 Task: Add an event with the title Monthly Team Review, date '2023/12/22', time 7:00 AM to 9:00 AMand add a description: During the meeting, you will have the chance to present an overview of your business, highlighting key aspects such as your product or service, target market, competitive advantage, and growth potential. This presentation should provide a clear understanding of your business model and value proposition, captivating the interest of the potential investor.Select event color  Graphite . Add location for the event as: 456 Dubai Opera, Dubai, UAE, logged in from the account softage.2@softage.netand send the event invitation to softage.1@softage.net and softage.3@softage.net. Set a reminder for the event Doesn't repeat
Action: Mouse moved to (335, 183)
Screenshot: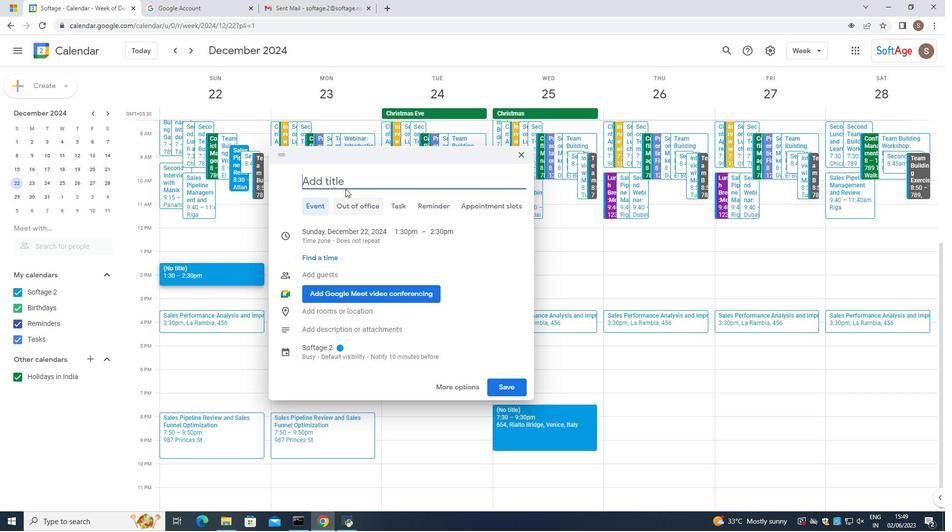 
Action: Mouse pressed left at (335, 183)
Screenshot: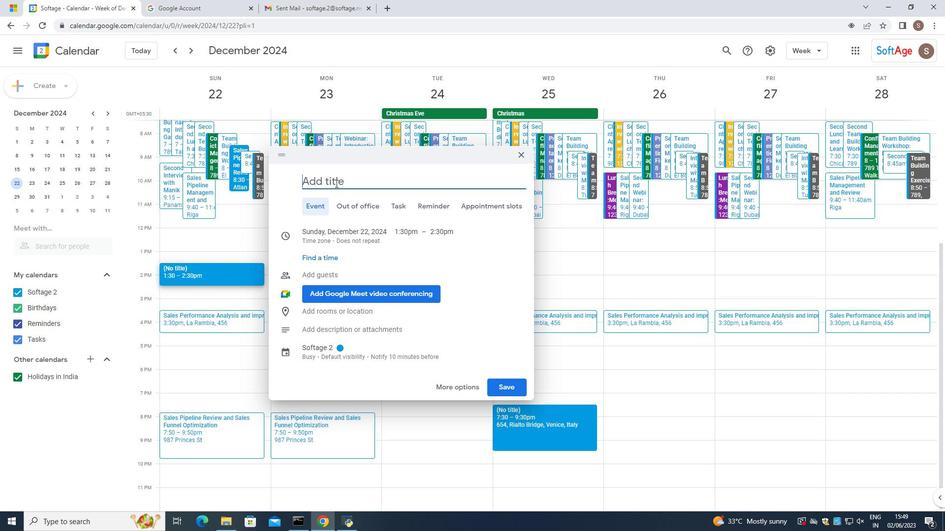 
Action: Mouse moved to (324, 188)
Screenshot: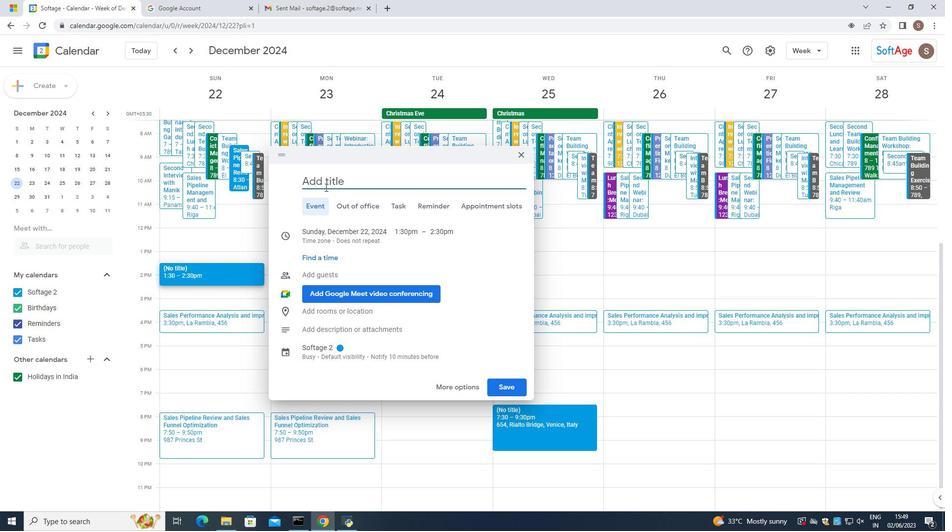 
Action: Key pressed <Key.caps_lock>M<Key.caps_lock>onthly<Key.space><Key.caps_lock>T<Key.caps_lock>eam<Key.space><Key.caps_lock>R<Key.caps_lock>eview
Screenshot: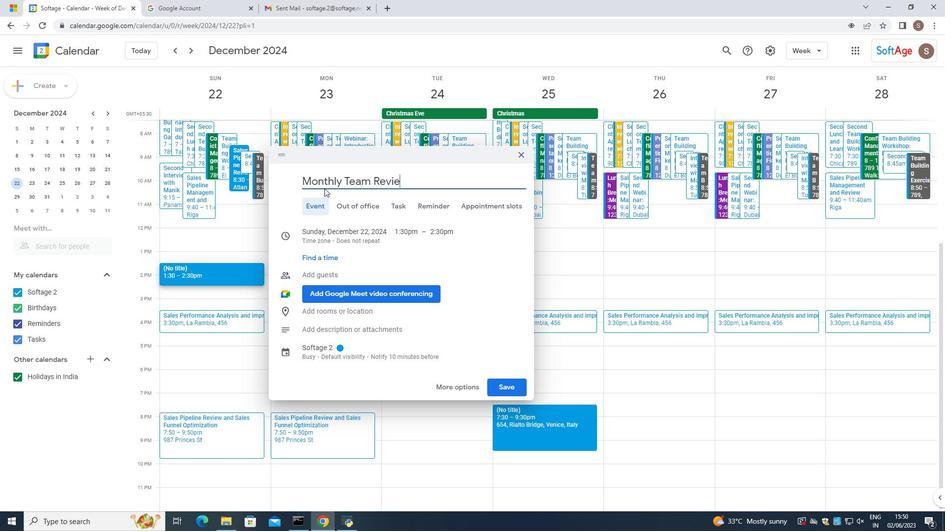 
Action: Mouse moved to (412, 232)
Screenshot: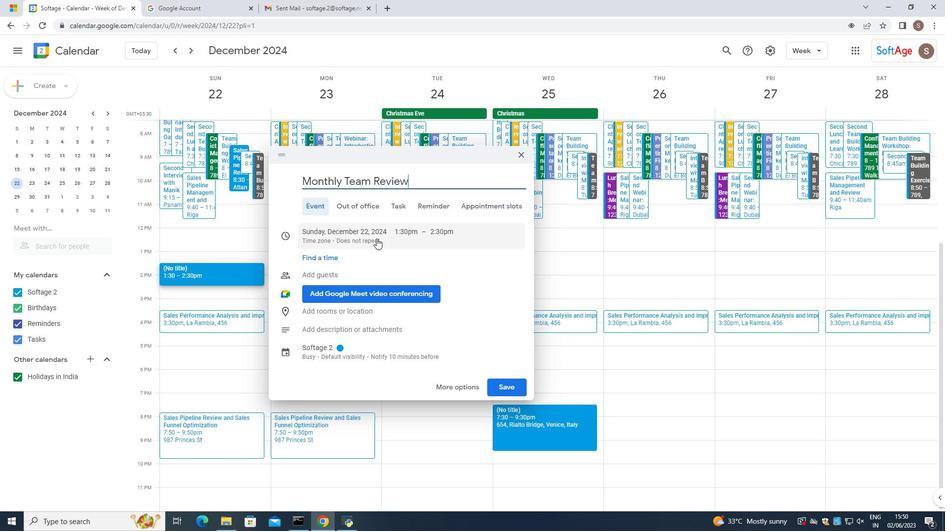 
Action: Mouse pressed left at (412, 232)
Screenshot: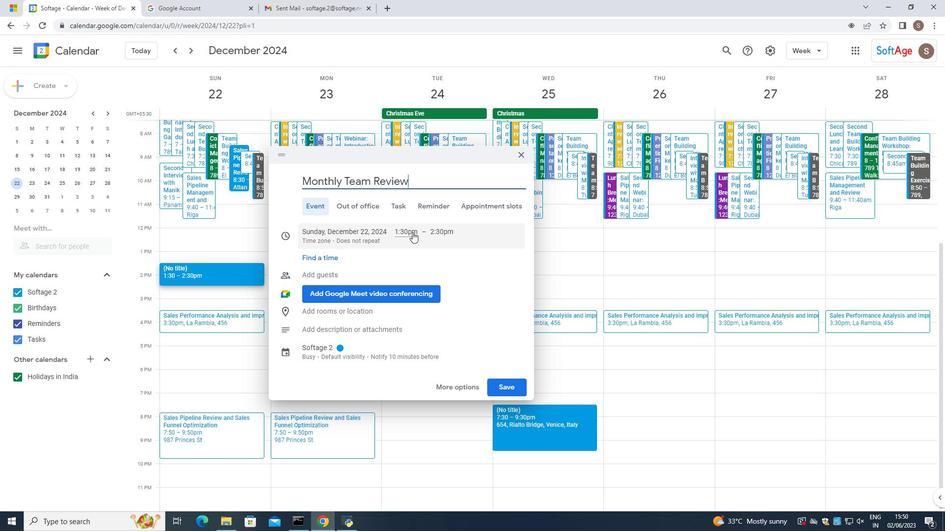 
Action: Mouse moved to (389, 272)
Screenshot: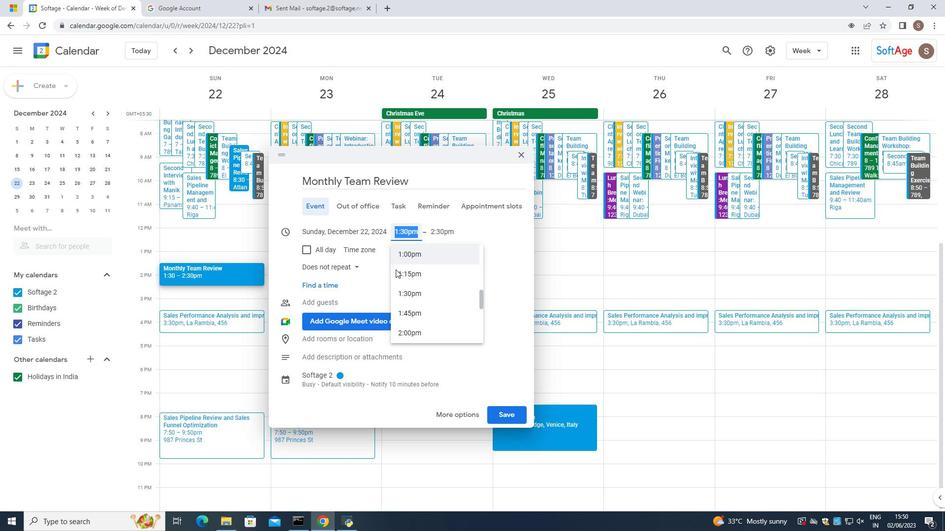
Action: Mouse scrolled (389, 272) with delta (0, 0)
Screenshot: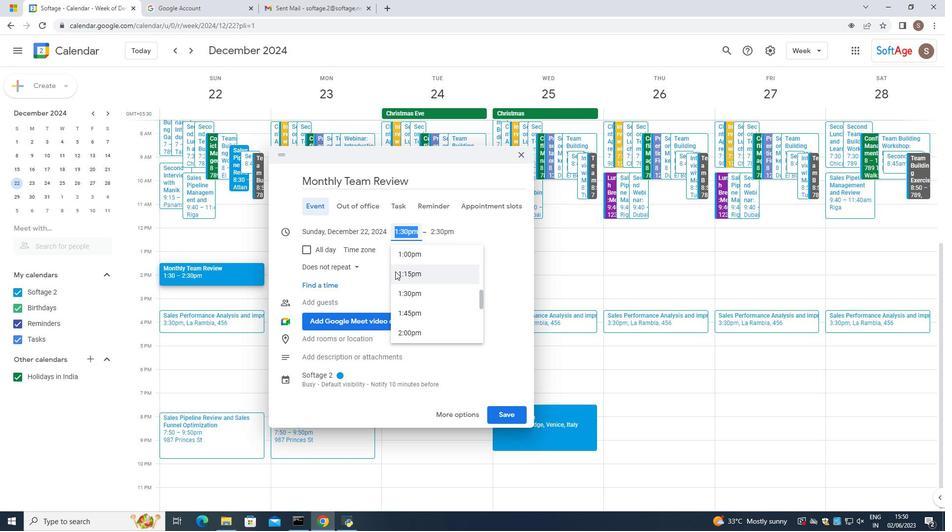 
Action: Mouse scrolled (389, 272) with delta (0, 0)
Screenshot: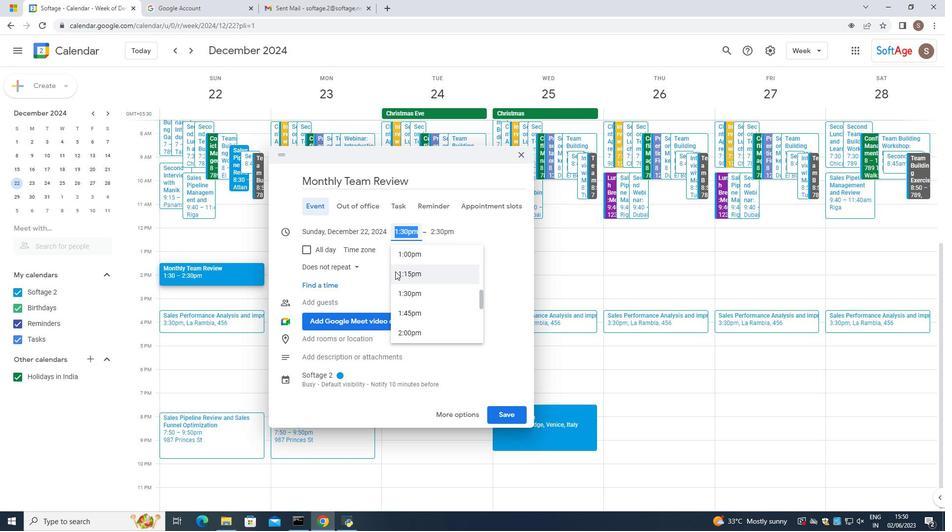 
Action: Mouse scrolled (389, 272) with delta (0, 0)
Screenshot: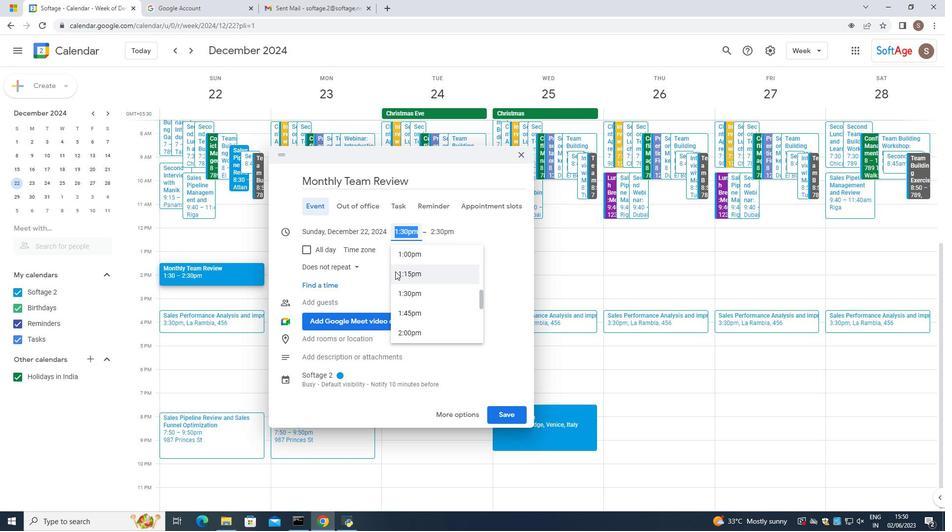 
Action: Mouse scrolled (389, 272) with delta (0, 0)
Screenshot: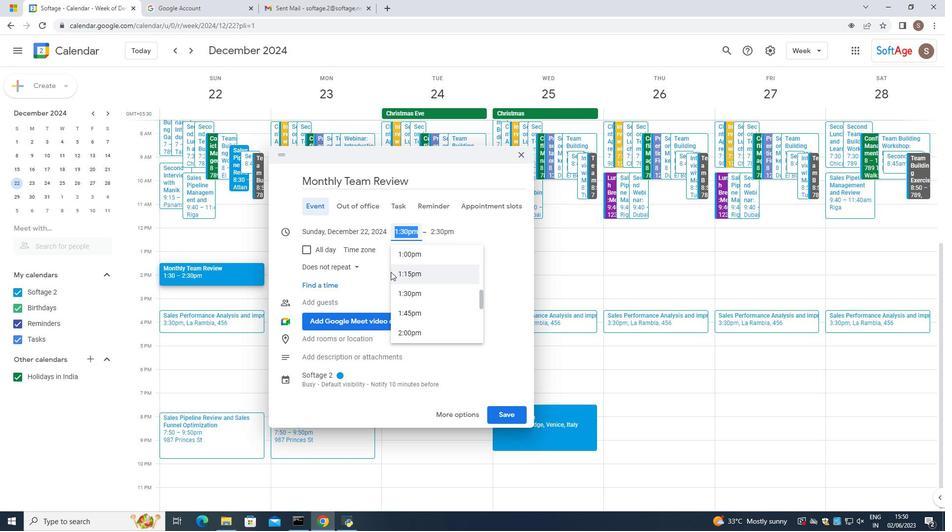 
Action: Mouse scrolled (389, 272) with delta (0, 0)
Screenshot: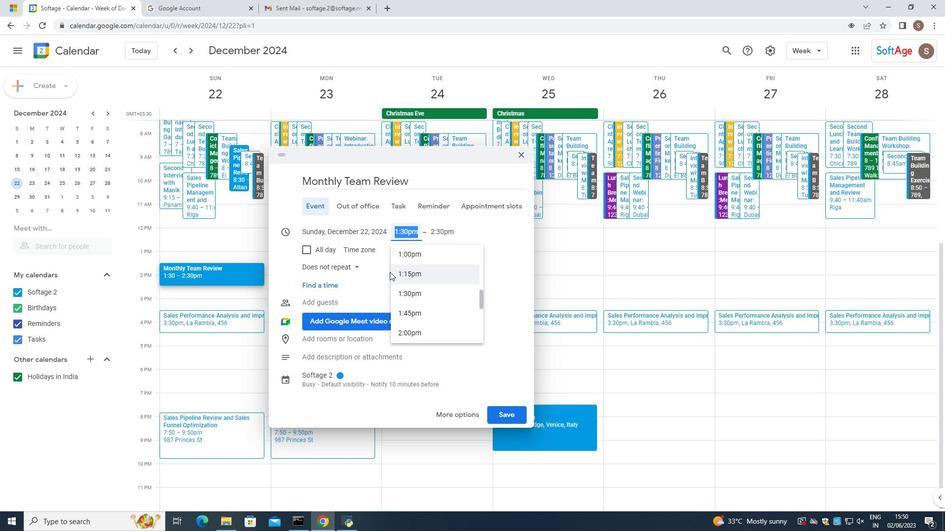 
Action: Mouse scrolled (389, 272) with delta (0, 0)
Screenshot: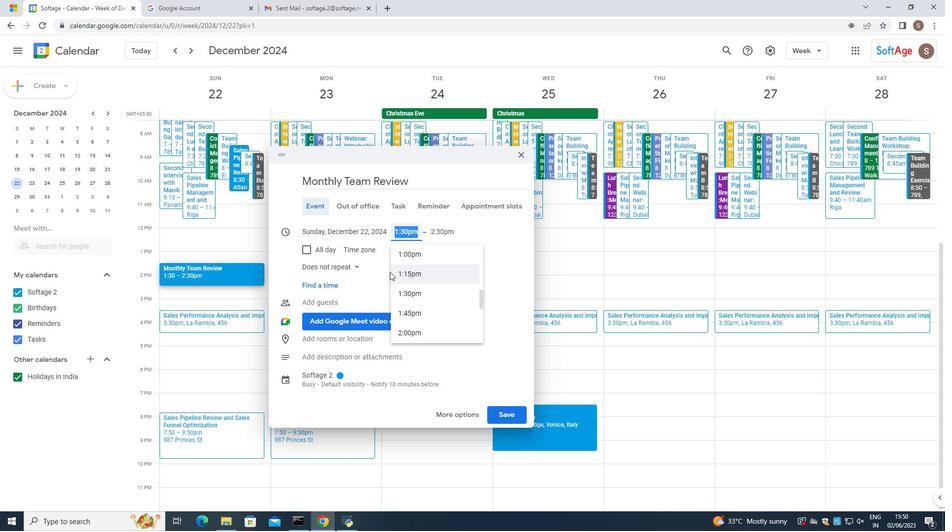 
Action: Mouse moved to (397, 265)
Screenshot: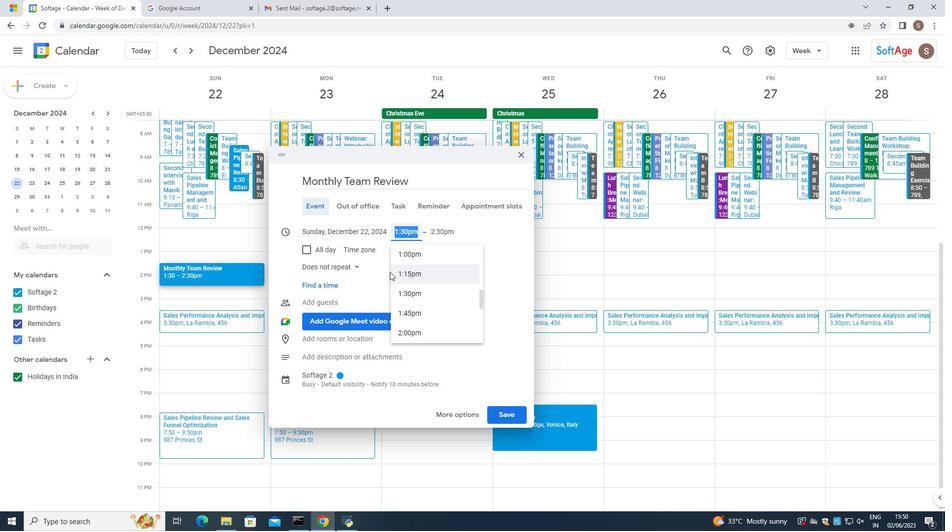 
Action: Mouse scrolled (397, 265) with delta (0, 0)
Screenshot: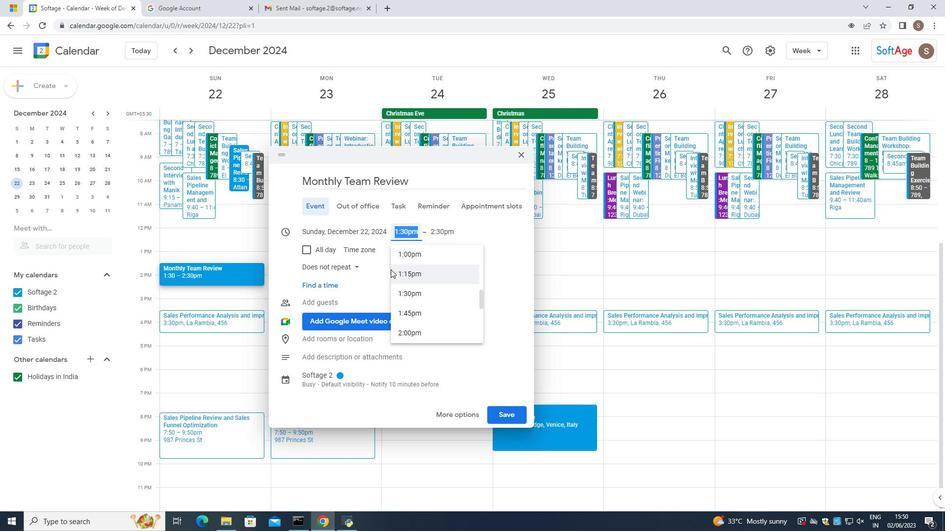 
Action: Mouse scrolled (397, 265) with delta (0, 0)
Screenshot: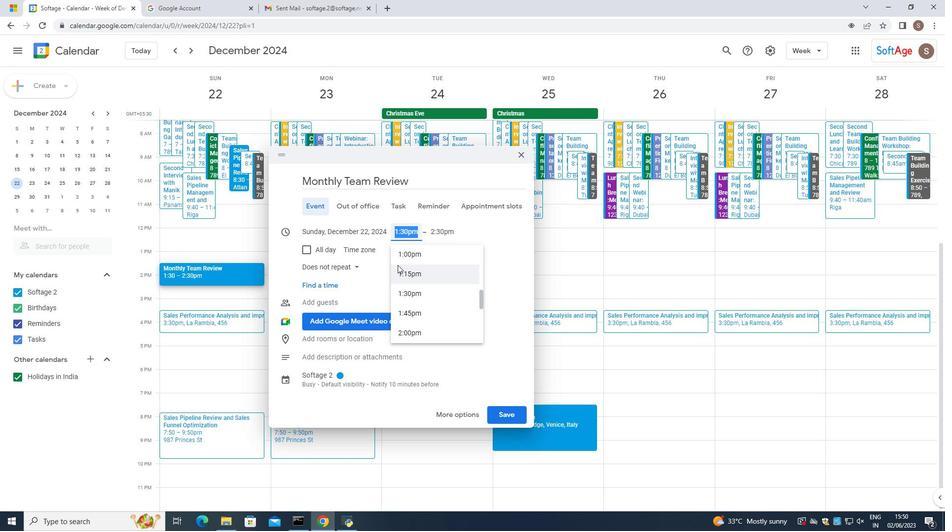
Action: Mouse scrolled (397, 265) with delta (0, 0)
Screenshot: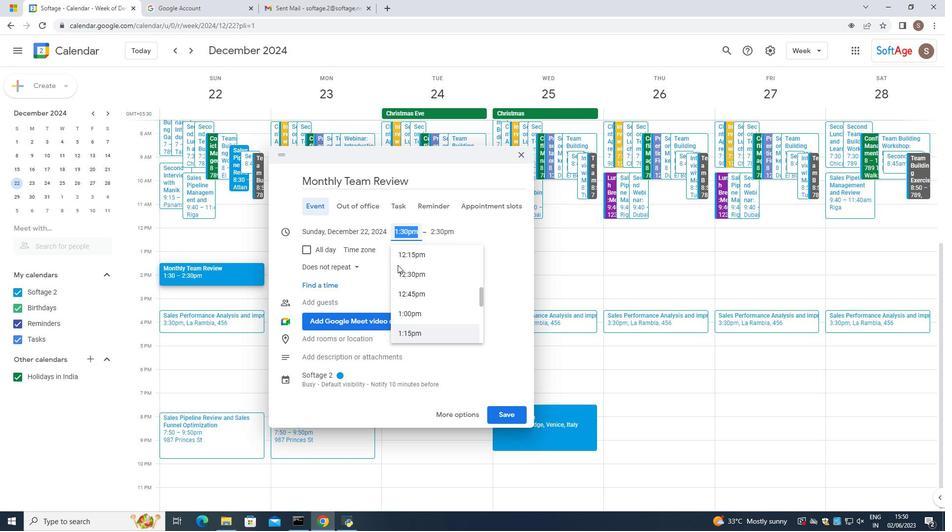 
Action: Mouse scrolled (397, 265) with delta (0, 0)
Screenshot: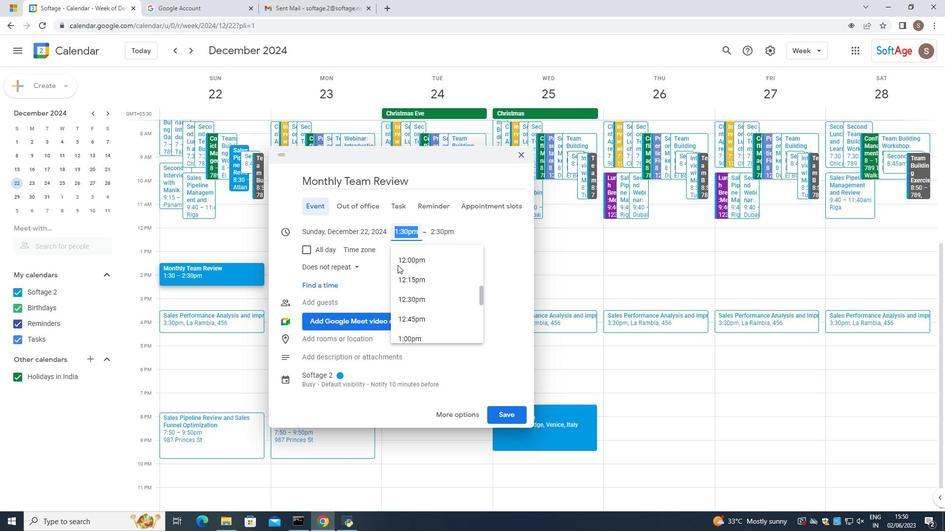 
Action: Mouse scrolled (397, 265) with delta (0, 0)
Screenshot: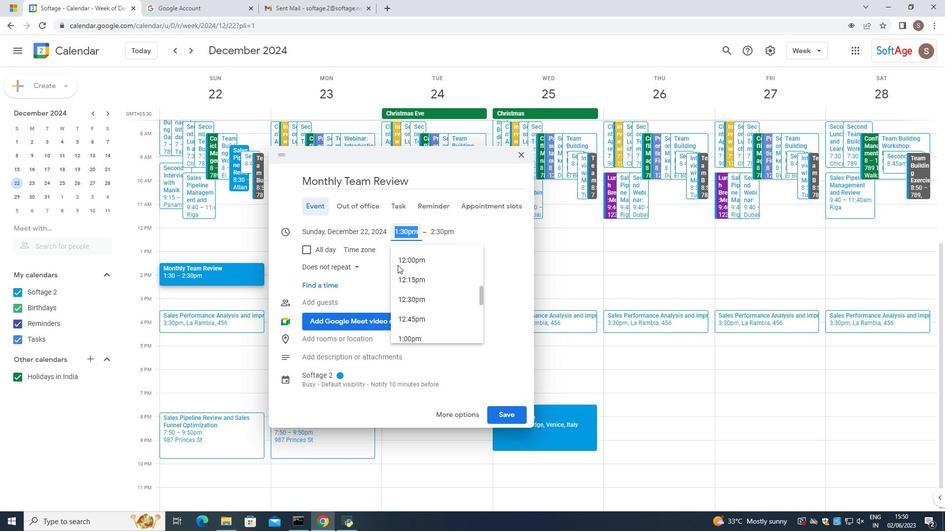 
Action: Mouse scrolled (397, 265) with delta (0, 0)
Screenshot: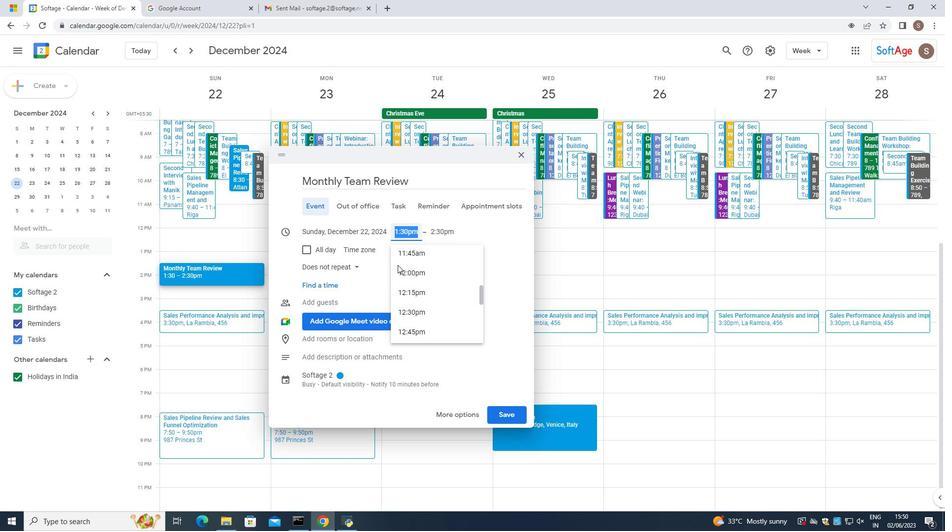 
Action: Mouse scrolled (397, 265) with delta (0, 0)
Screenshot: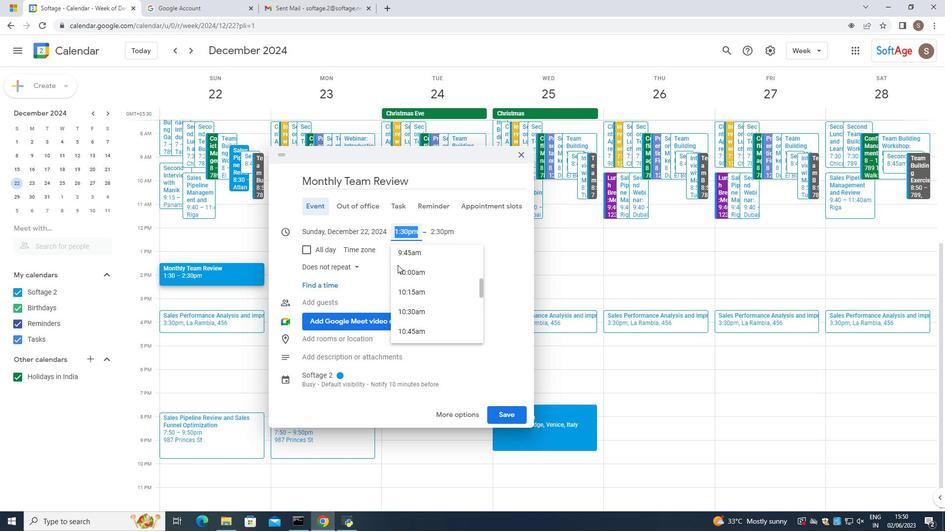 
Action: Mouse scrolled (397, 265) with delta (0, 0)
Screenshot: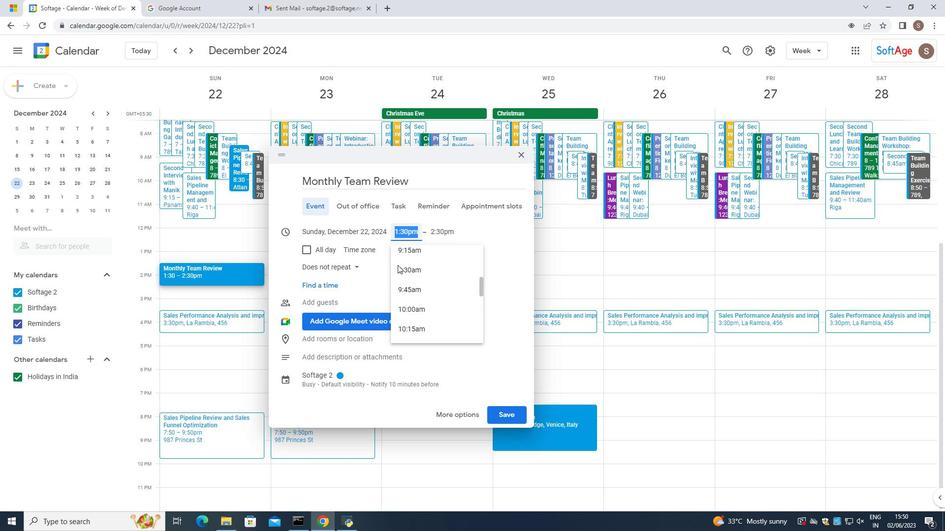 
Action: Mouse scrolled (397, 265) with delta (0, 0)
Screenshot: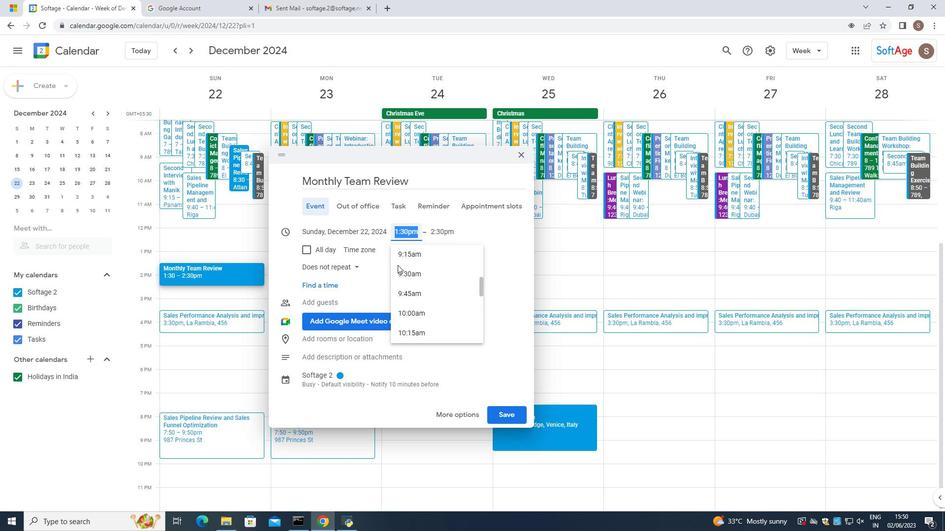 
Action: Mouse scrolled (397, 265) with delta (0, 0)
Screenshot: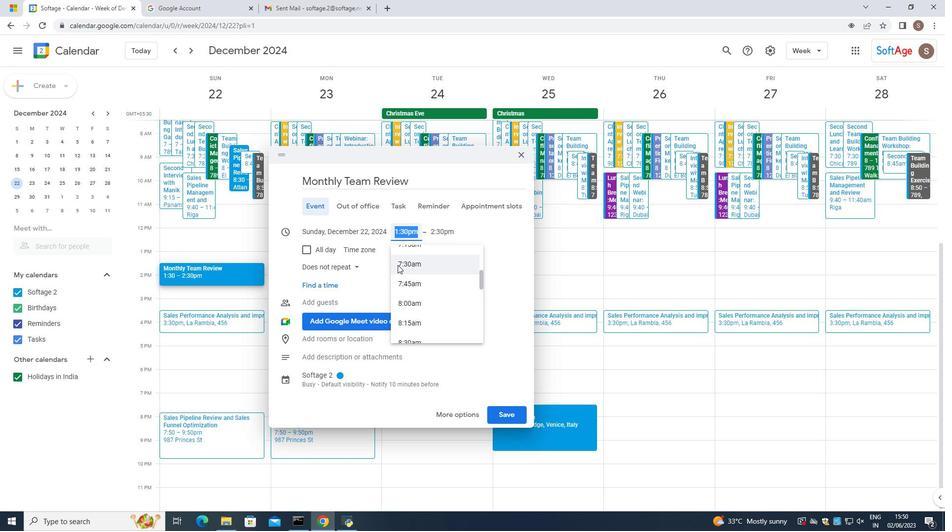 
Action: Mouse moved to (398, 276)
Screenshot: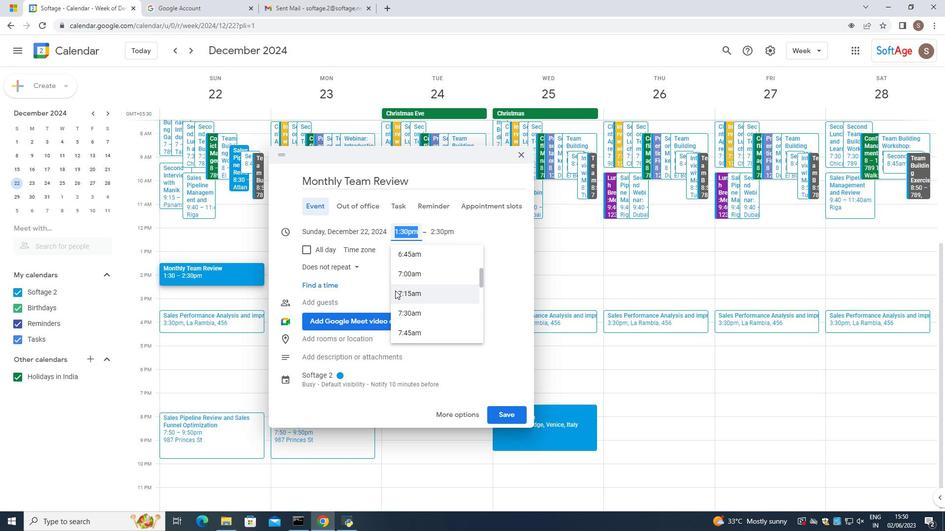 
Action: Mouse pressed left at (398, 276)
Screenshot: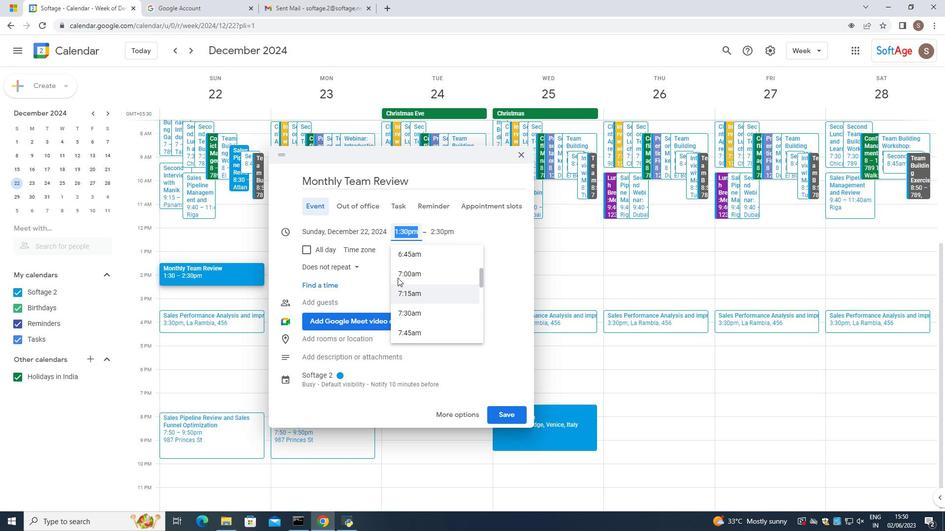 
Action: Mouse moved to (432, 230)
Screenshot: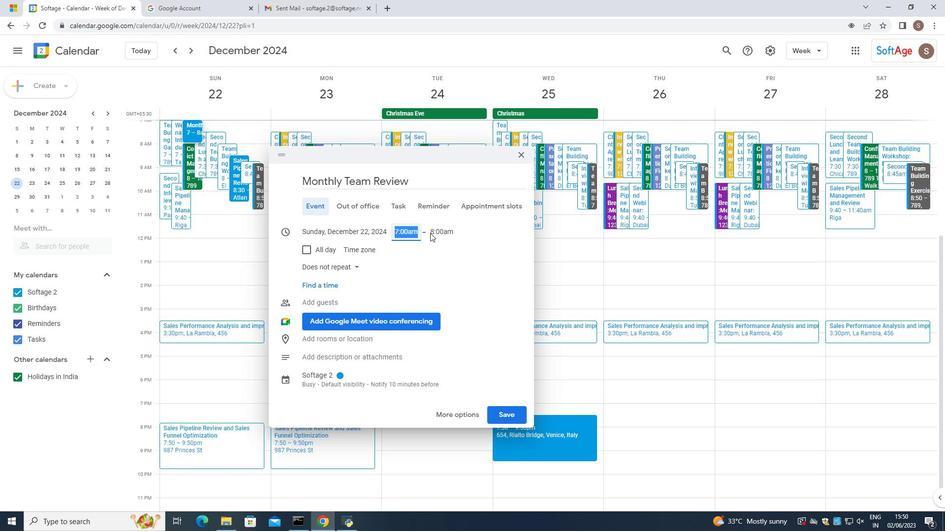 
Action: Mouse pressed left at (432, 230)
Screenshot: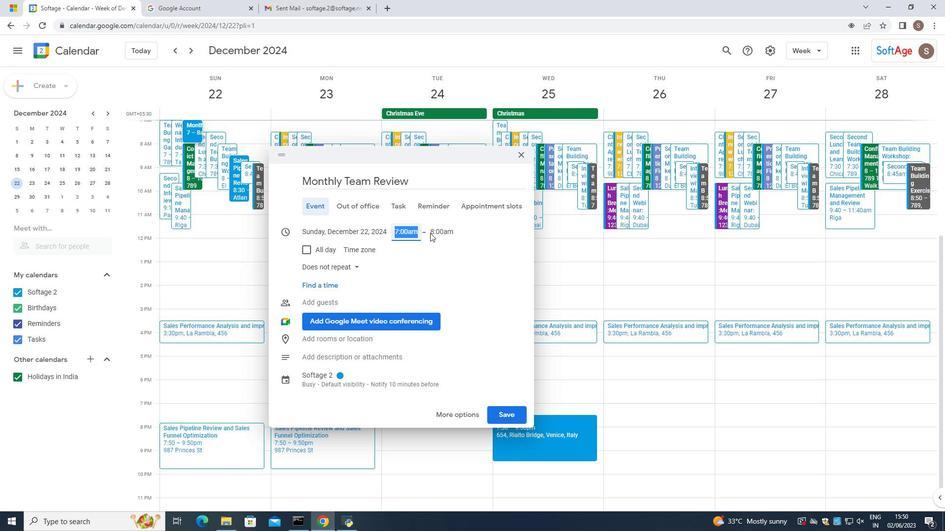 
Action: Mouse moved to (451, 196)
Screenshot: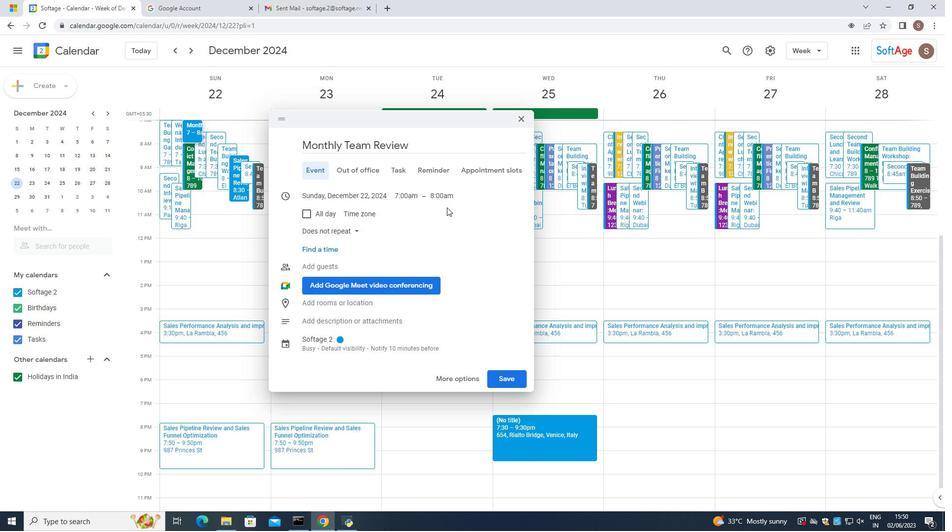 
Action: Mouse pressed left at (451, 196)
Screenshot: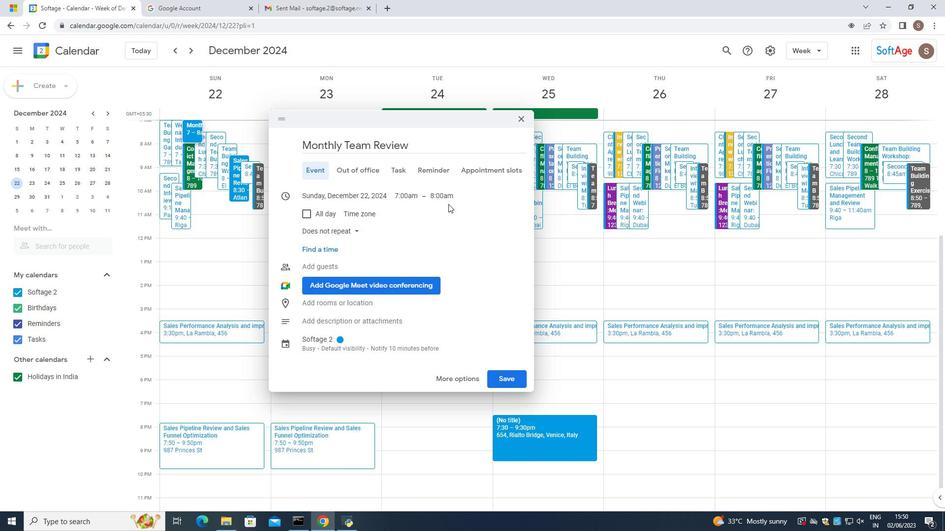 
Action: Mouse moved to (442, 248)
Screenshot: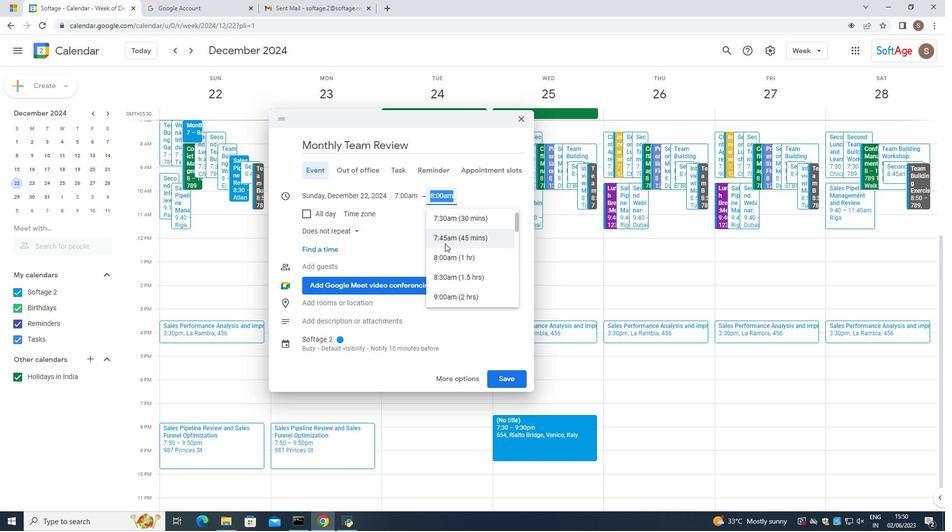 
Action: Mouse scrolled (442, 247) with delta (0, 0)
Screenshot: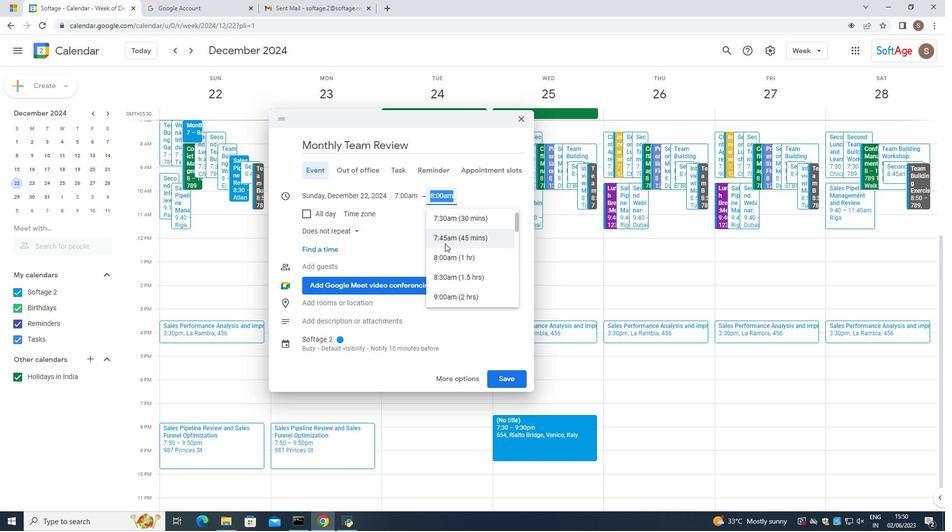 
Action: Mouse moved to (442, 248)
Screenshot: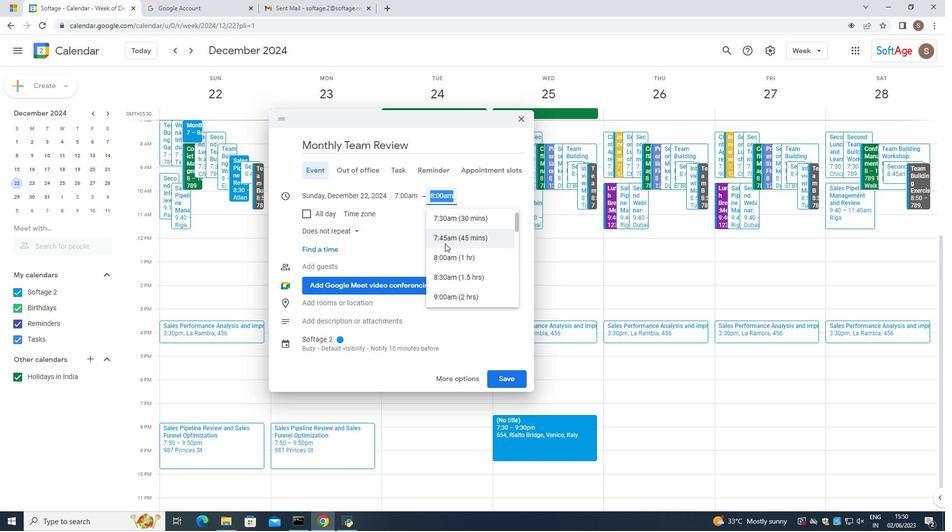 
Action: Mouse scrolled (442, 247) with delta (0, 0)
Screenshot: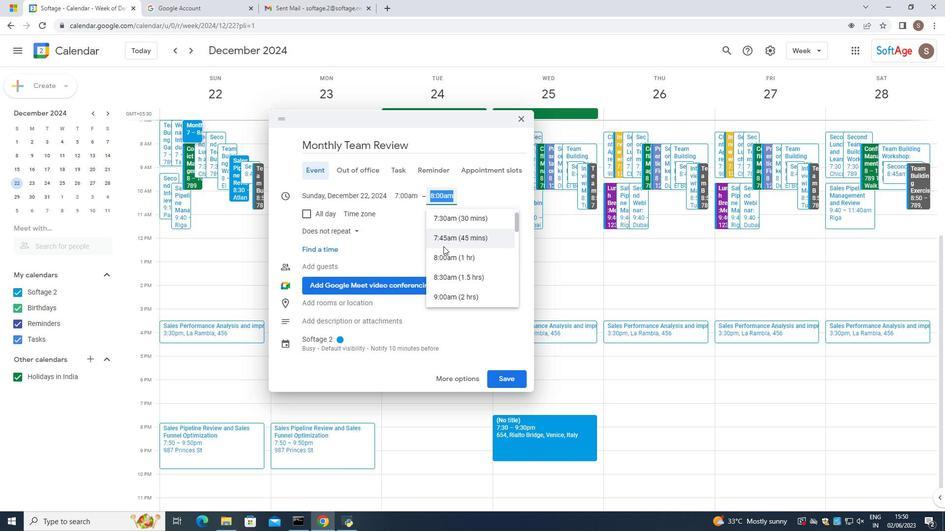 
Action: Mouse moved to (441, 248)
Screenshot: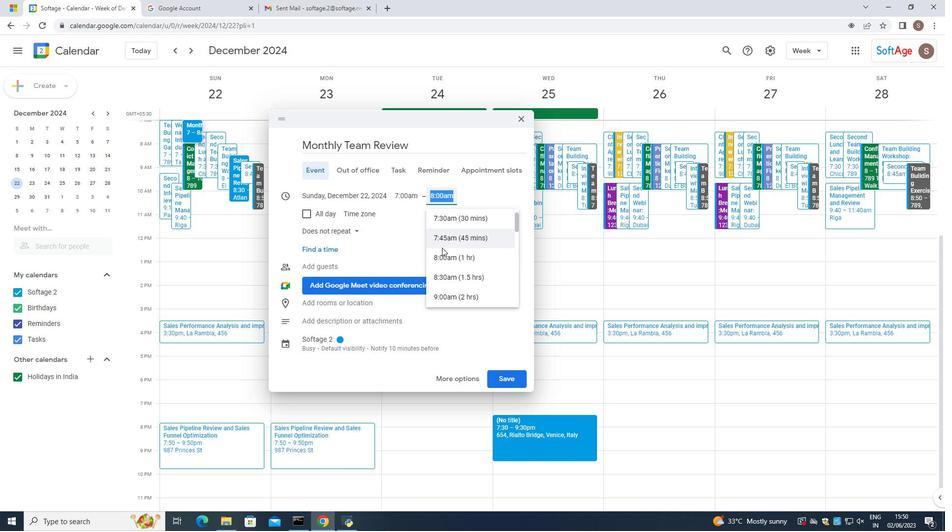 
Action: Mouse scrolled (441, 249) with delta (0, 0)
Screenshot: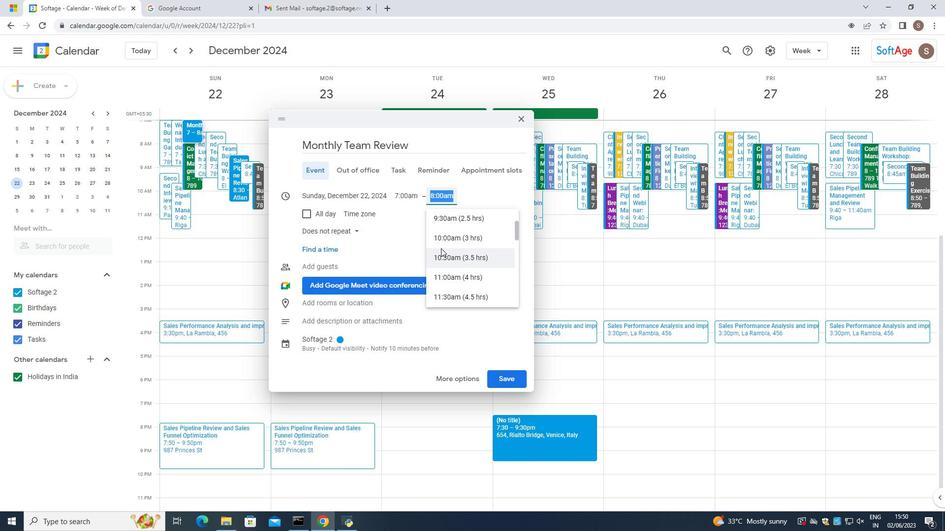 
Action: Mouse pressed left at (441, 248)
Screenshot: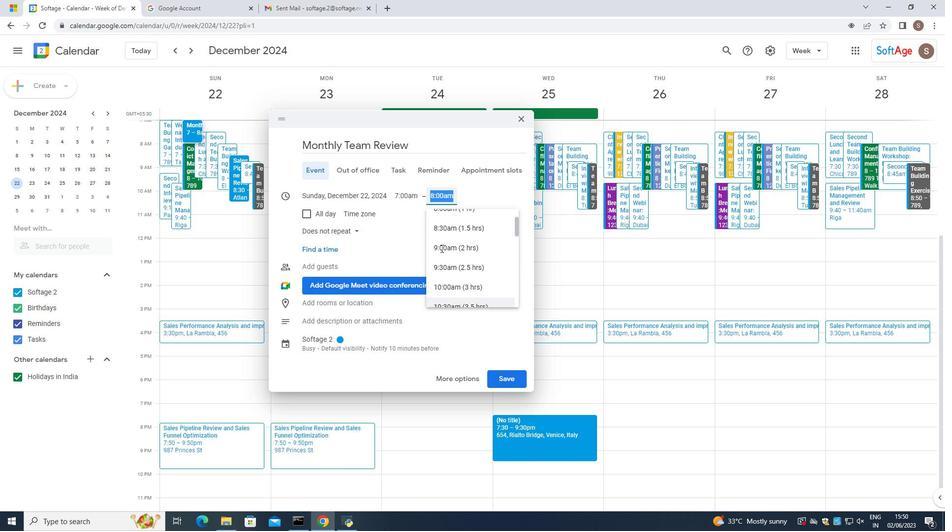 
Action: Mouse moved to (343, 242)
Screenshot: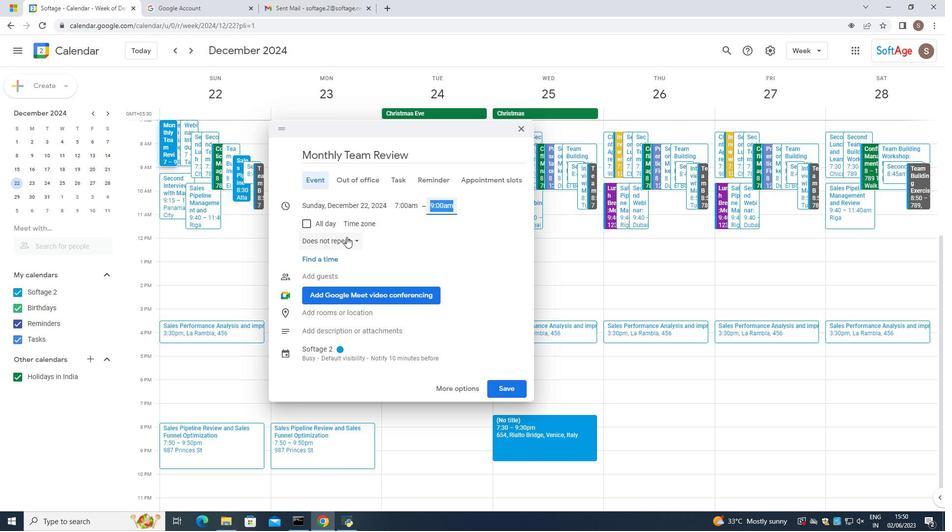 
Action: Mouse pressed left at (343, 242)
Screenshot: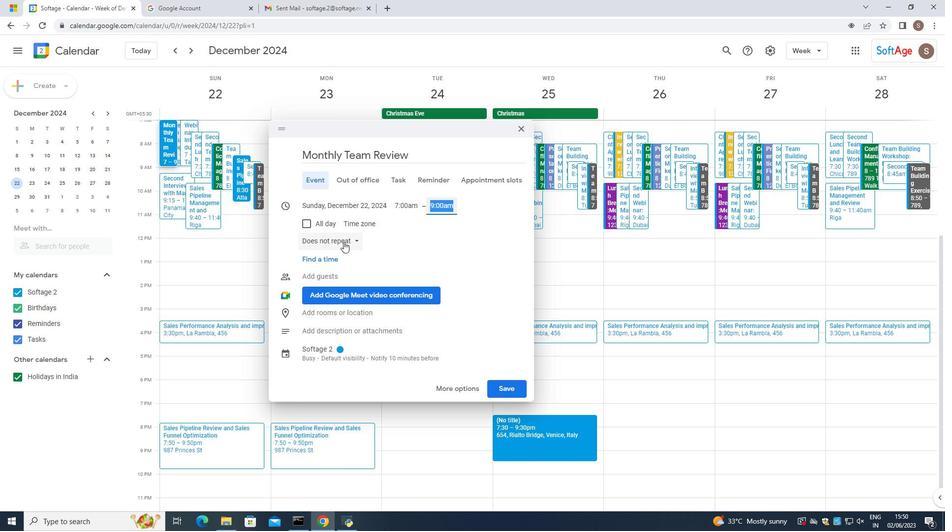 
Action: Mouse moved to (347, 235)
Screenshot: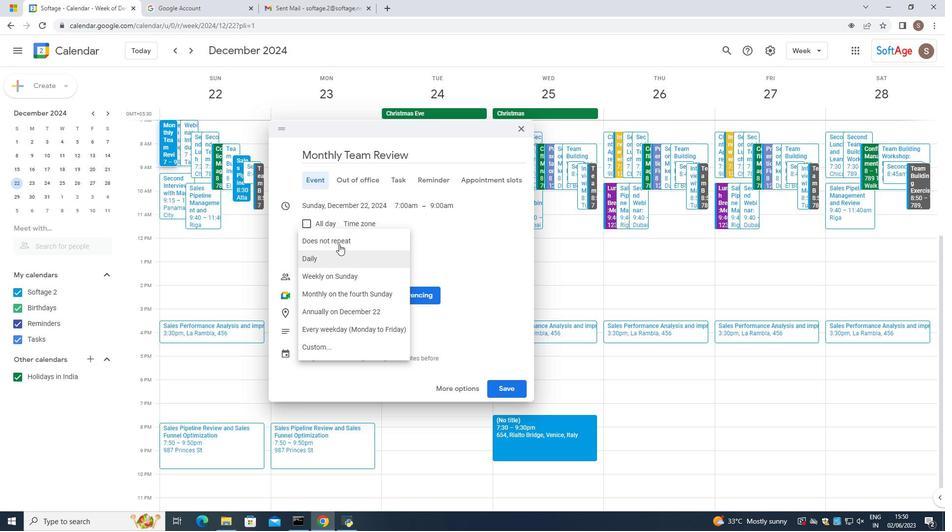 
Action: Mouse pressed left at (347, 235)
Screenshot: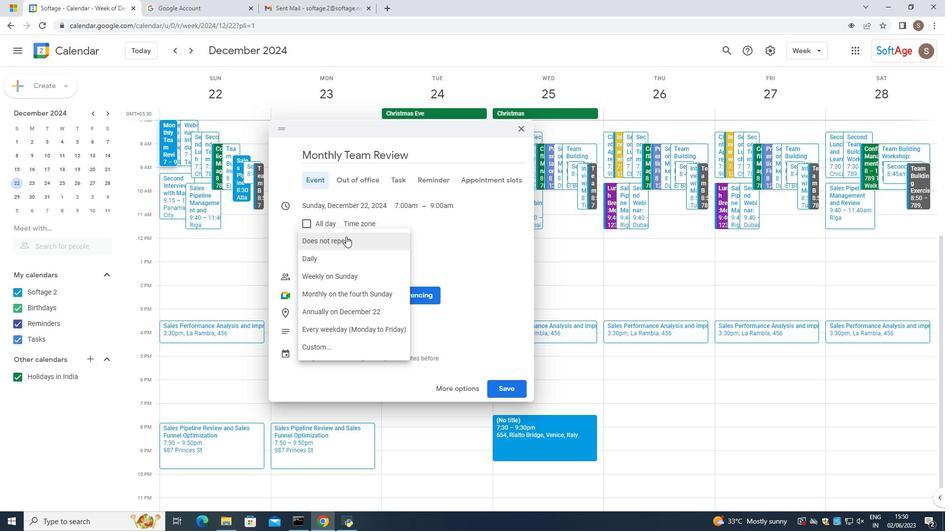 
Action: Mouse moved to (345, 278)
Screenshot: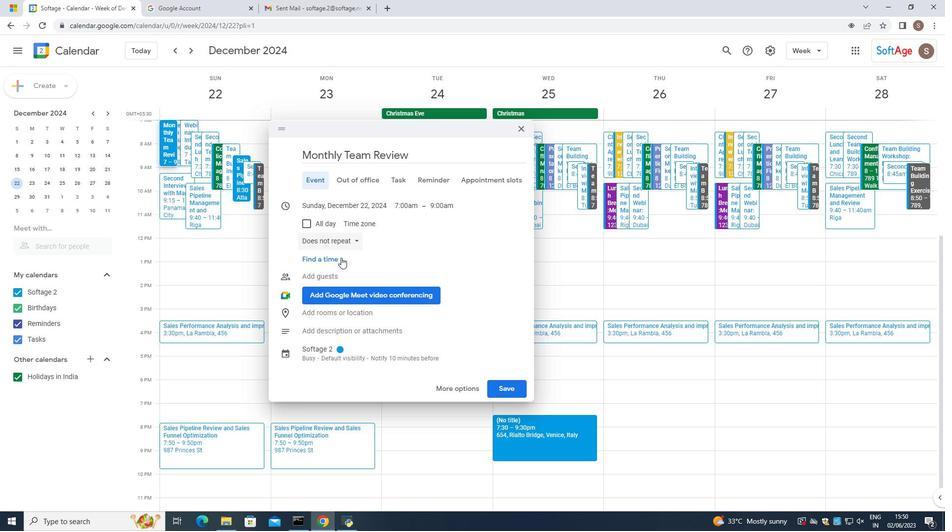 
Action: Mouse scrolled (345, 278) with delta (0, 0)
Screenshot: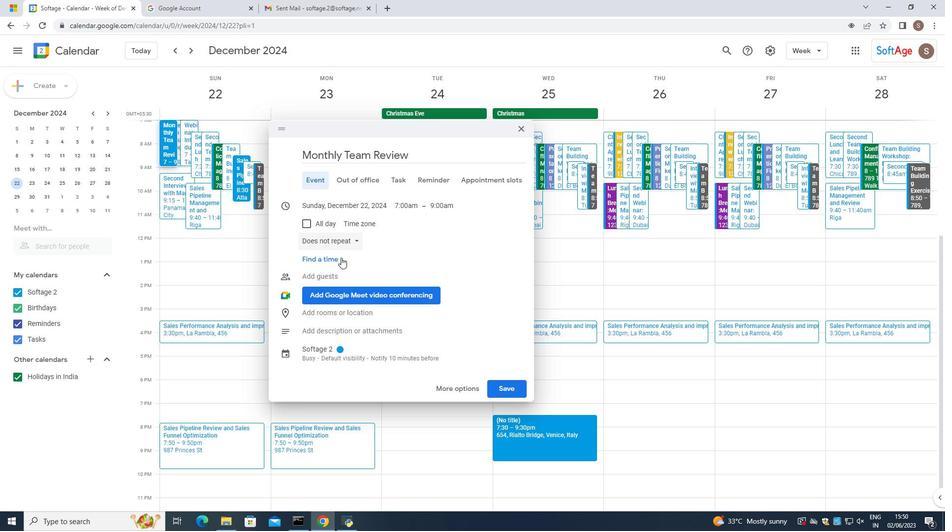 
Action: Mouse moved to (331, 333)
Screenshot: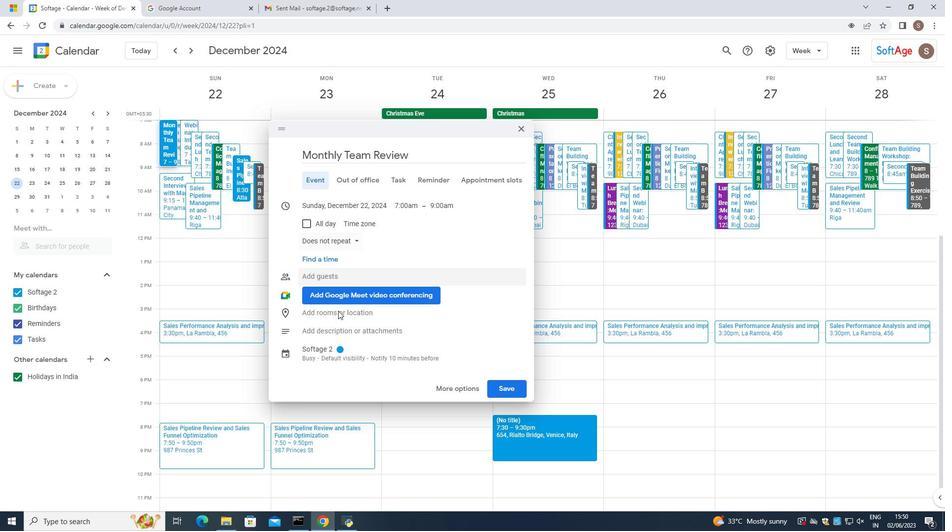 
Action: Mouse scrolled (331, 332) with delta (0, 0)
Screenshot: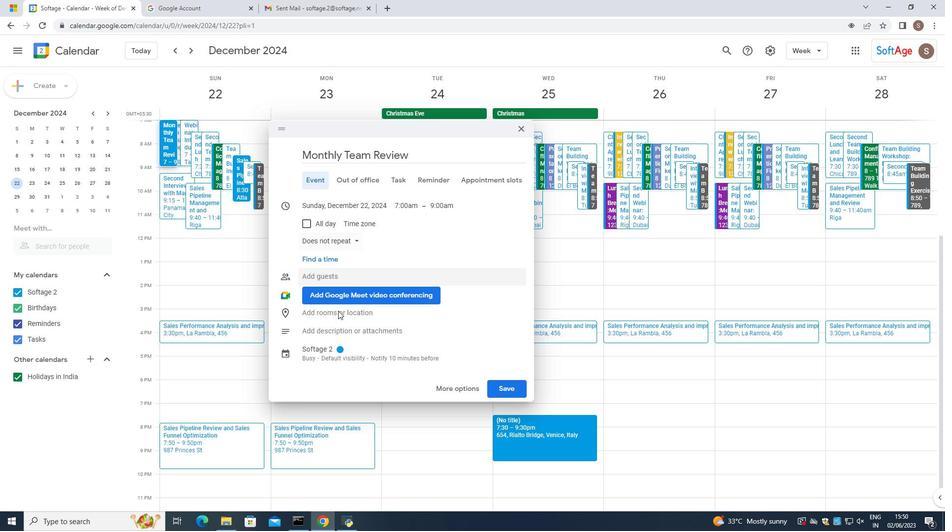 
Action: Mouse scrolled (331, 332) with delta (0, 0)
Screenshot: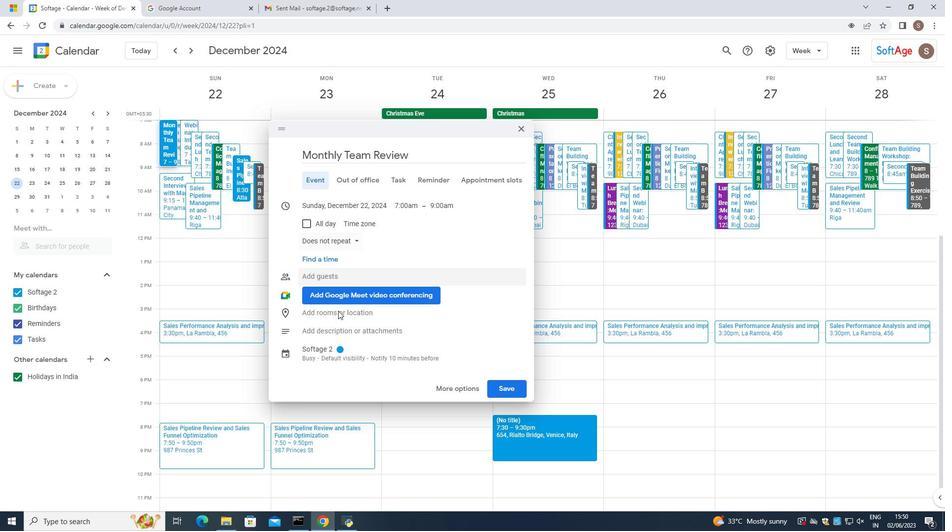 
Action: Mouse moved to (323, 324)
Screenshot: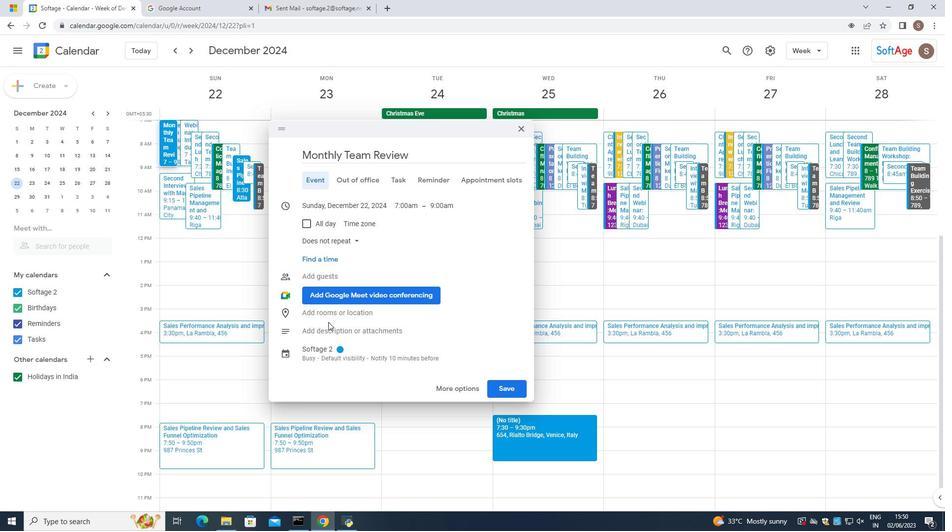 
Action: Mouse pressed left at (323, 324)
Screenshot: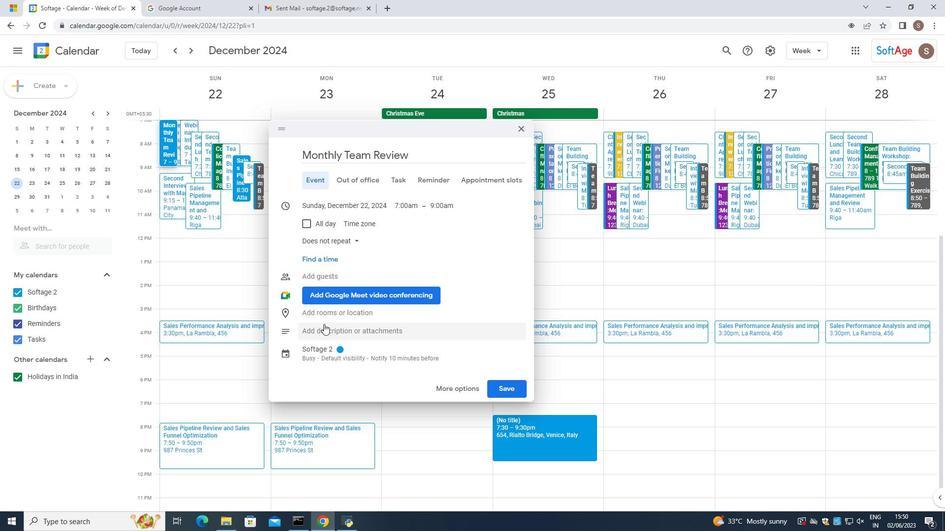 
Action: Mouse moved to (334, 339)
Screenshot: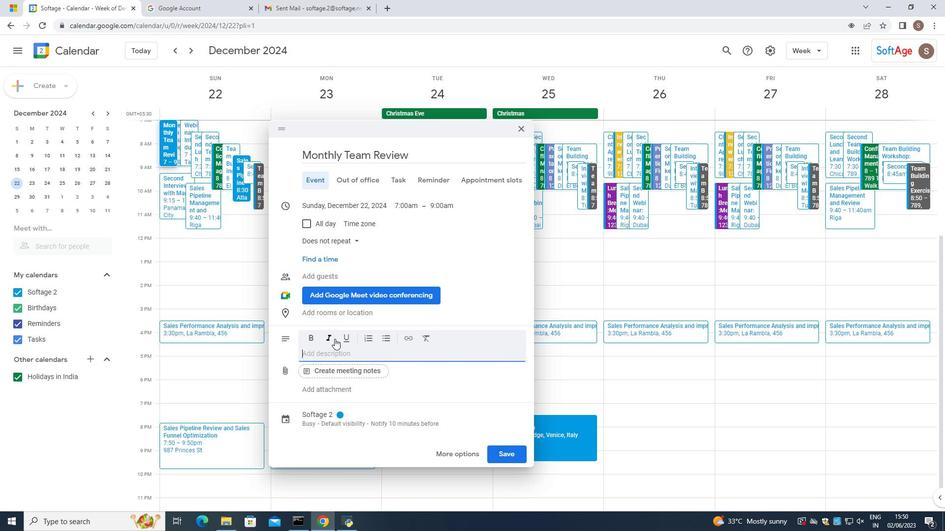 
Action: Mouse pressed left at (334, 339)
Screenshot: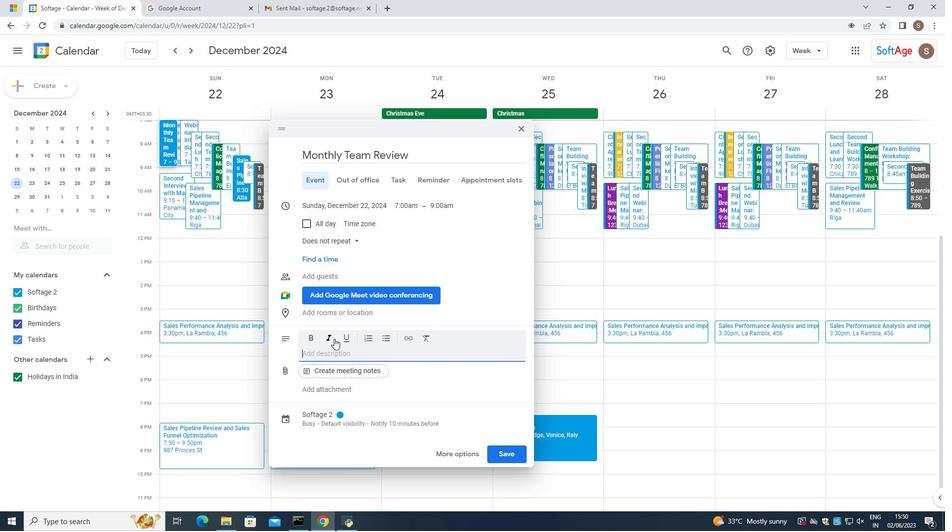 
Action: Mouse moved to (325, 355)
Screenshot: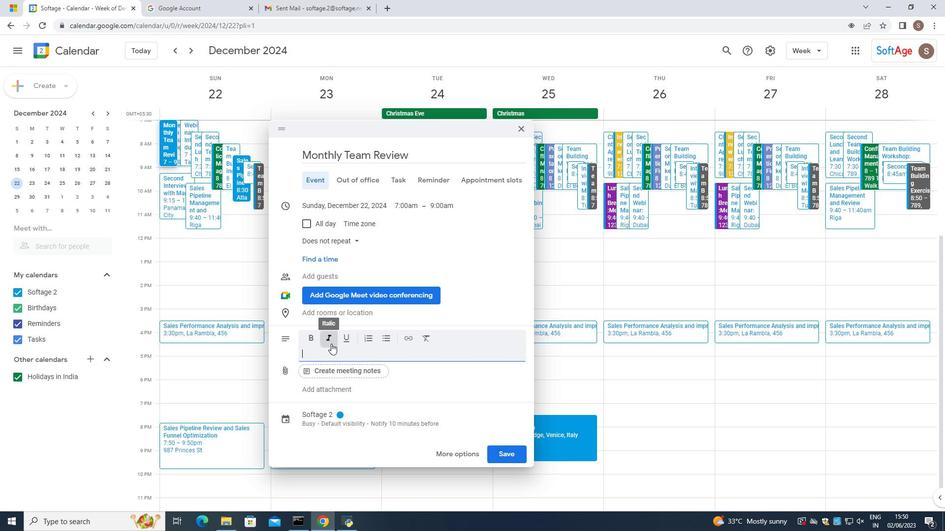 
Action: Mouse pressed left at (325, 355)
Screenshot: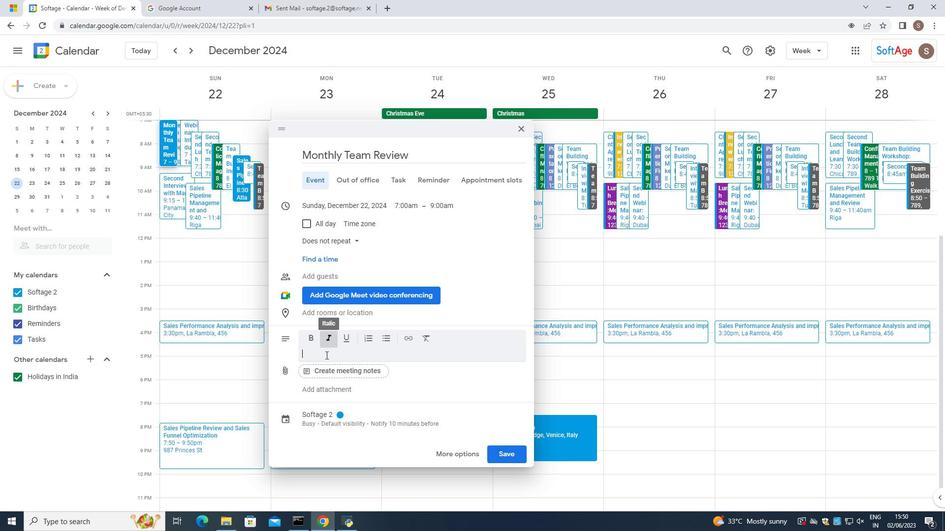 
Action: Mouse moved to (354, 324)
Screenshot: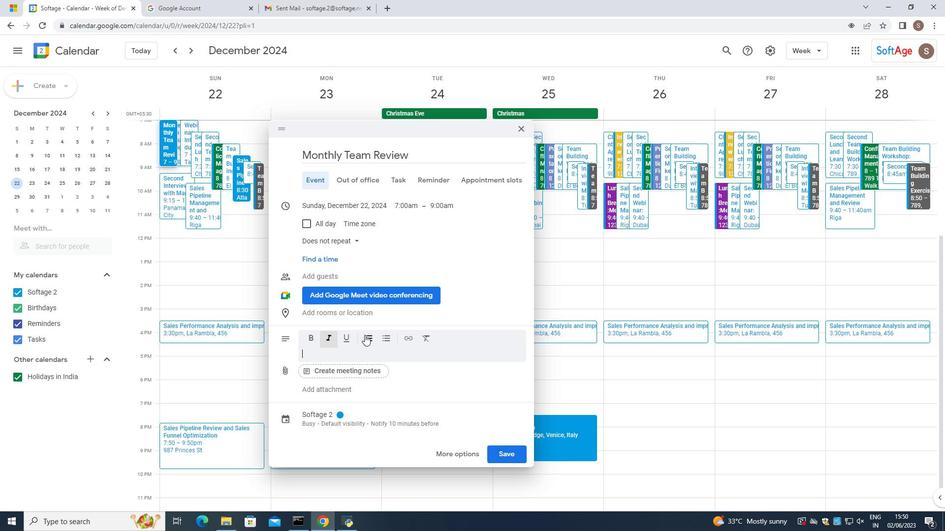 
Action: Key pressed <Key.caps_lock>D<Key.caps_lock>uring<Key.space>the<Key.space>mm<Key.backspace><Key.backspace><Key.space>meeting<Key.space>you<Key.space>have<Key.space>t<Key.backspace><Key.space>the<Key.space>chn<Key.backspace>abn<Key.backspace><Key.backspace>nce<Key.space>to<Key.space>present<Key.space>an<Key.space>overvior<Key.backspace>ew<Key.space><Key.backspace><Key.backspace><Key.backspace><Key.backspace>ew<Key.space>of<Key.space>your<Key.space>business.<Key.backspace>,<Key.space>hiogjhk<Key.backspace><Key.backspace><Key.backspace><Key.backspace><Key.backspace>ghlighting<Key.space>key<Key.space>aspo<Key.backspace><Key.backspace>pects<Key.space>such<Key.space>as<Key.space>u<Key.backspace>yourporoduct<Key.space><Key.backspace><Key.backspace><Key.backspace><Key.backspace><Key.backspace><Key.backspace><Key.backspace><Key.backspace><Key.backspace><Key.space>product<Key.space>or<Key.space>service<Key.space>,<Key.space>target<Key.space>marklet<Key.space><Key.backspace><Key.backspace><Key.backspace><Key.backspace><Key.backspace>ket,<Key.space>competit<Key.backspace><Key.backspace>etive<Key.space>adcv=<Key.backspace><Key.backspace><Key.backspace>vantage<Key.space>
Screenshot: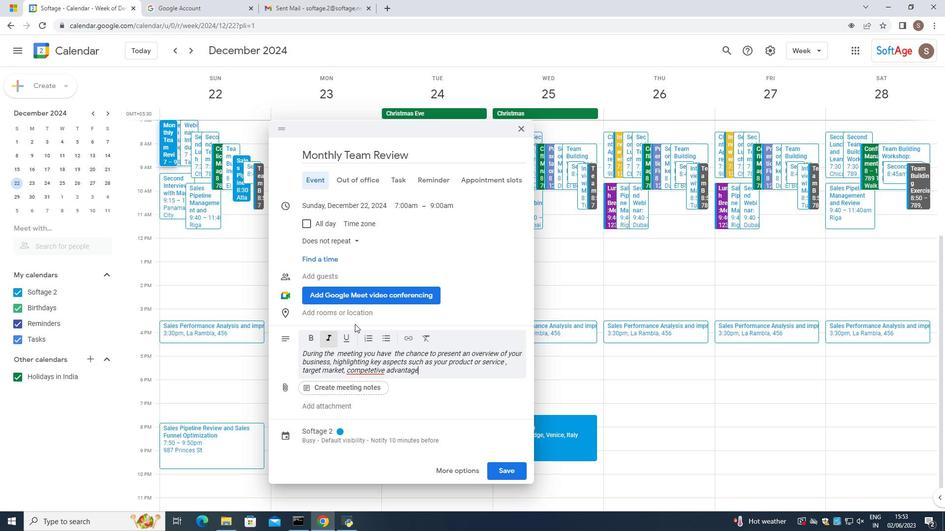 
Action: Mouse moved to (362, 371)
Screenshot: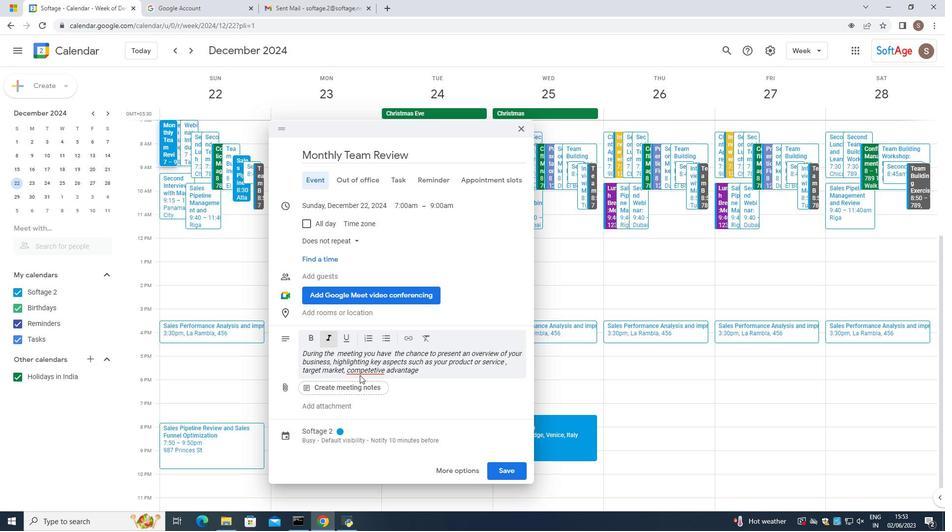 
Action: Mouse pressed left at (362, 371)
Screenshot: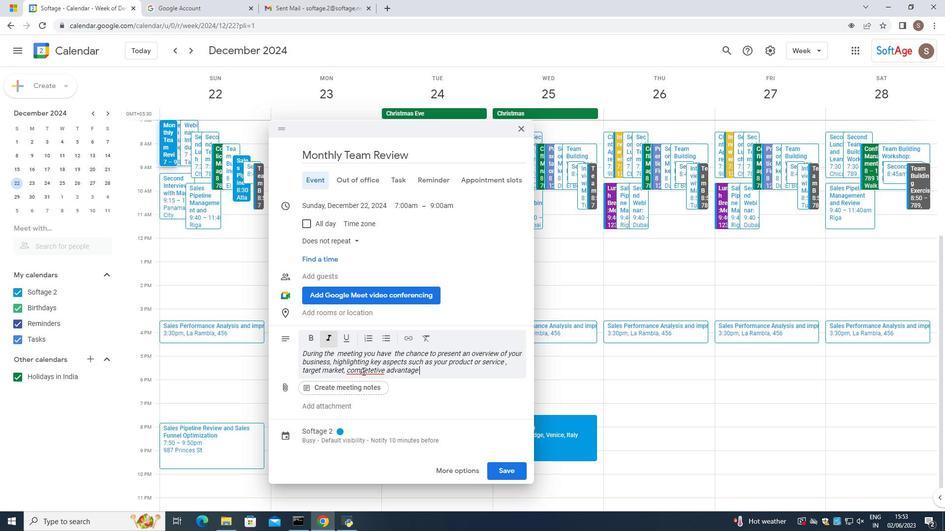 
Action: Mouse pressed left at (362, 371)
Screenshot: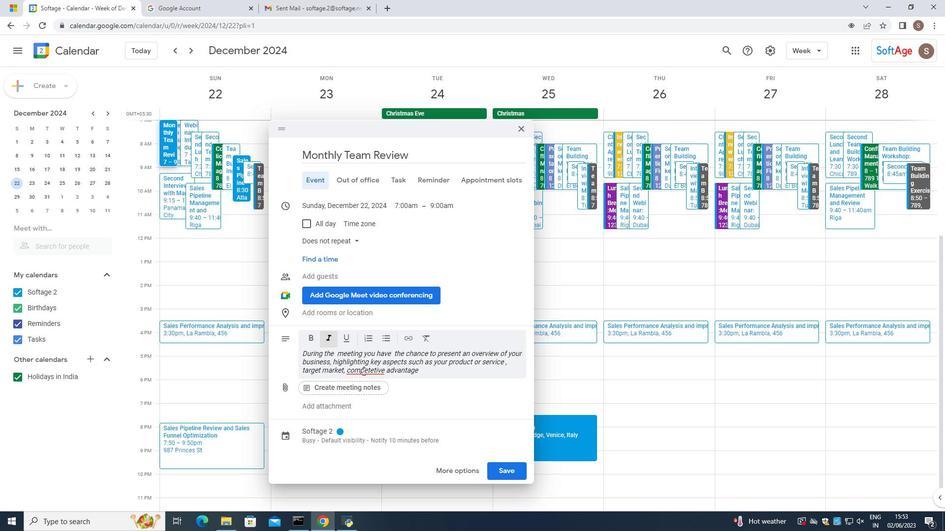 
Action: Mouse moved to (359, 369)
Screenshot: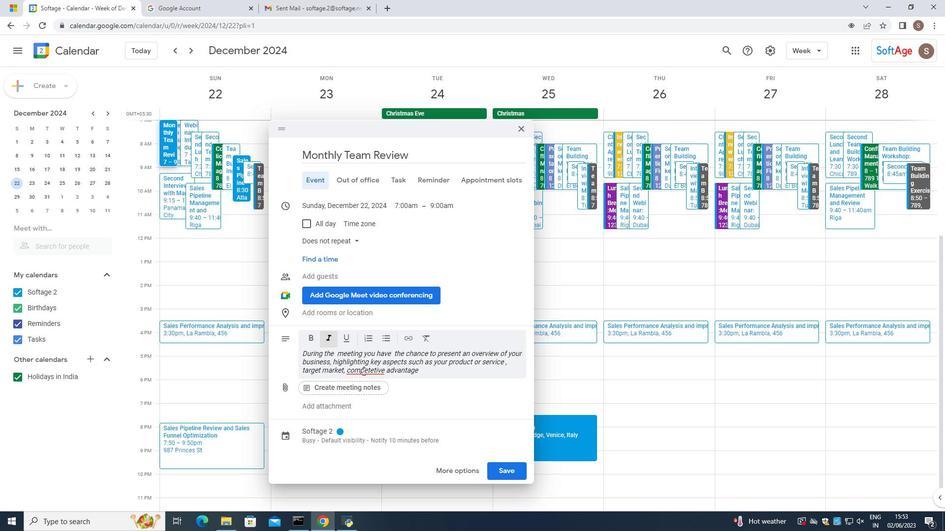 
Action: Mouse pressed right at (359, 369)
Screenshot: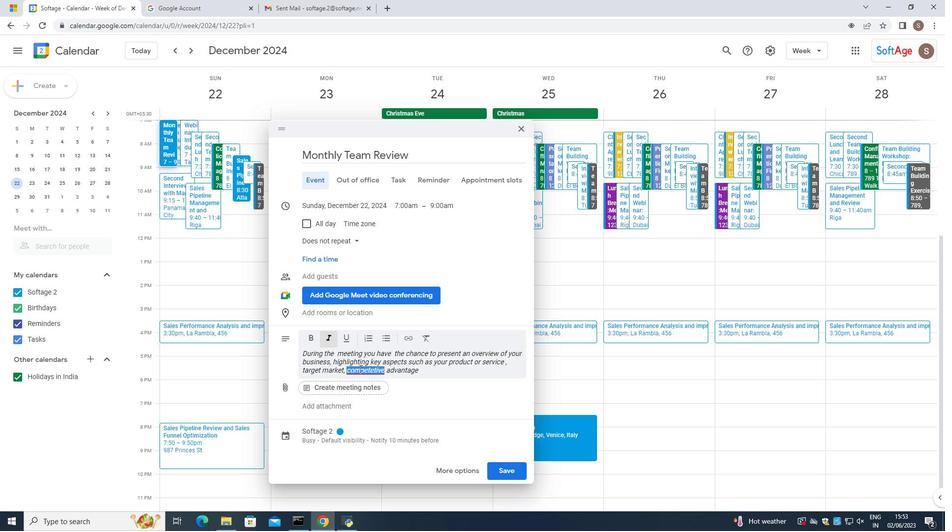 
Action: Mouse moved to (414, 217)
Screenshot: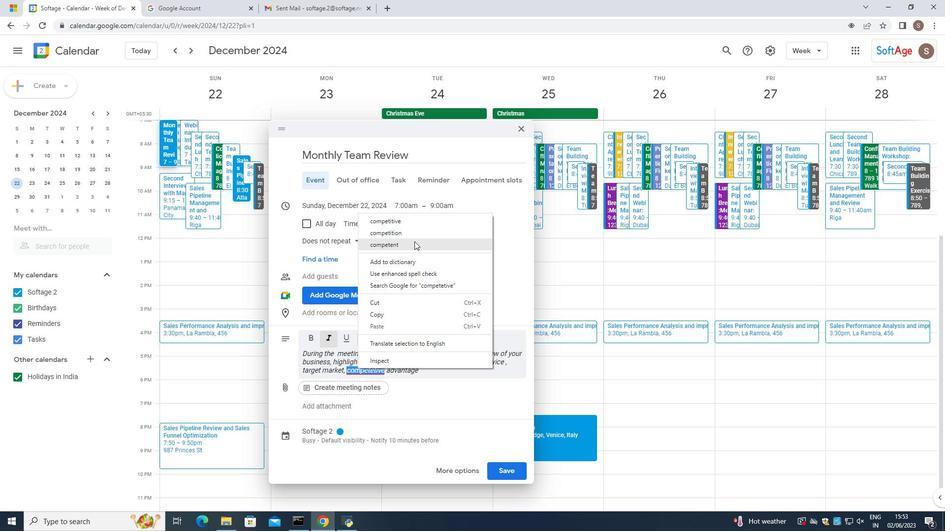 
Action: Mouse pressed left at (414, 217)
Screenshot: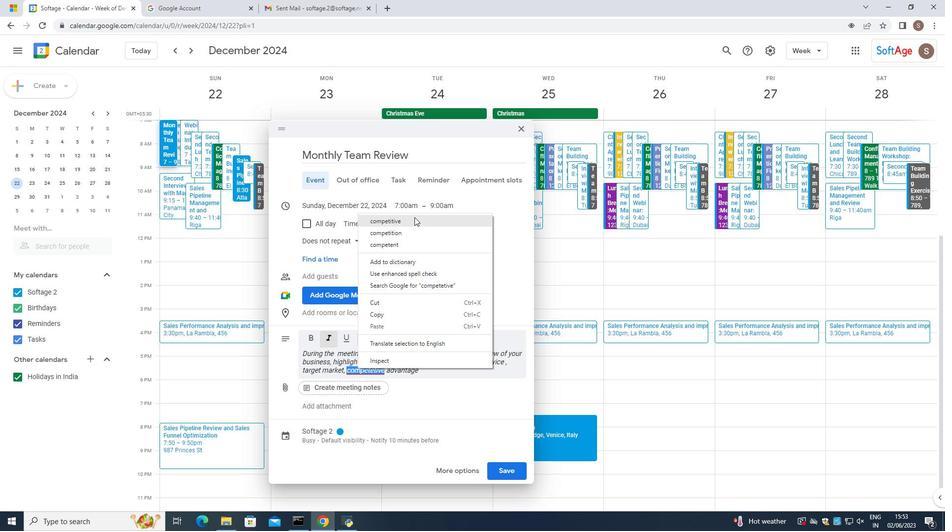 
Action: Mouse moved to (420, 374)
Screenshot: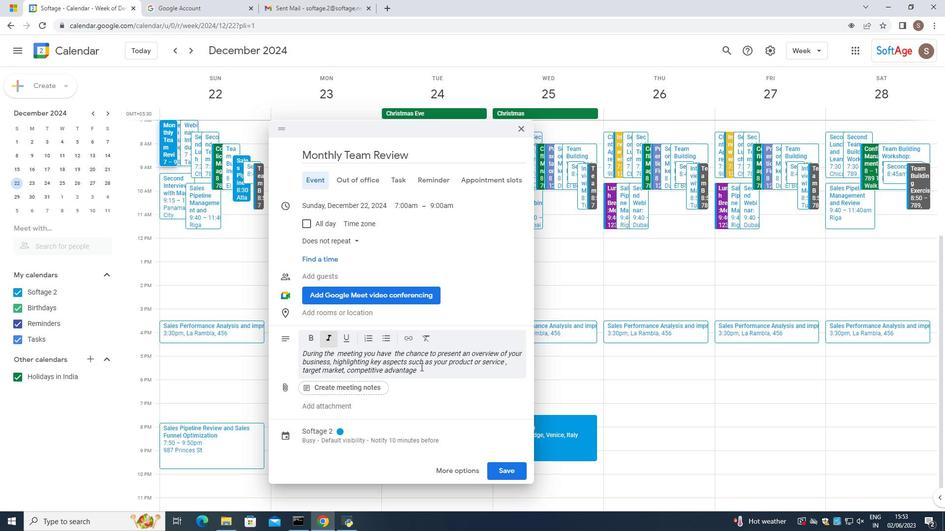 
Action: Mouse pressed left at (420, 374)
Screenshot: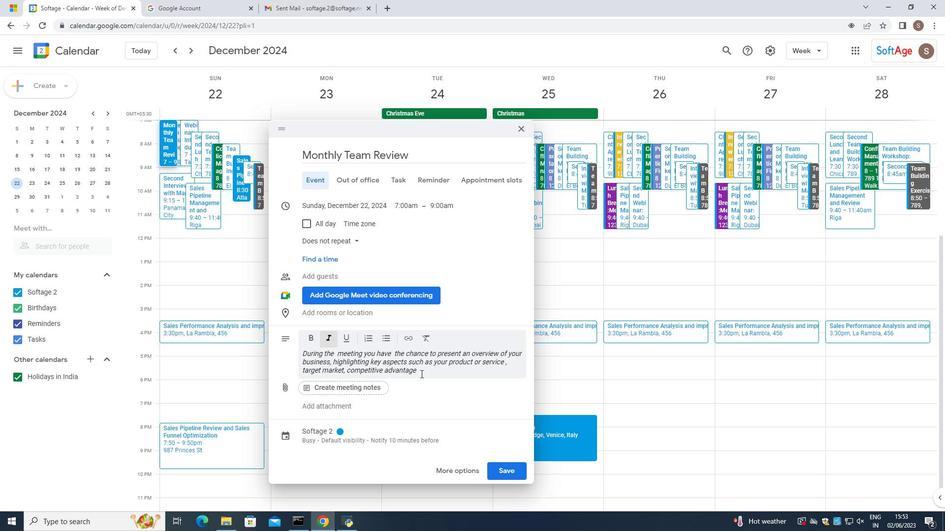 
Action: Mouse moved to (393, 373)
Screenshot: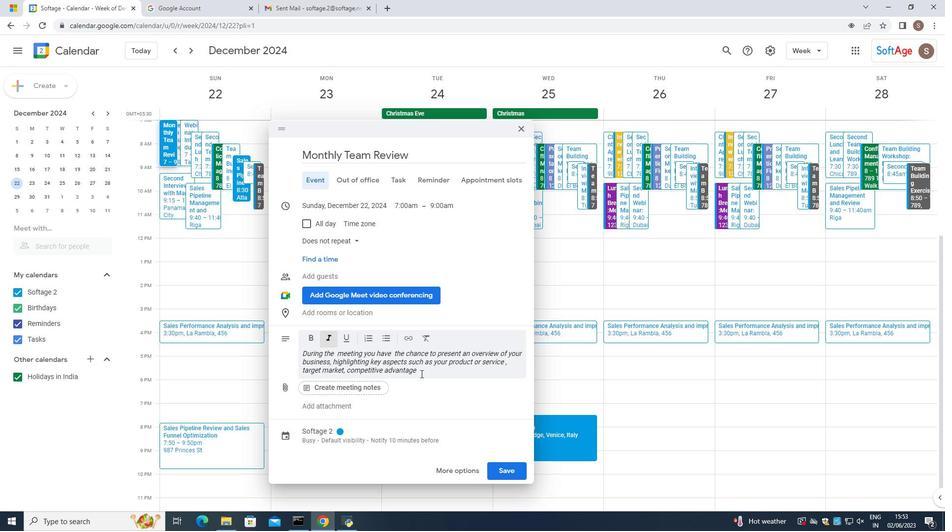 
Action: Key pressed <Key.space>and<Key.space>growthnb<Key.space><Key.backspace><Key.backspace><Key.backspace><Key.backspace>h<Key.space>potential
Screenshot: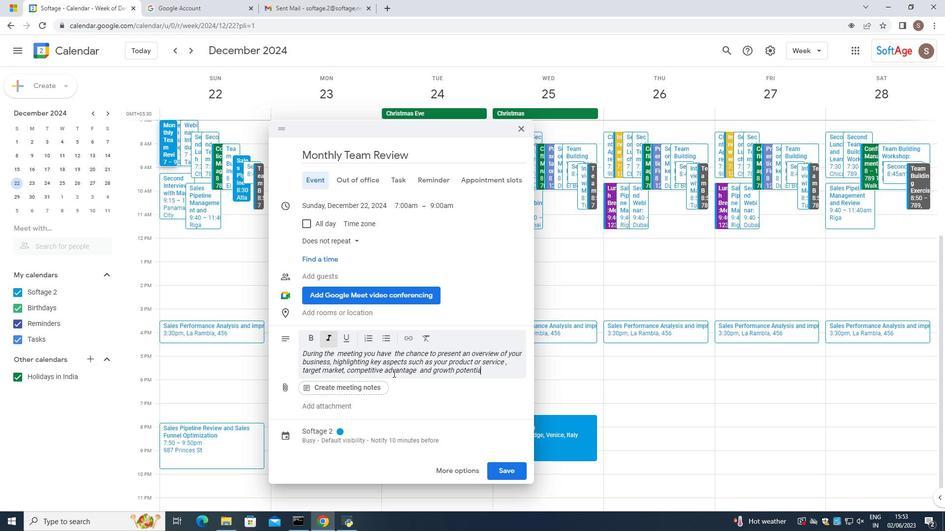 
Action: Mouse moved to (321, 359)
Screenshot: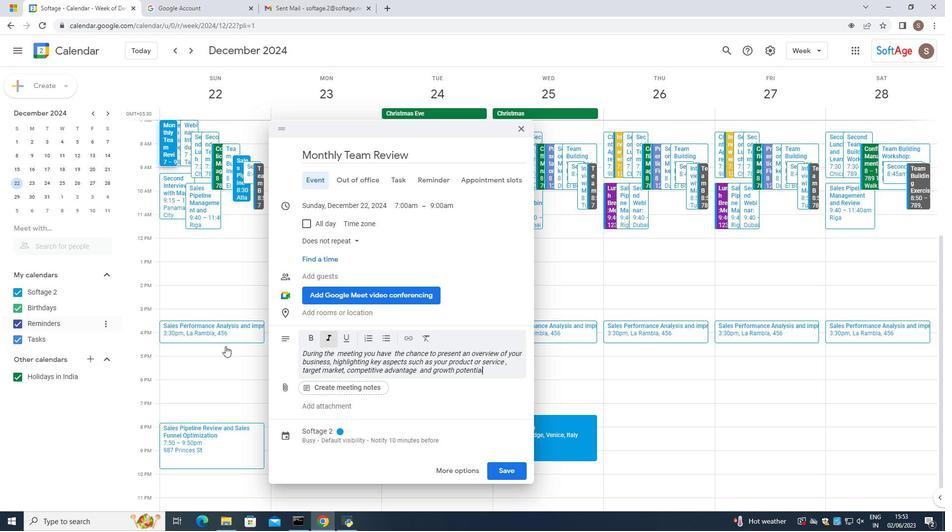 
Action: Key pressed .<Key.caps_lock><Key.shift>T<Key.caps_lock>hwe<Key.space>presentation<Key.space>should<Key.space>provide<Key.space>a<Key.space>clear<Key.space>undre<Key.backspace><Key.backspace><Key.backspace>derstanding<Key.space>of<Key.space>your<Key.space>busibness
Screenshot: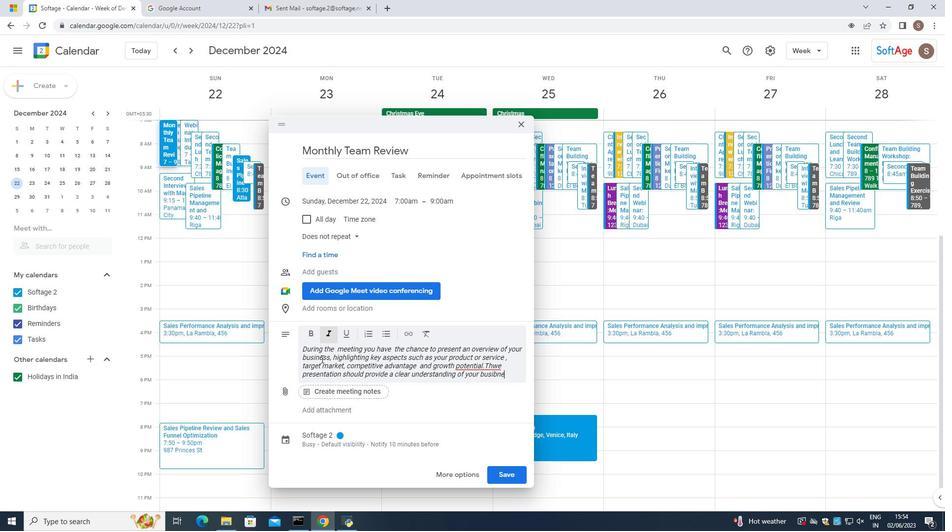 
Action: Mouse moved to (493, 368)
Screenshot: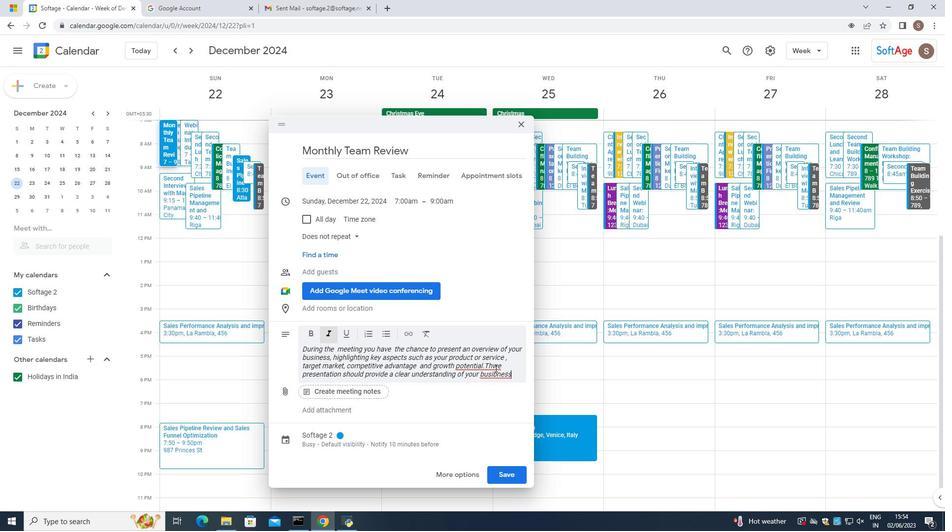 
Action: Mouse pressed left at (493, 368)
Screenshot: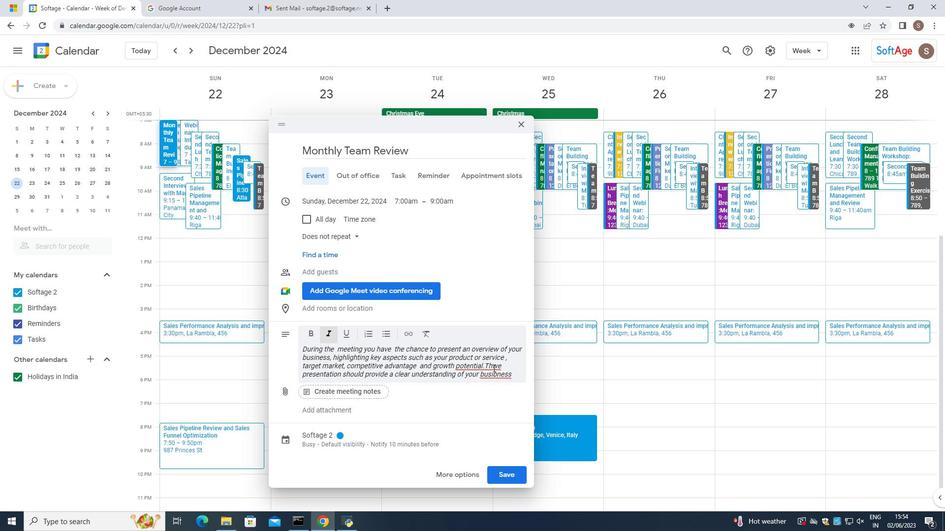 
Action: Mouse pressed right at (493, 368)
Screenshot: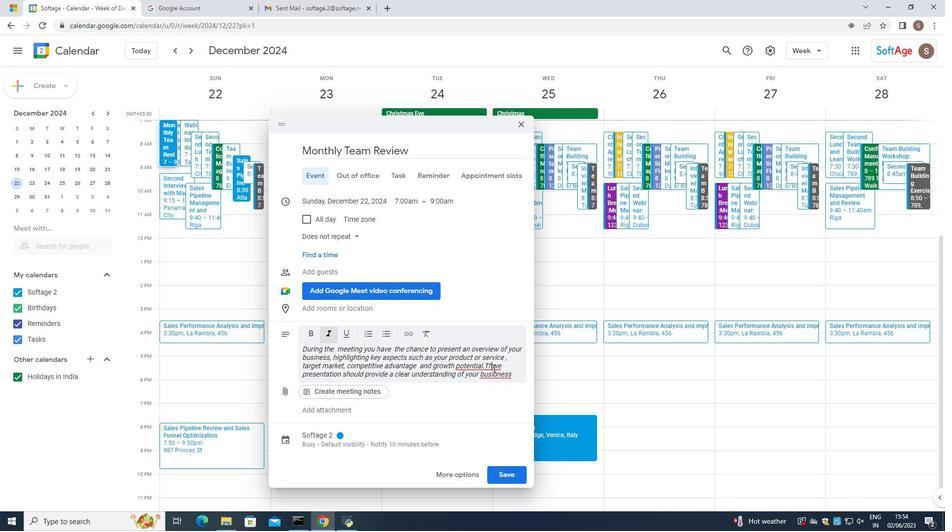 
Action: Mouse moved to (533, 237)
Screenshot: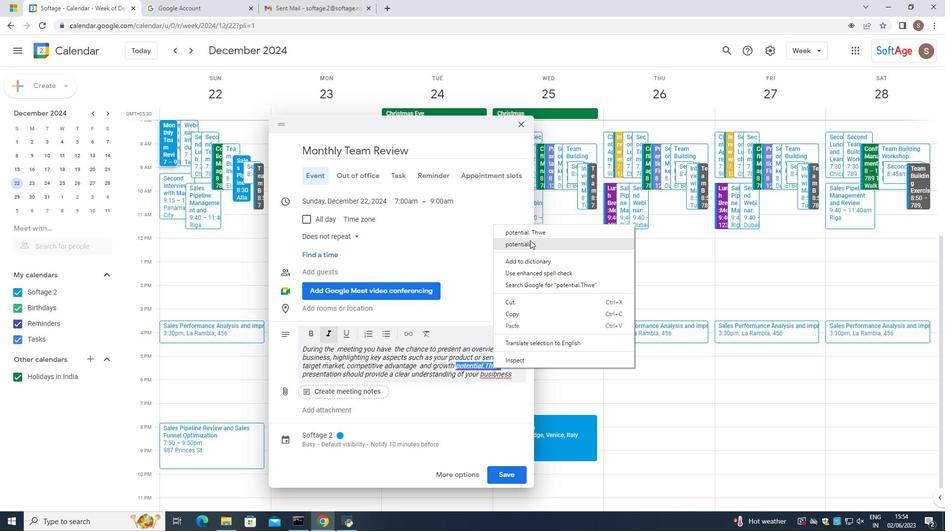 
Action: Mouse pressed left at (533, 237)
Screenshot: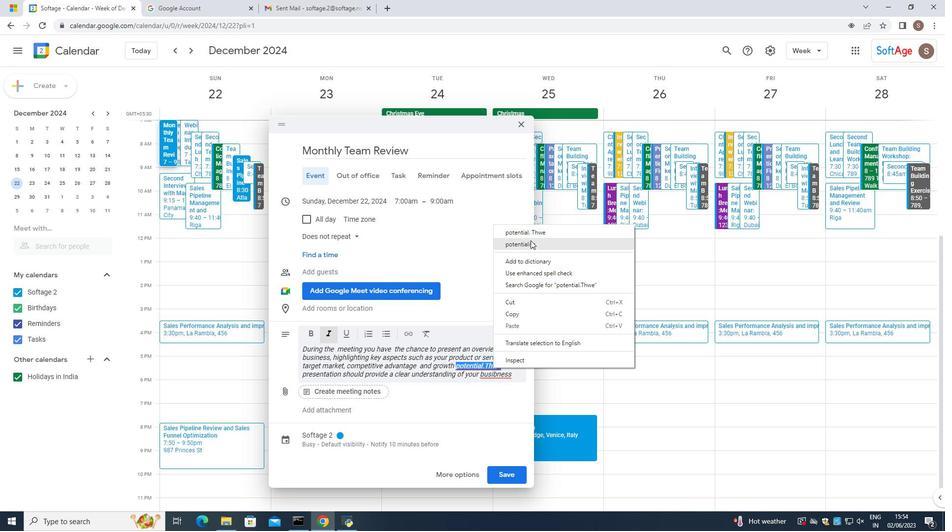 
Action: Mouse moved to (492, 367)
Screenshot: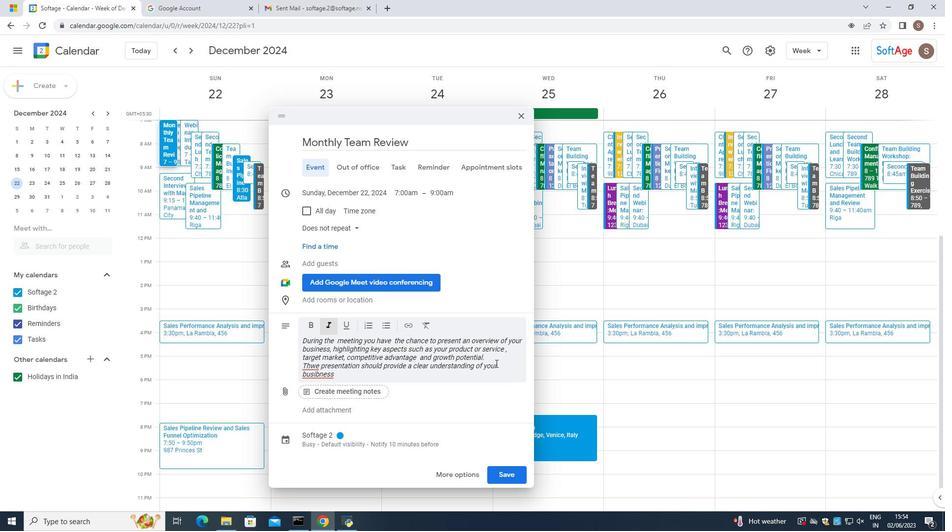 
Action: Mouse pressed left at (492, 367)
Screenshot: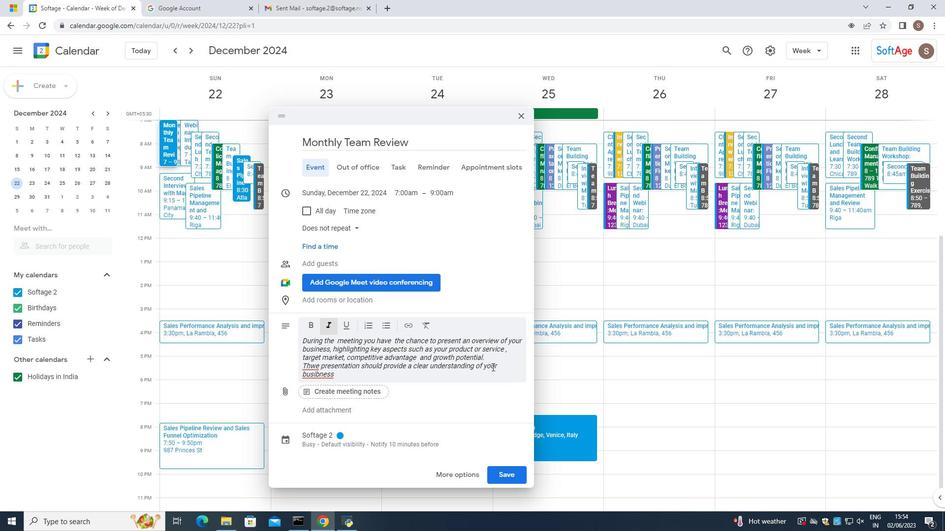 
Action: Mouse moved to (308, 375)
Screenshot: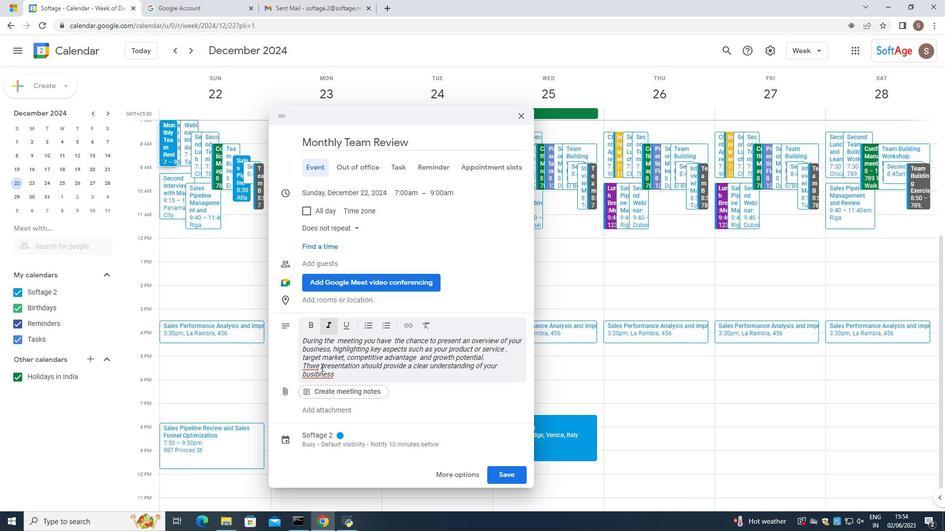 
Action: Mouse pressed left at (308, 375)
Screenshot: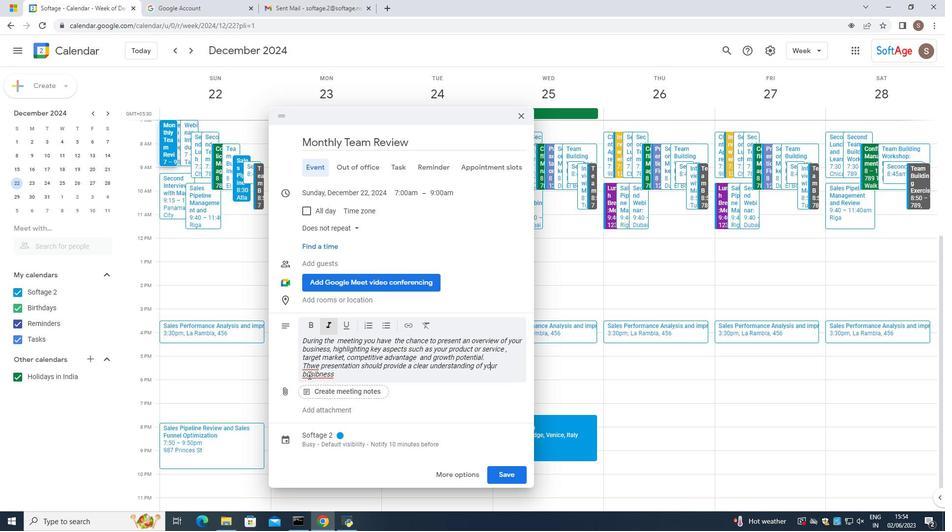 
Action: Mouse pressed right at (308, 375)
Screenshot: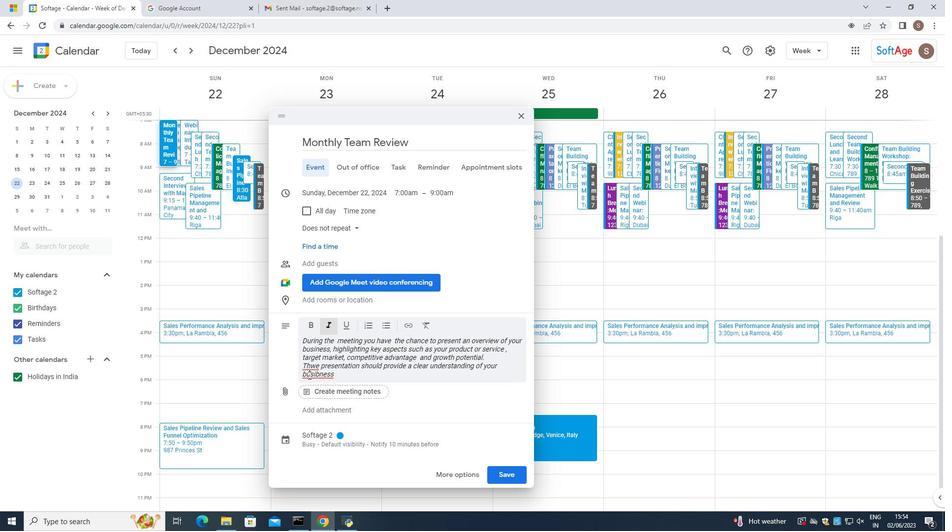 
Action: Mouse moved to (370, 228)
Screenshot: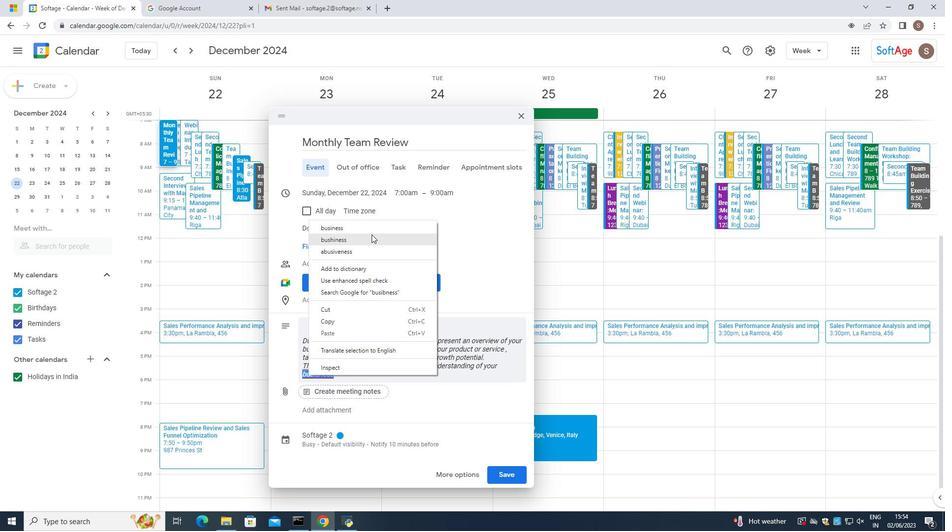 
Action: Mouse pressed left at (370, 228)
Screenshot: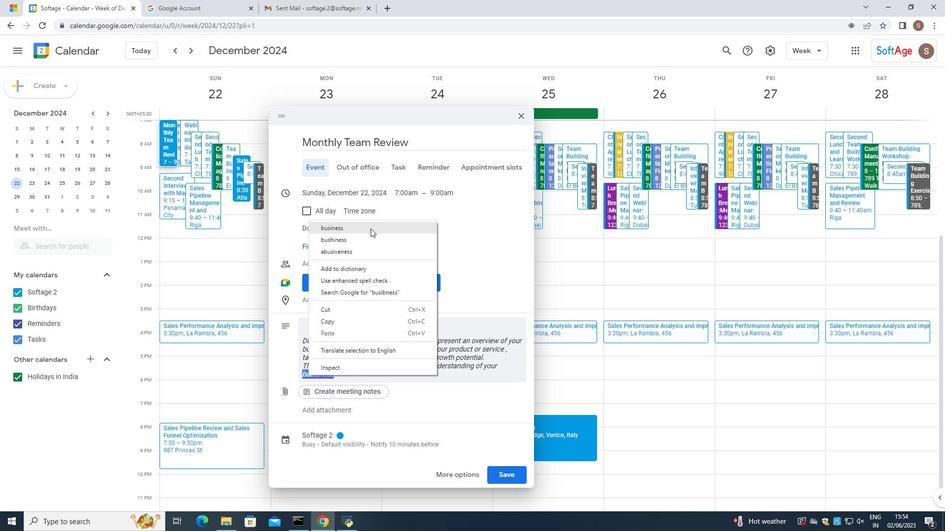 
Action: Mouse moved to (309, 372)
Screenshot: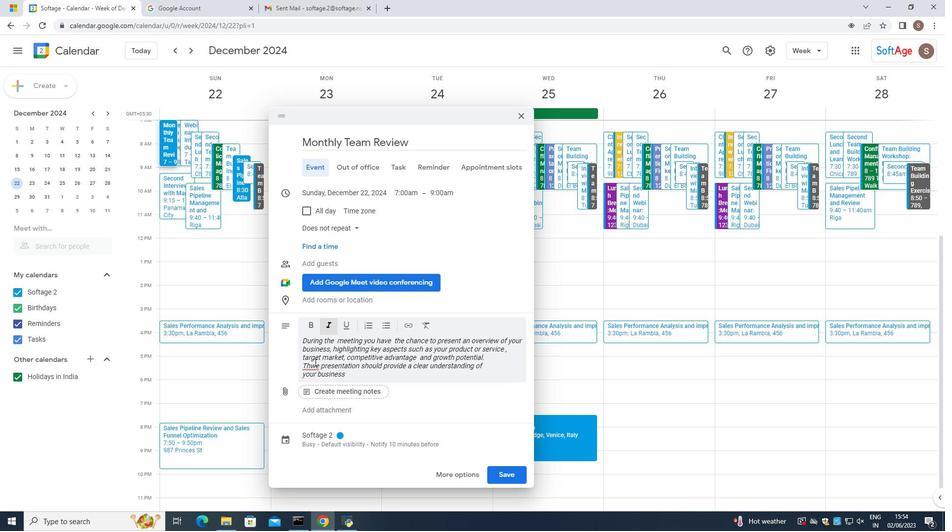 
Action: Mouse pressed left at (309, 372)
Screenshot: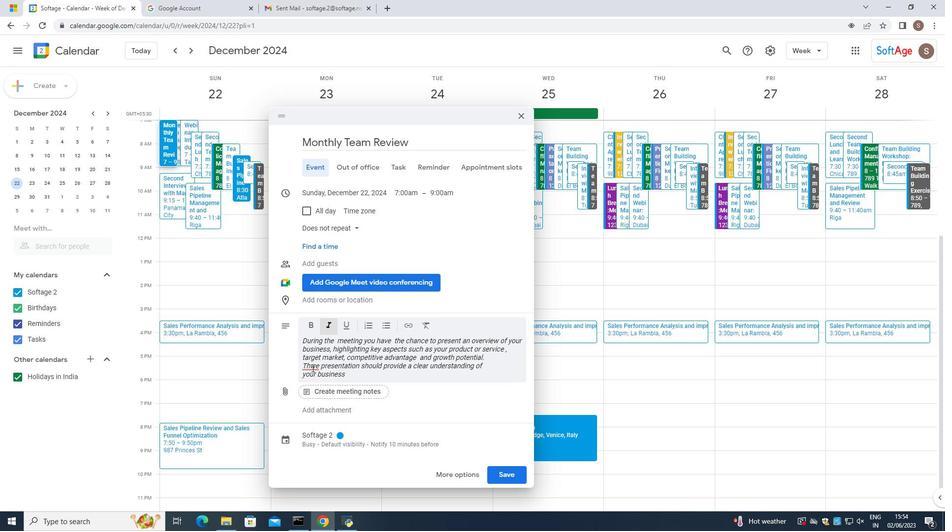 
Action: Mouse moved to (309, 369)
Screenshot: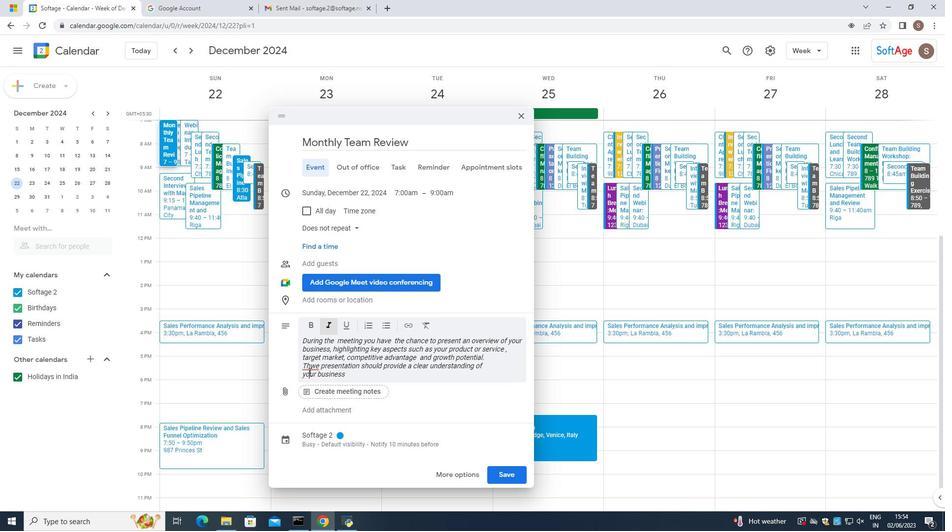 
Action: Mouse pressed left at (309, 369)
Screenshot: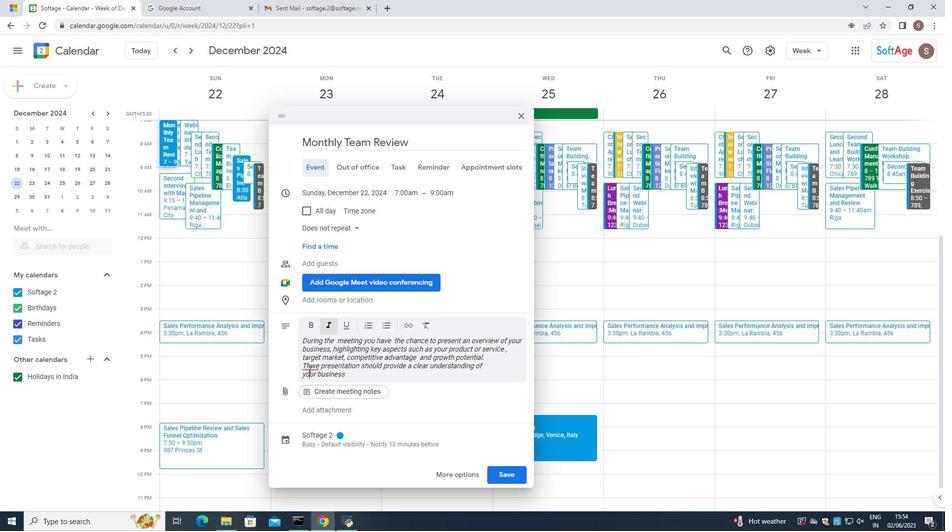 
Action: Mouse pressed left at (309, 369)
Screenshot: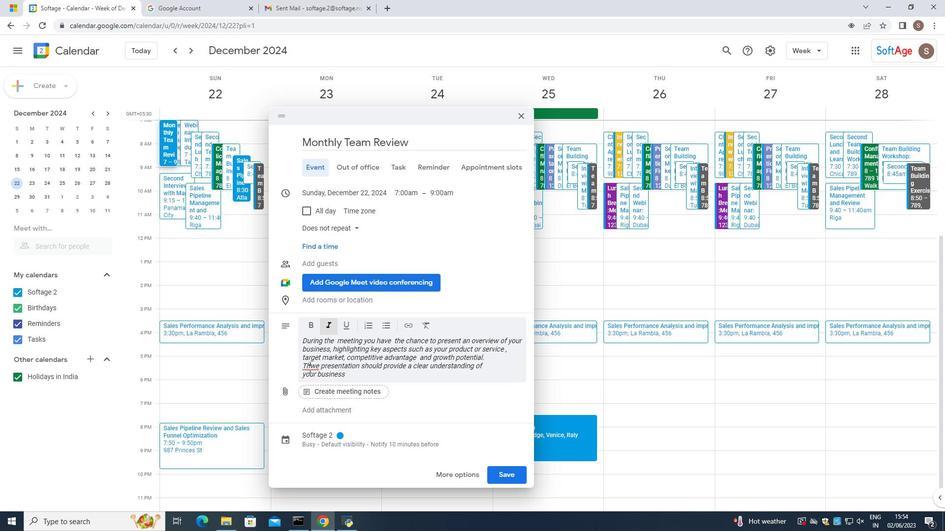 
Action: Mouse pressed right at (309, 369)
Screenshot: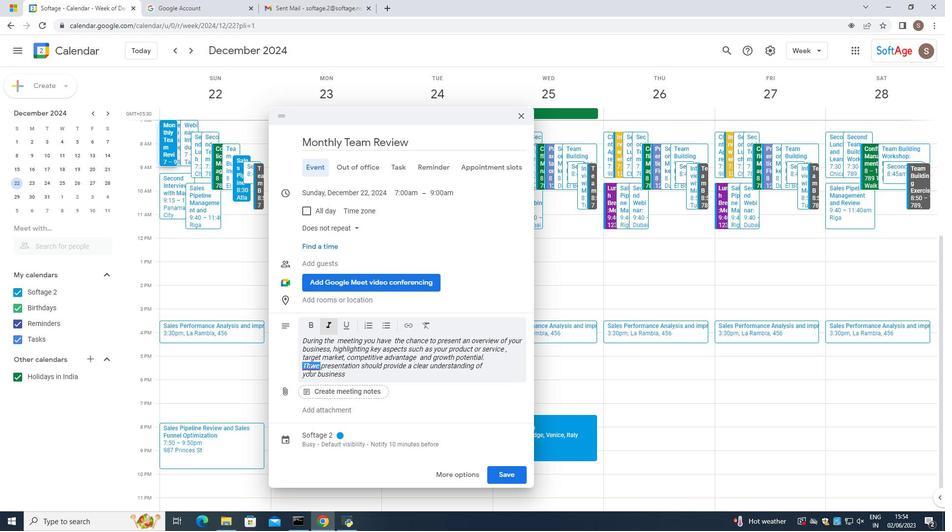 
Action: Mouse moved to (311, 382)
Screenshot: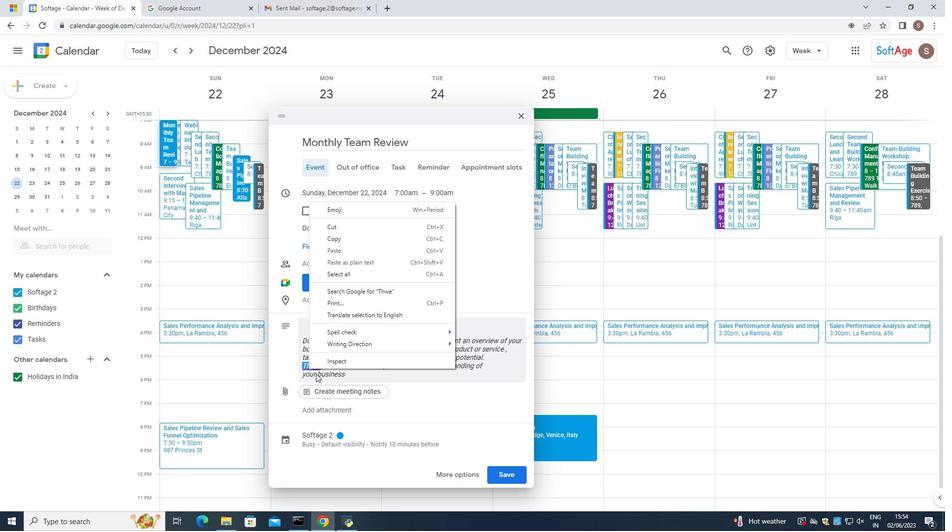 
Action: Mouse pressed left at (311, 382)
Screenshot: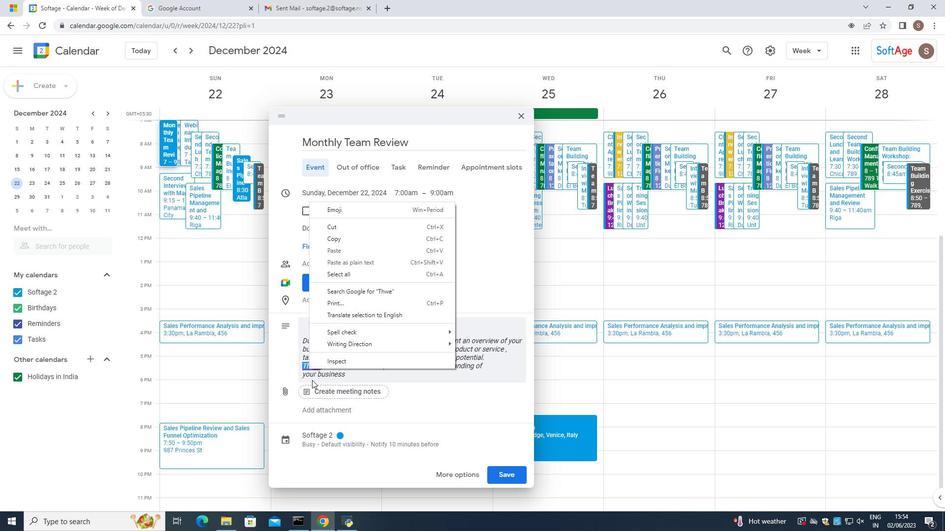 
Action: Mouse moved to (310, 368)
Screenshot: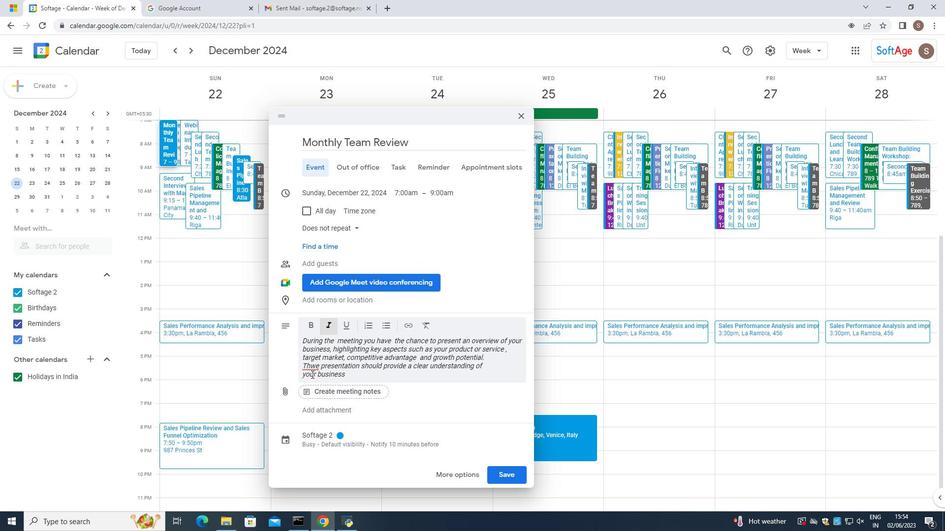 
Action: Mouse pressed left at (310, 368)
Screenshot: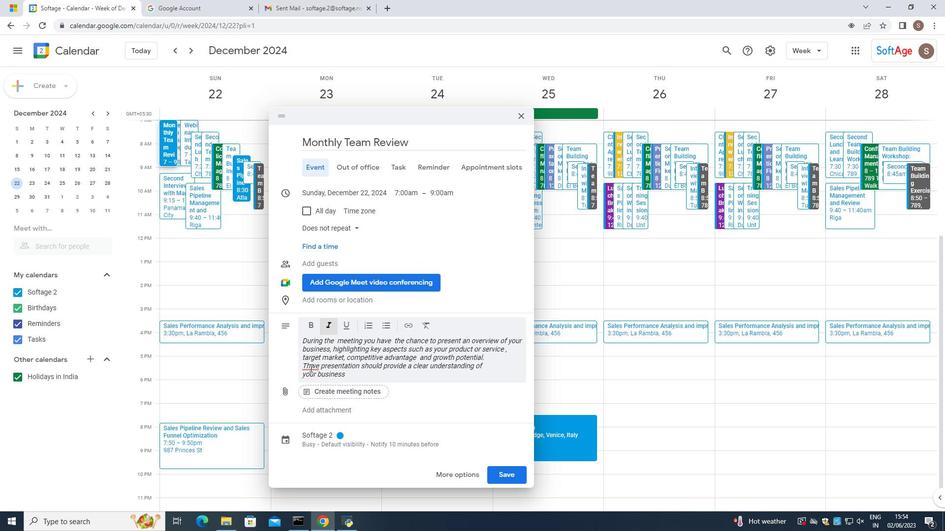 
Action: Mouse pressed left at (310, 368)
Screenshot: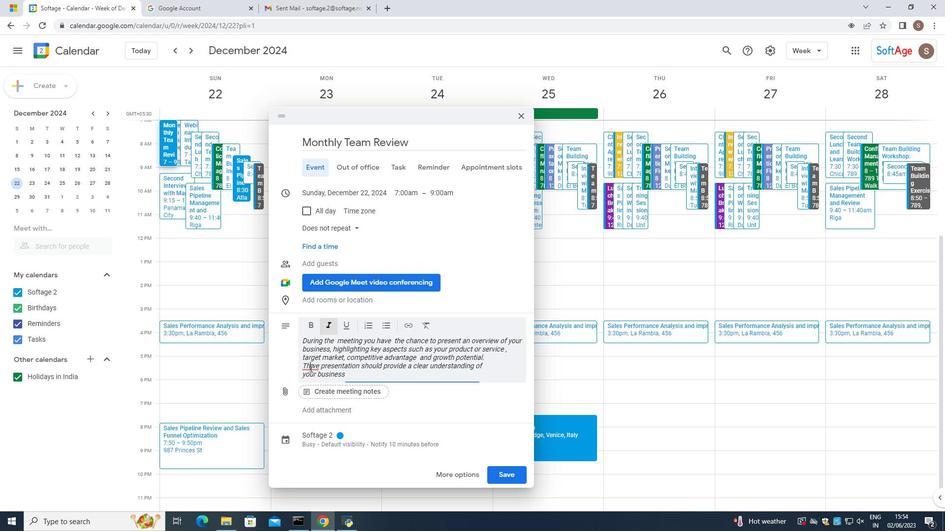 
Action: Mouse pressed right at (310, 368)
Screenshot: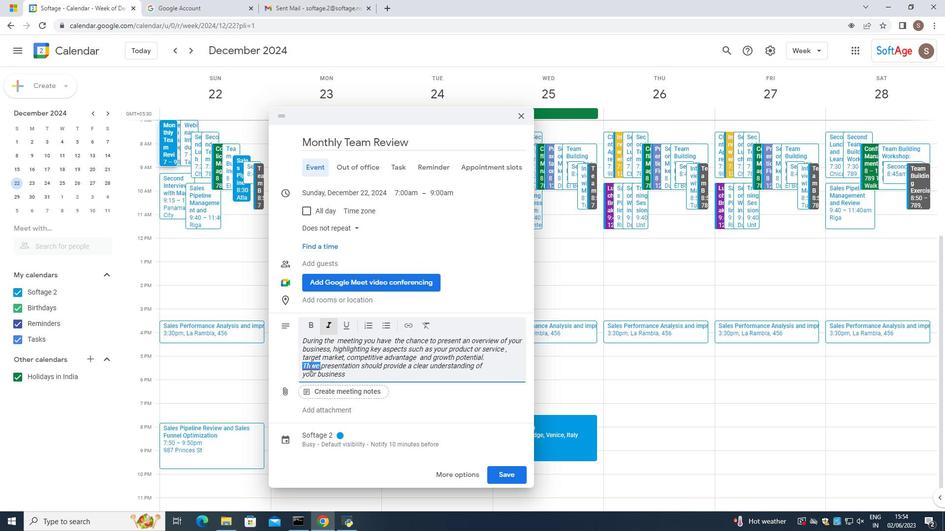 
Action: Mouse moved to (327, 387)
Screenshot: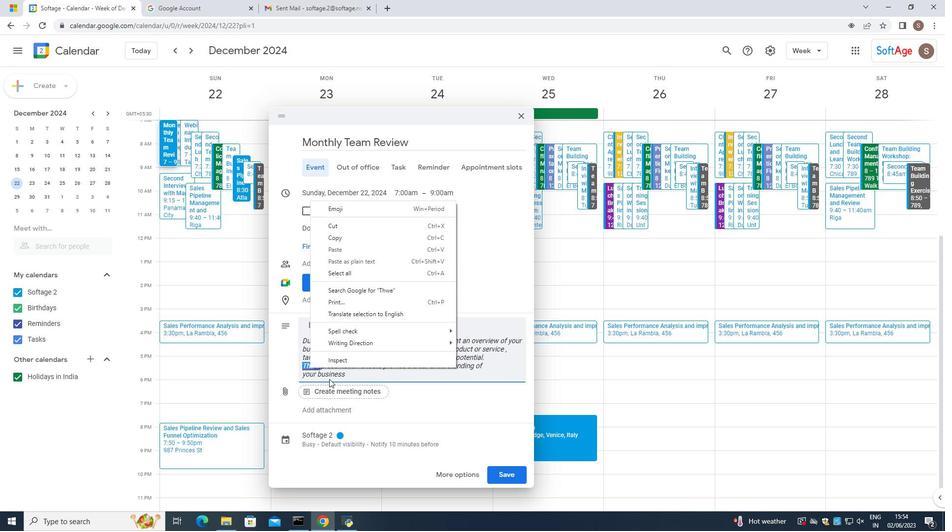 
Action: Mouse pressed left at (327, 387)
Screenshot: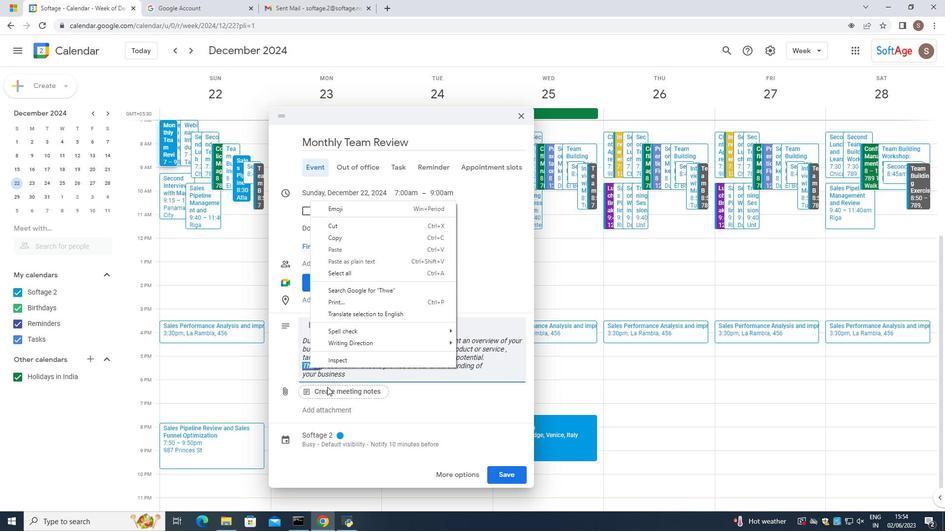 
Action: Mouse moved to (322, 355)
Screenshot: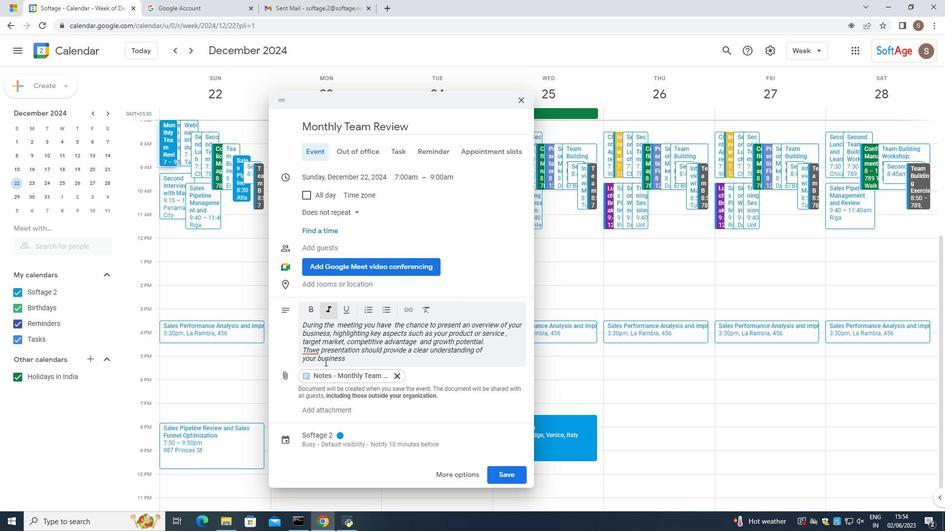
Action: Mouse pressed left at (322, 355)
Screenshot: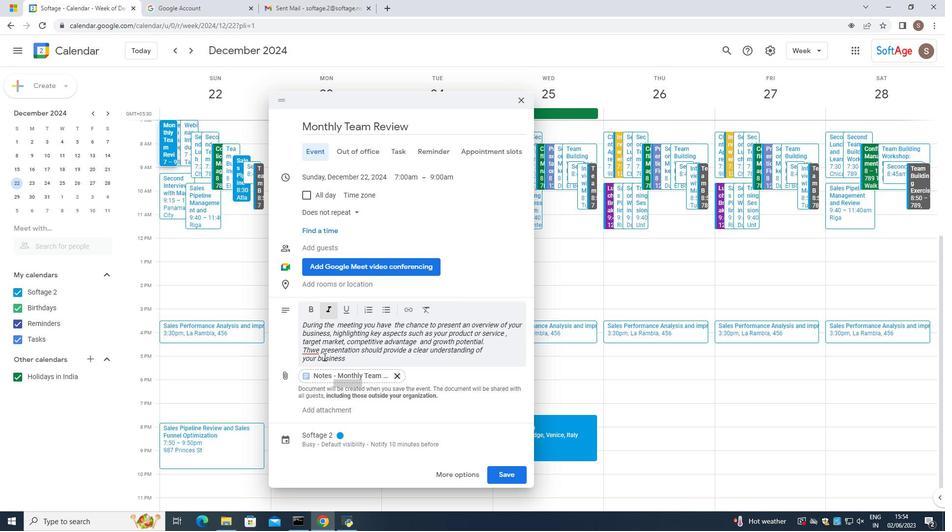 
Action: Mouse moved to (320, 350)
Screenshot: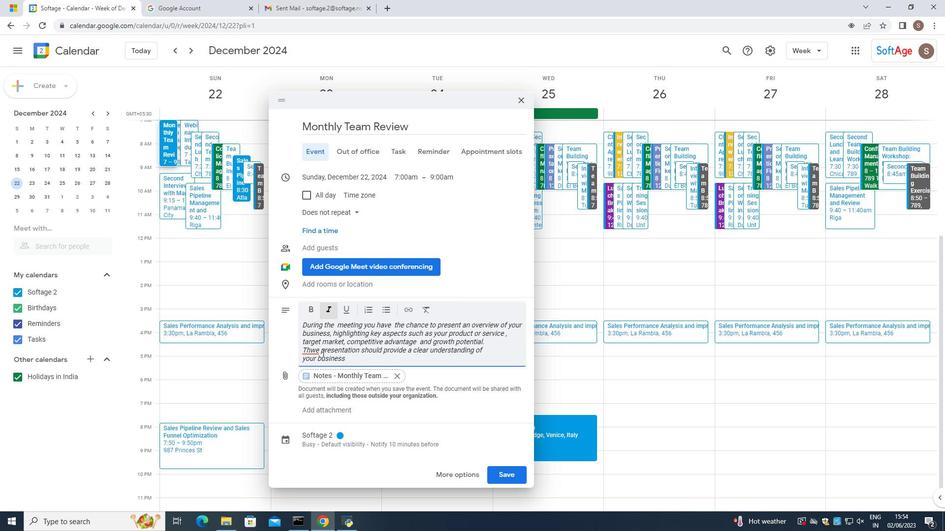 
Action: Mouse pressed left at (320, 350)
Screenshot: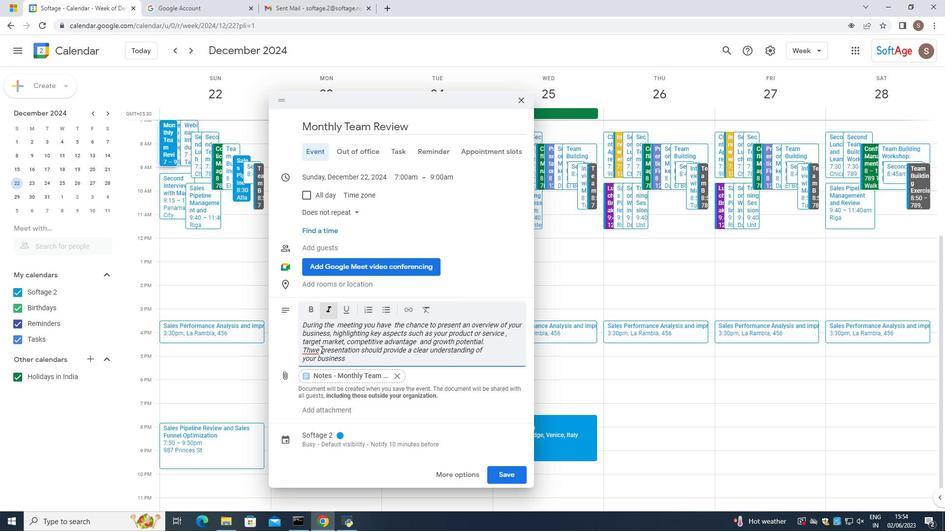
Action: Mouse moved to (319, 350)
Screenshot: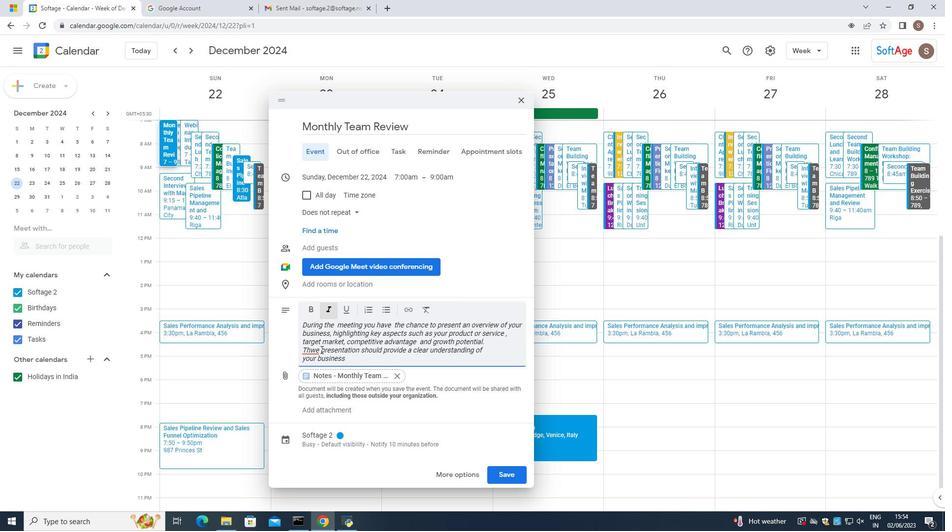 
Action: Key pressed <Key.backspace><Key.backspace><Key.backspace><Key.backspace>his<Key.backspace><Key.backspace><Key.backspace>he<Key.space>
Screenshot: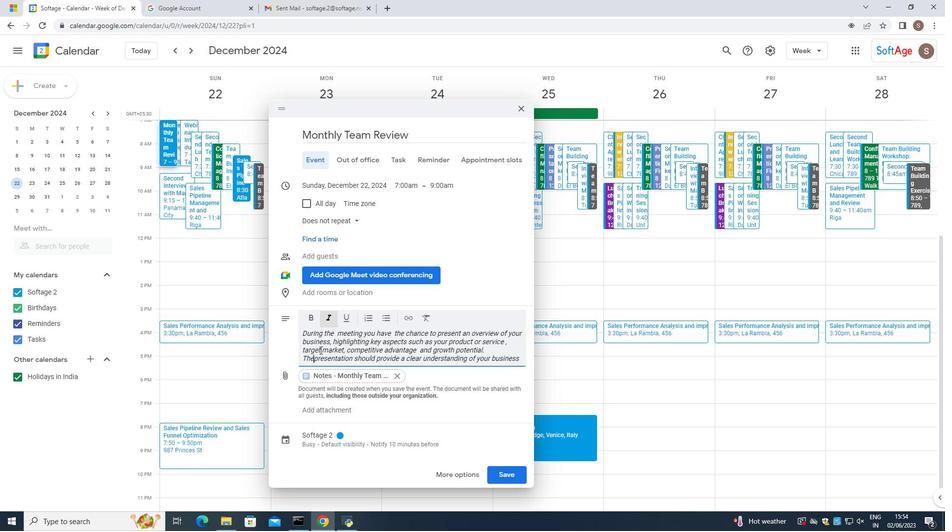 
Action: Mouse moved to (480, 300)
Screenshot: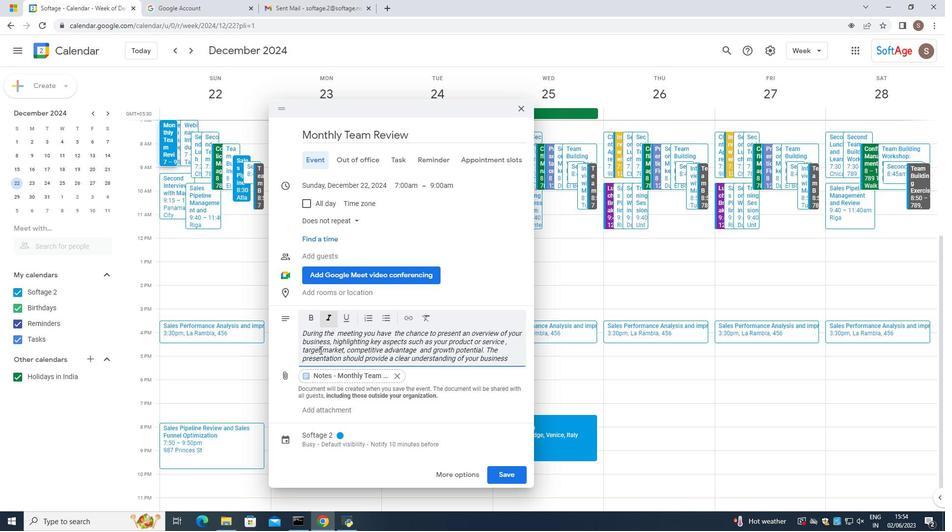 
Action: Mouse scrolled (480, 301) with delta (0, 0)
Screenshot: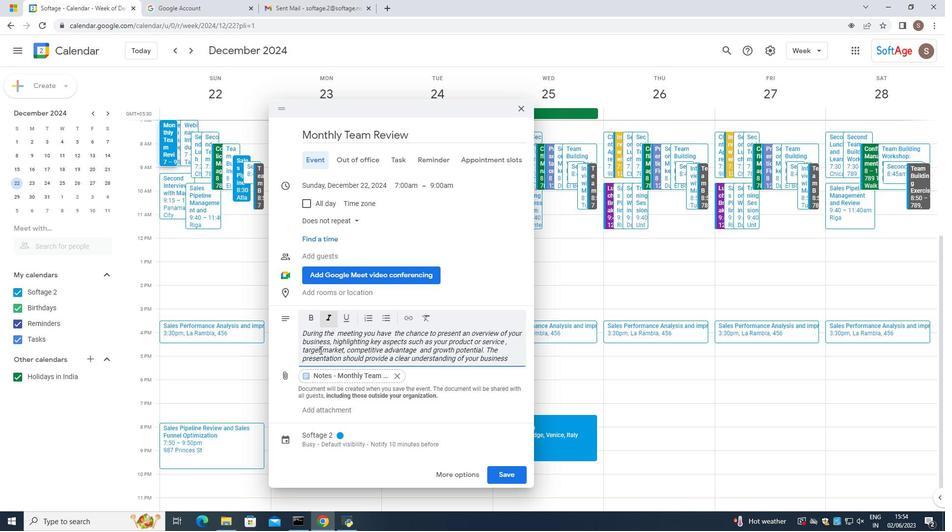
Action: Mouse moved to (511, 362)
Screenshot: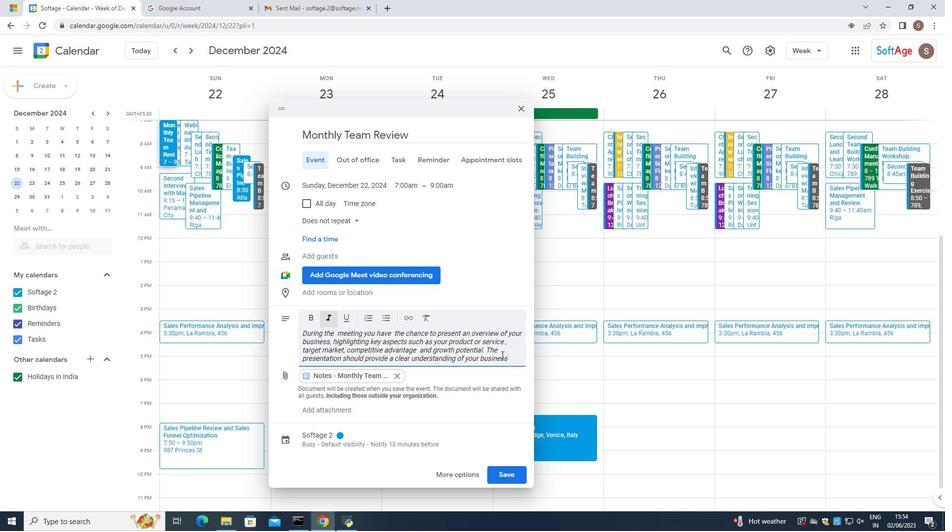 
Action: Mouse pressed left at (511, 362)
Screenshot: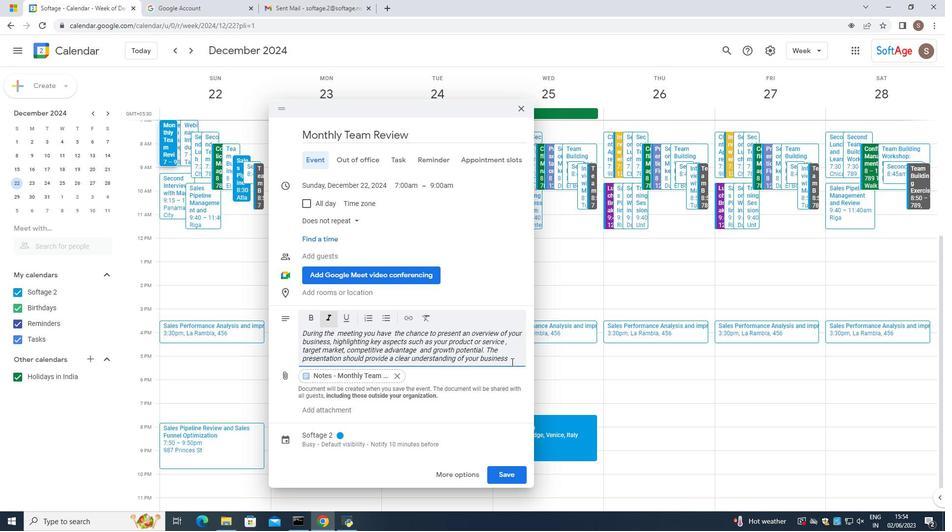 
Action: Mouse moved to (511, 353)
Screenshot: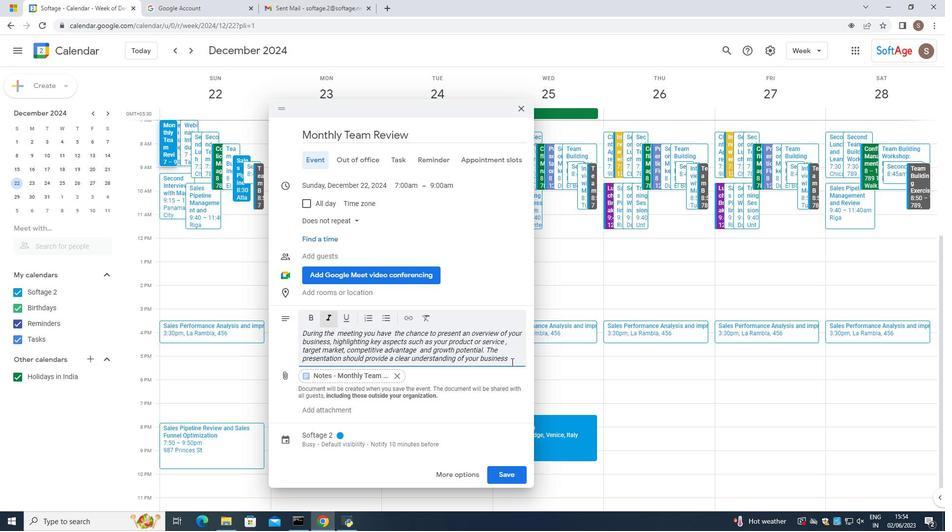 
Action: Key pressed <Key.space>model<Key.space>a<Key.caps_lock>NS<Key.backspace><Key.backspace>M=<Key.backspace><Key.backspace><Key.backspace>AND<Key.space>VALUE<Key.space>PROPOSITION<Key.space>.<Key.insert><Key.backspace><Key.backspace><Key.backspace><Key.backspace><Key.backspace><Key.backspace><Key.backspace><Key.backspace><Key.backspace><Key.backspace><Key.backspace><Key.backspace><Key.backspace><Key.backspace><Key.backspace><Key.backspace><Key.backspace><Key.backspace><Key.backspace><Key.backspace><Key.backspace><Key.backspace><Key.backspace><Key.caps_lock>and<Key.space>vs<Key.backspace>alur<Key.backspace>e<Key.space>proposition,<Key.space>captiovbating<Key.space>
Screenshot: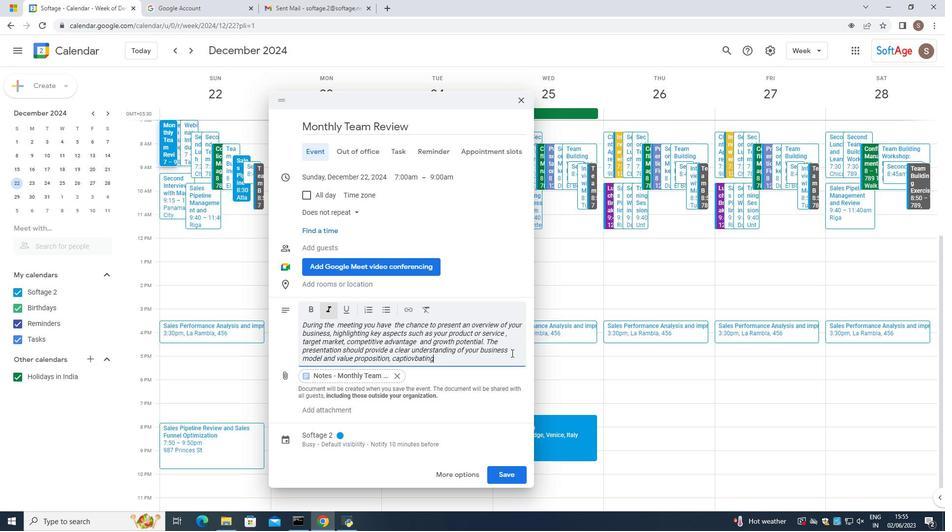 
Action: Mouse moved to (414, 355)
Screenshot: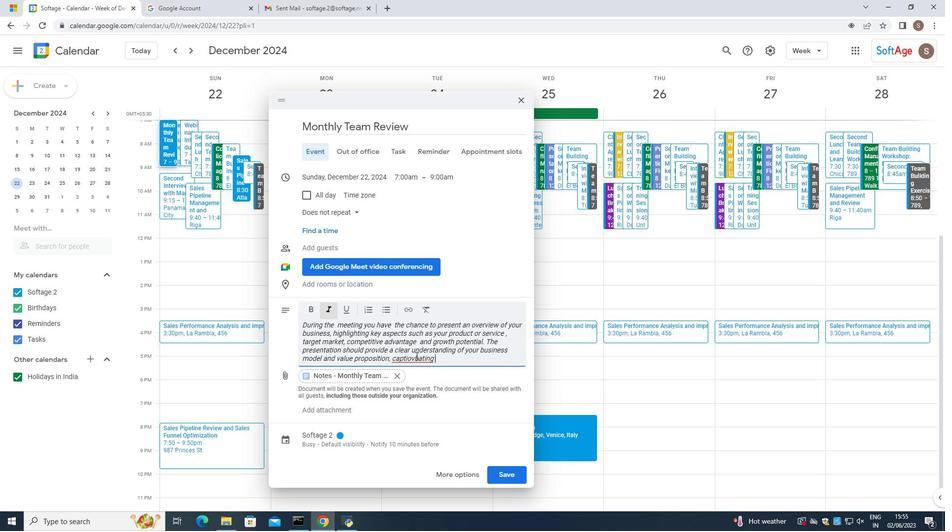 
Action: Mouse pressed left at (414, 355)
Screenshot: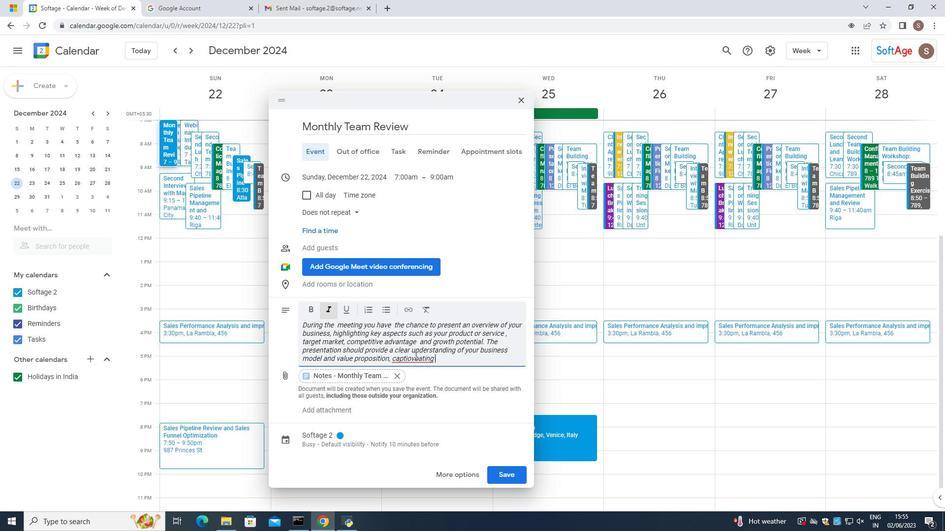 
Action: Mouse pressed right at (414, 355)
Screenshot: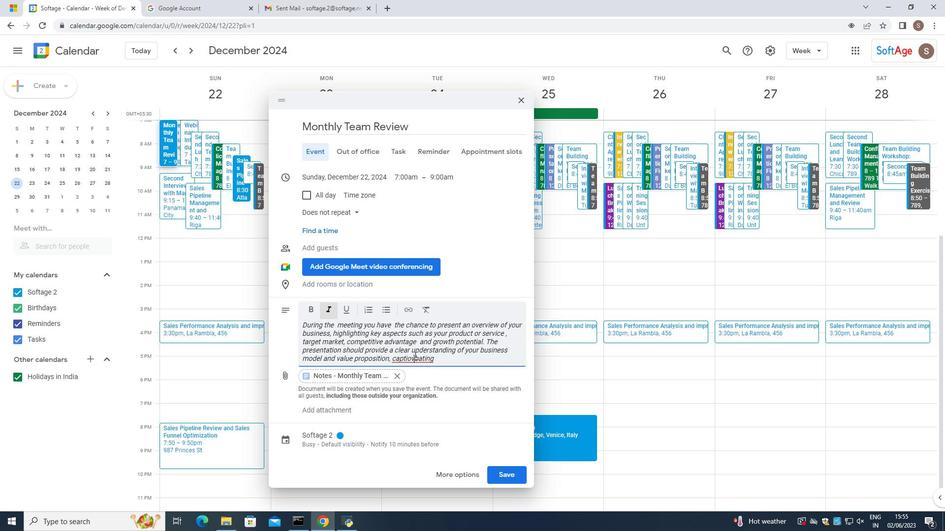 
Action: Mouse moved to (438, 366)
Screenshot: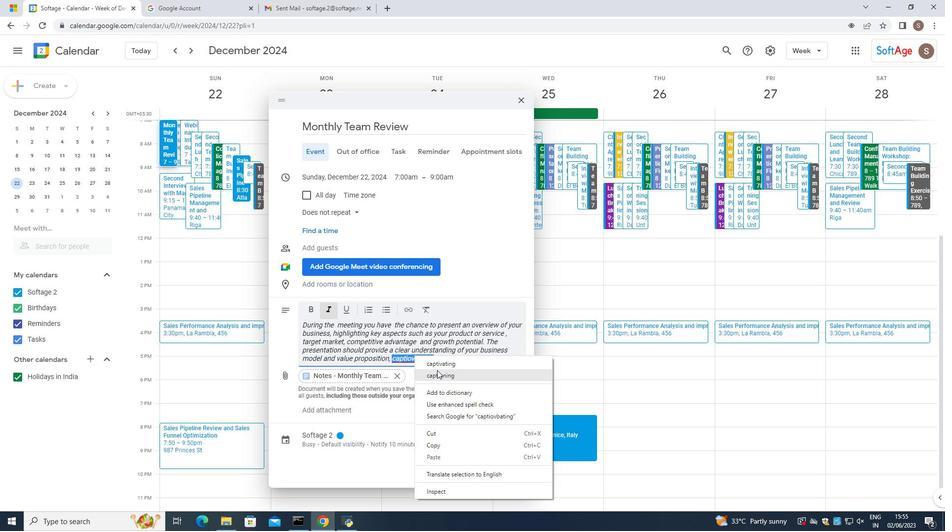 
Action: Mouse pressed left at (438, 366)
Screenshot: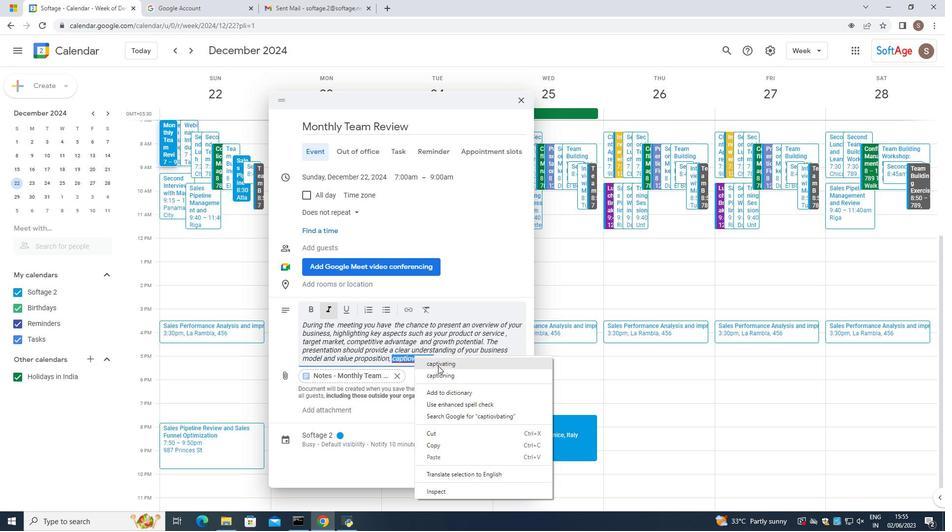 
Action: Mouse moved to (441, 356)
Screenshot: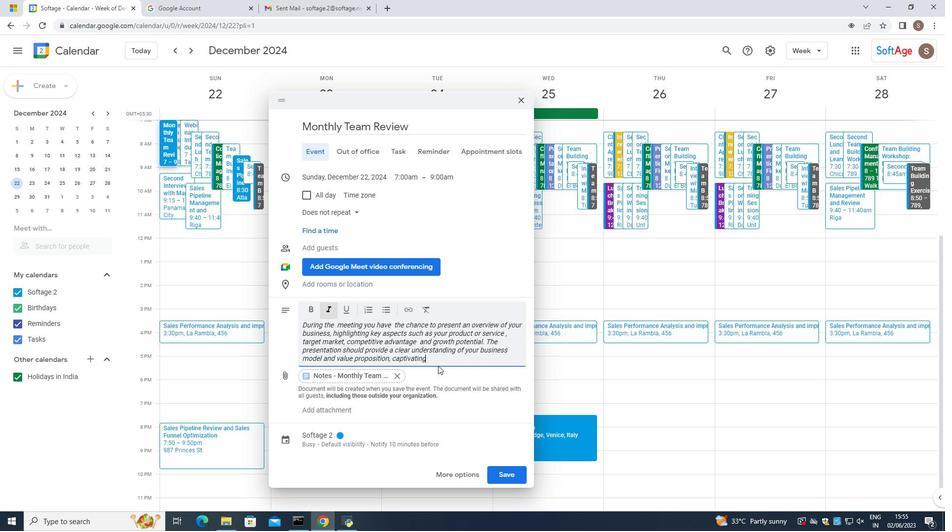 
Action: Mouse pressed left at (441, 356)
Screenshot: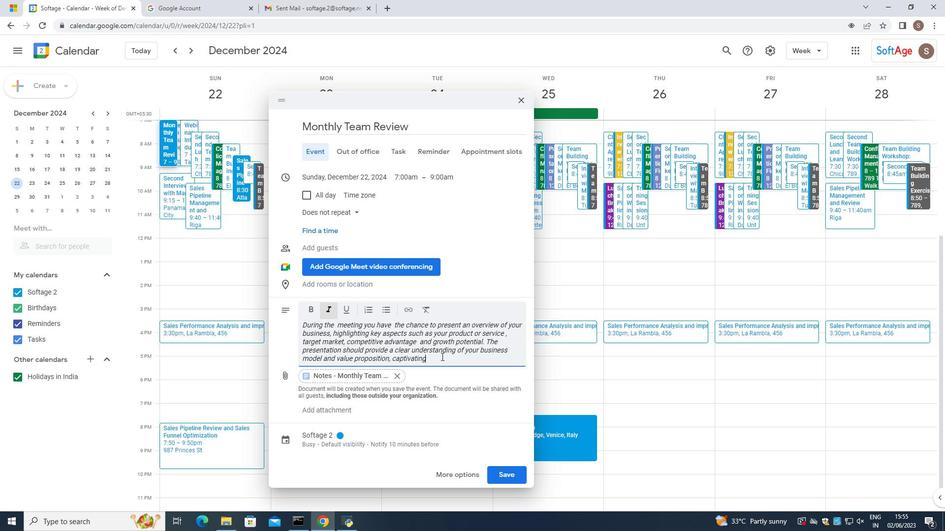 
Action: Mouse moved to (434, 350)
Screenshot: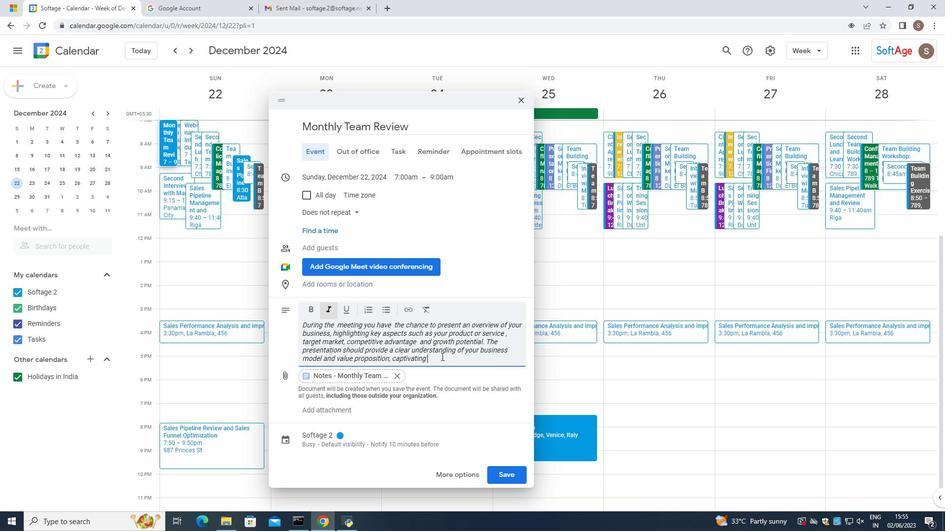 
Action: Key pressed the<Key.space>interest<Key.space>of<Key.space>thepotential<Key.space>investor.
Screenshot: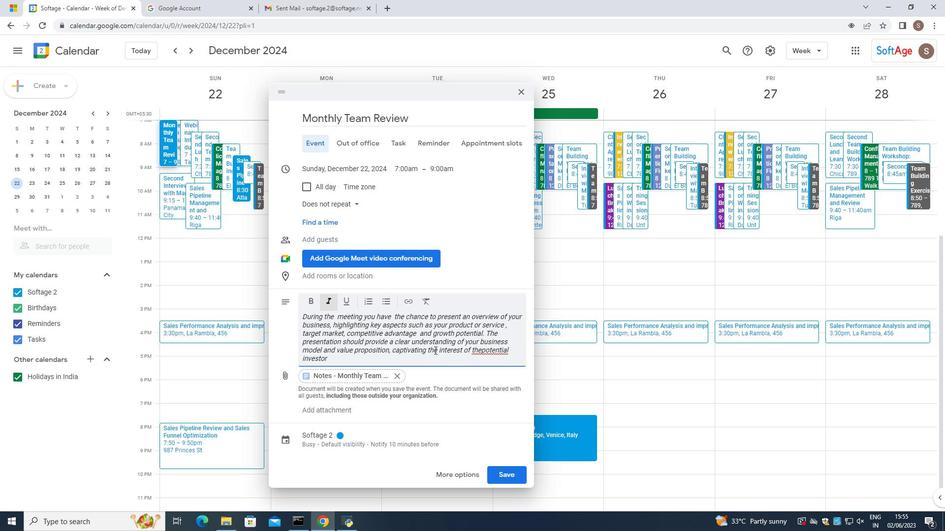 
Action: Mouse moved to (480, 351)
Screenshot: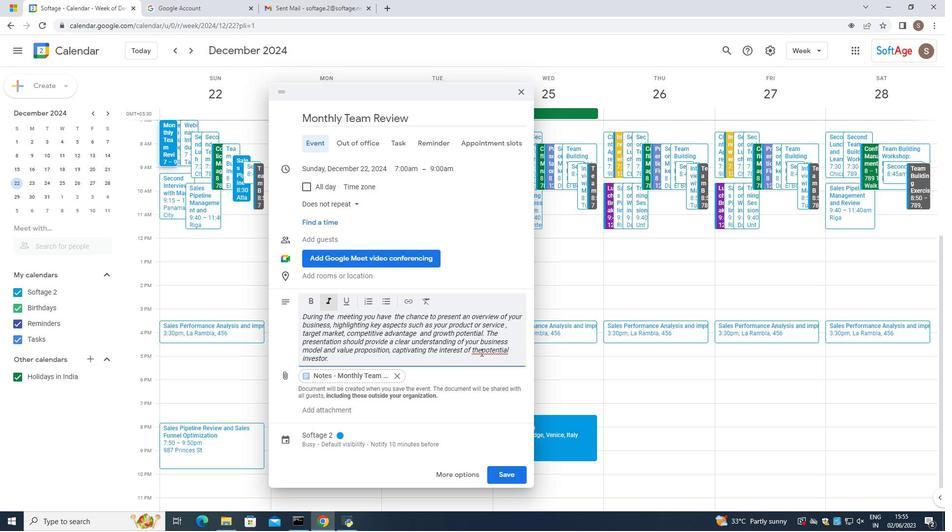 
Action: Mouse pressed left at (480, 351)
Screenshot: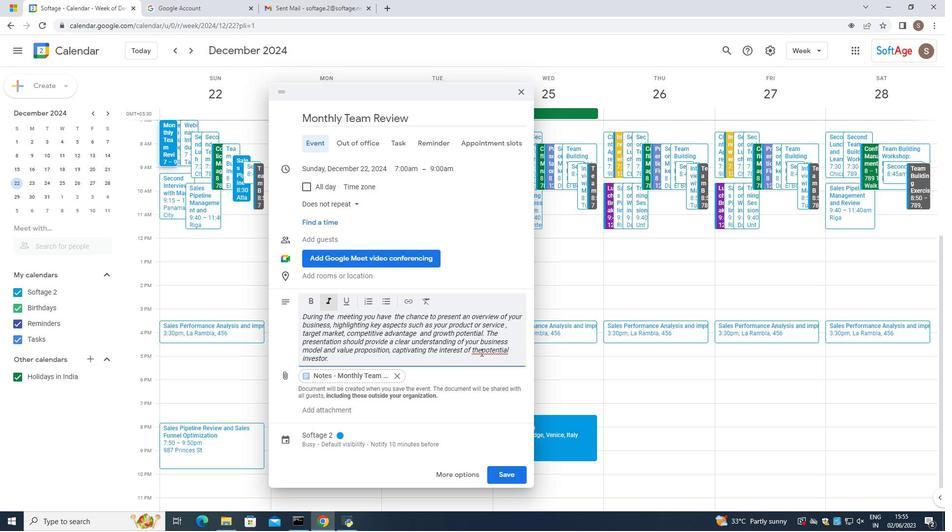 
Action: Mouse moved to (454, 365)
Screenshot: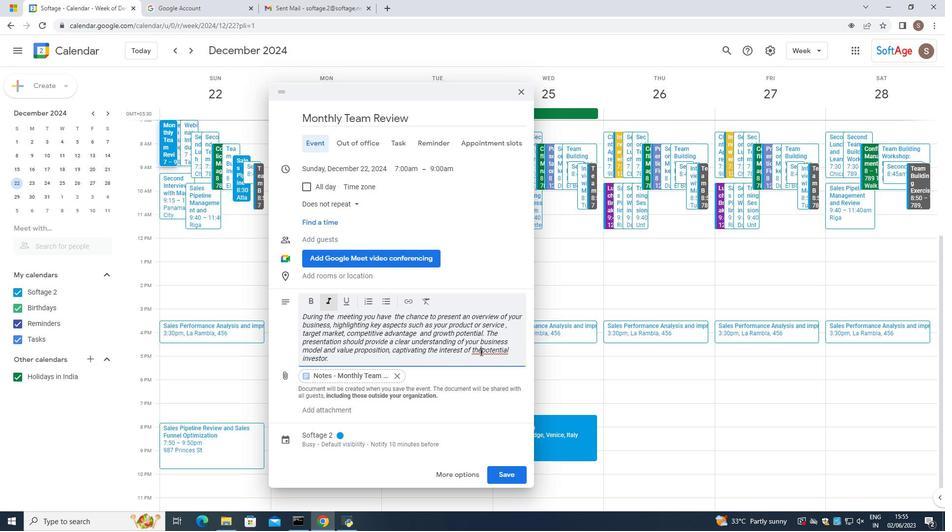 
Action: Key pressed <Key.space>
Screenshot: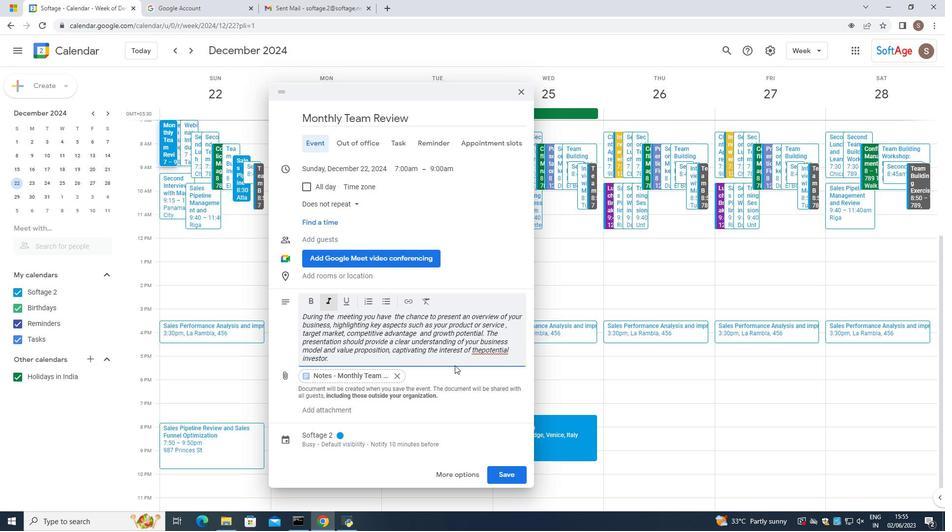 
Action: Mouse moved to (302, 359)
Screenshot: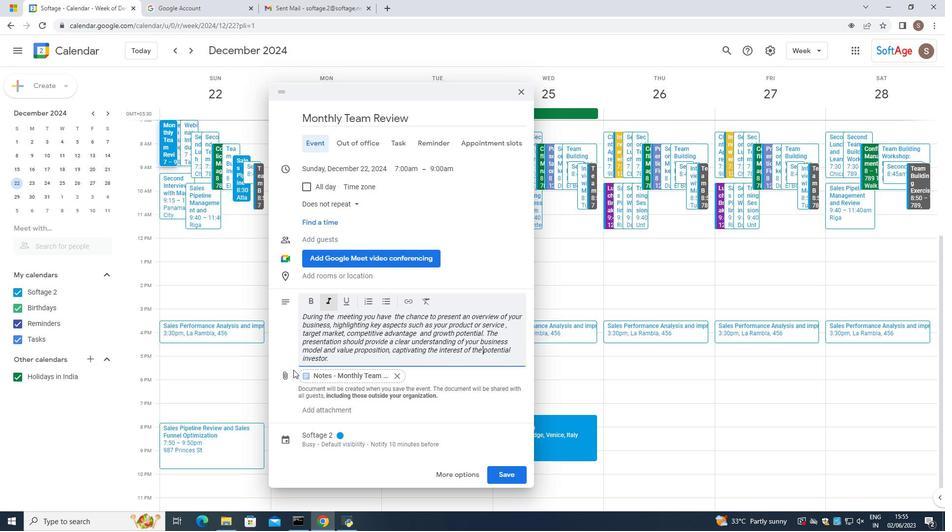 
Action: Mouse scrolled (302, 359) with delta (0, 0)
Screenshot: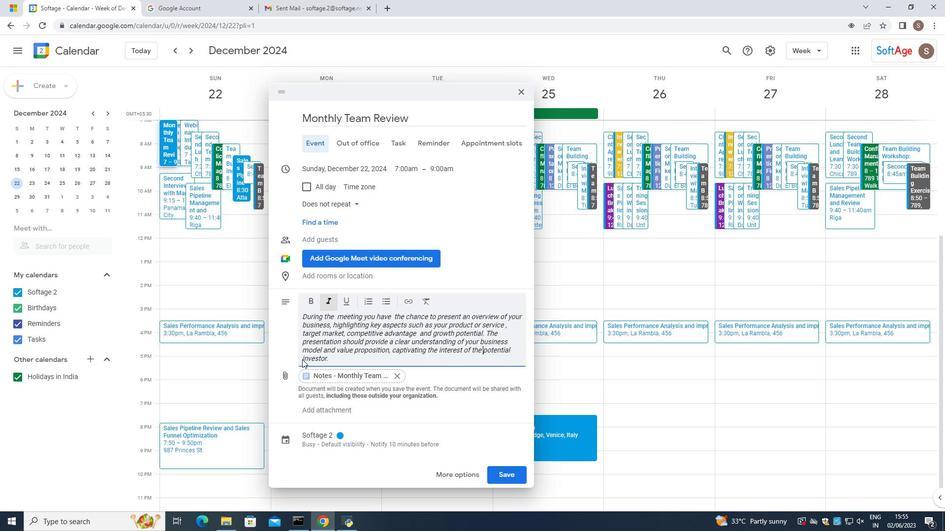 
Action: Mouse scrolled (302, 359) with delta (0, 0)
Screenshot: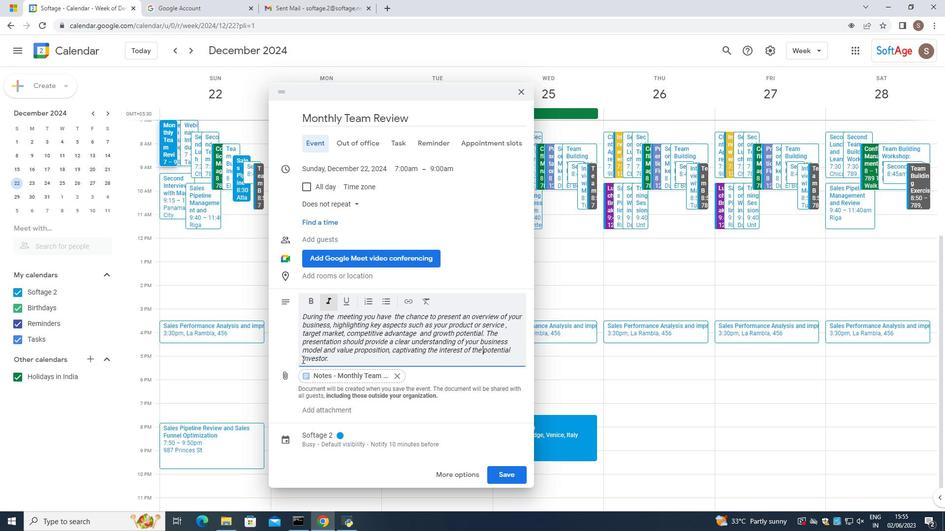 
Action: Mouse moved to (324, 412)
Screenshot: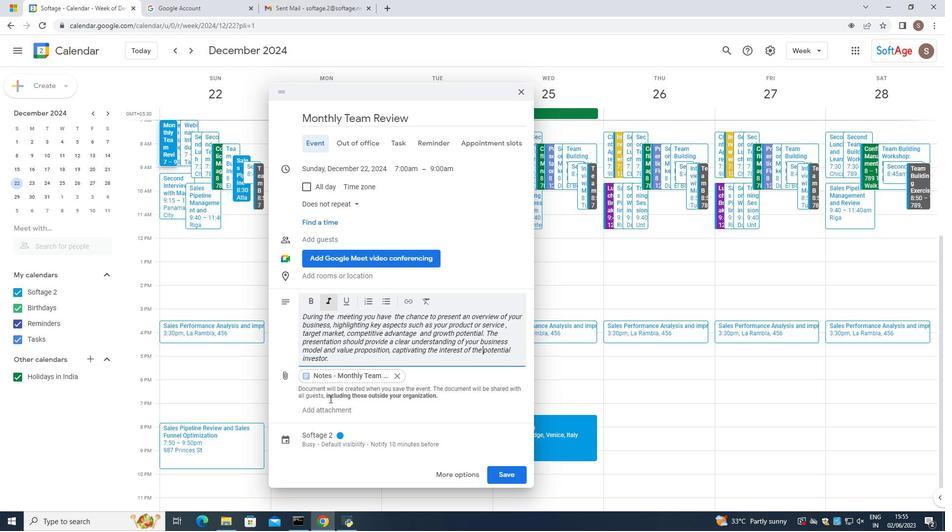 
Action: Mouse pressed left at (324, 412)
Screenshot: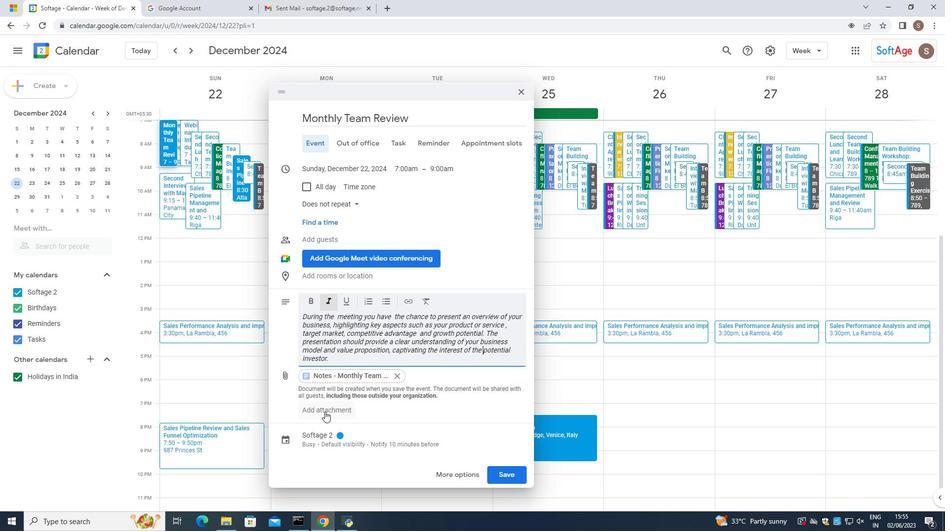 
Action: Mouse moved to (780, 77)
Screenshot: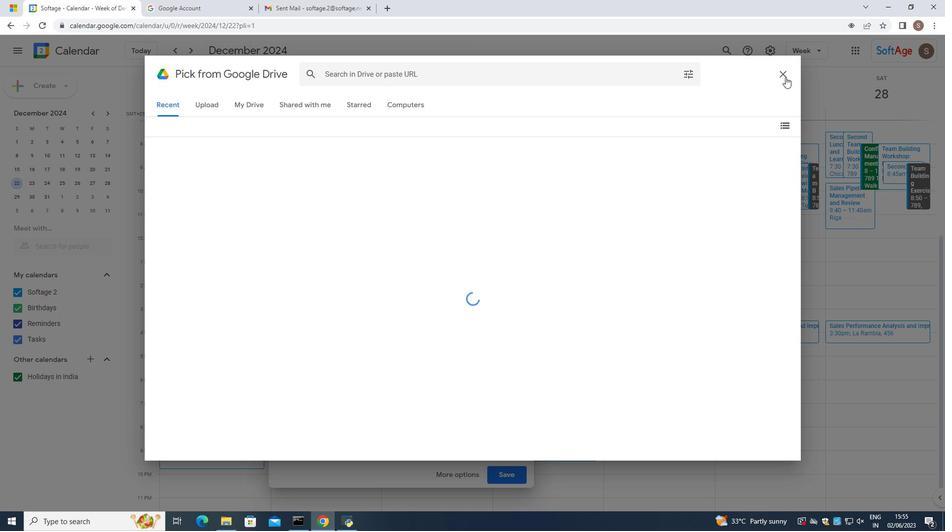 
Action: Mouse pressed left at (780, 77)
Screenshot: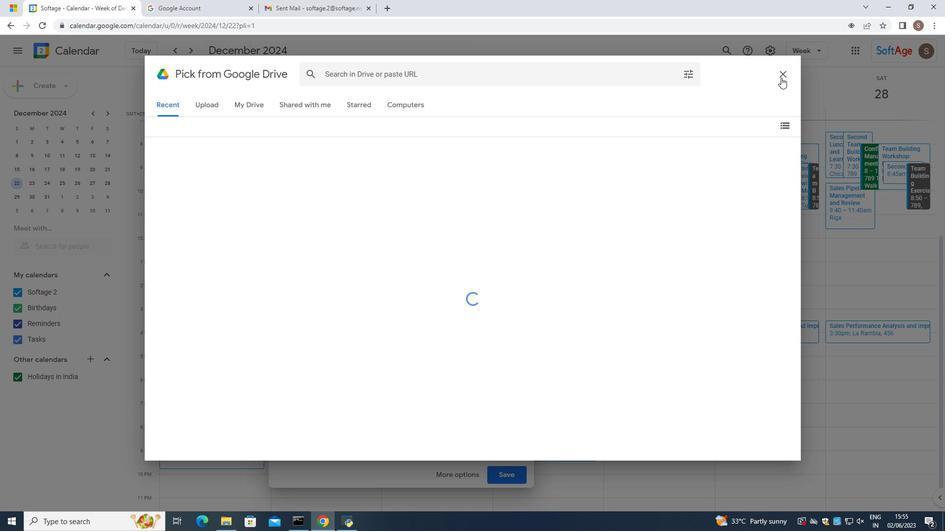 
Action: Mouse moved to (380, 352)
Screenshot: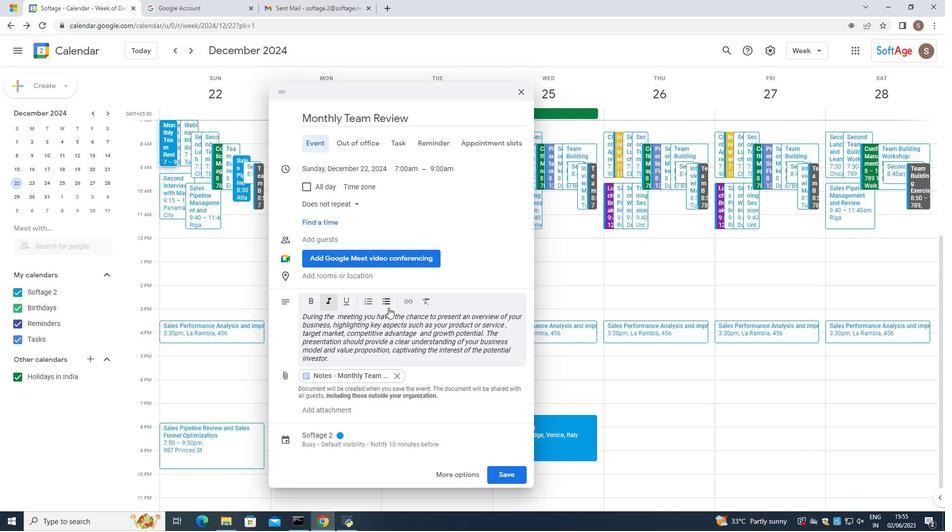 
Action: Mouse scrolled (382, 344) with delta (0, 0)
Screenshot: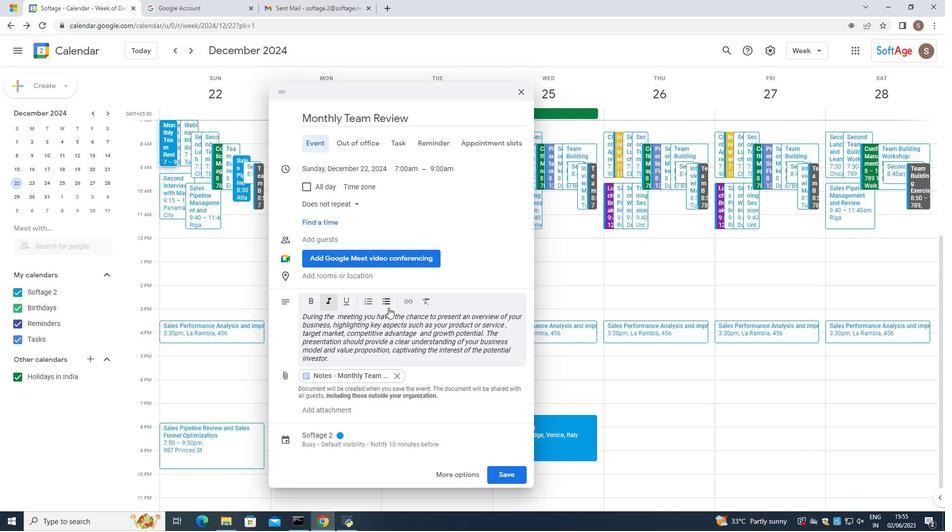 
Action: Mouse moved to (334, 403)
Screenshot: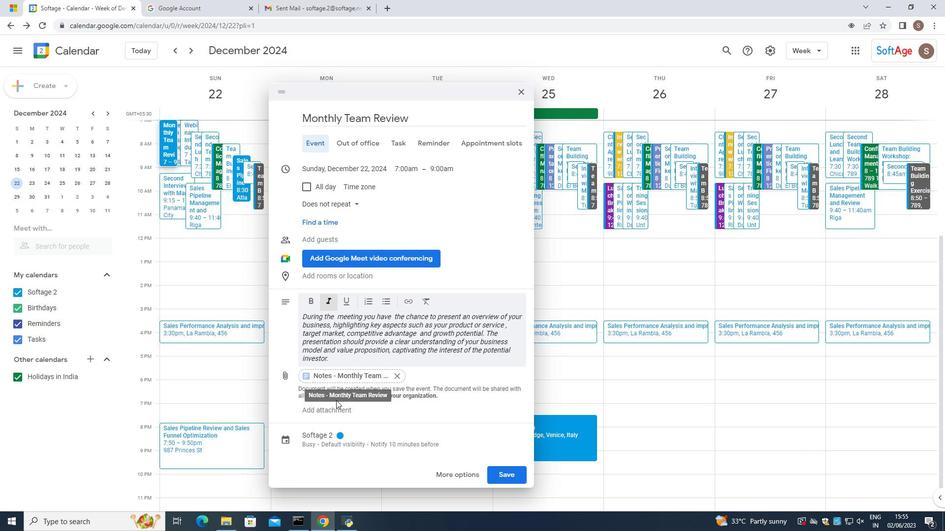 
Action: Mouse scrolled (334, 403) with delta (0, 0)
Screenshot: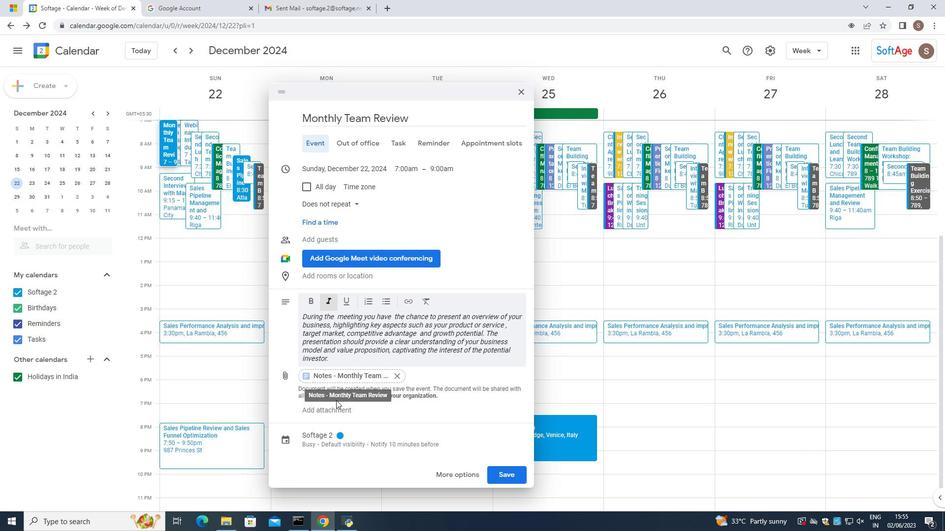 
Action: Mouse moved to (334, 404)
Screenshot: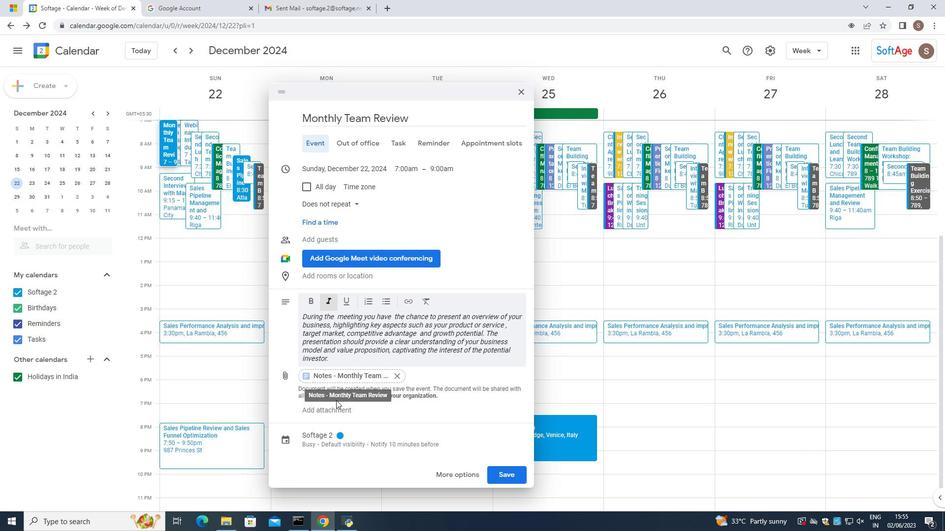 
Action: Mouse scrolled (334, 403) with delta (0, 0)
Screenshot: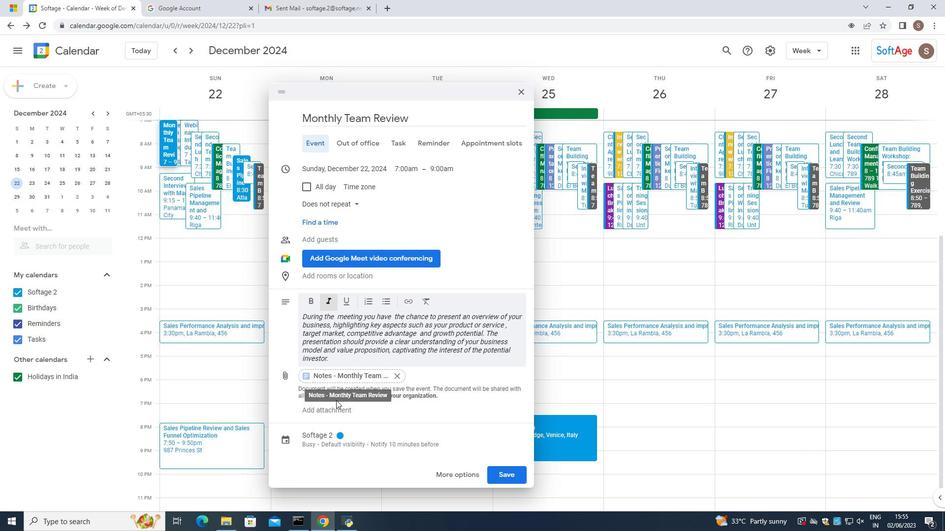 
Action: Mouse moved to (314, 279)
Screenshot: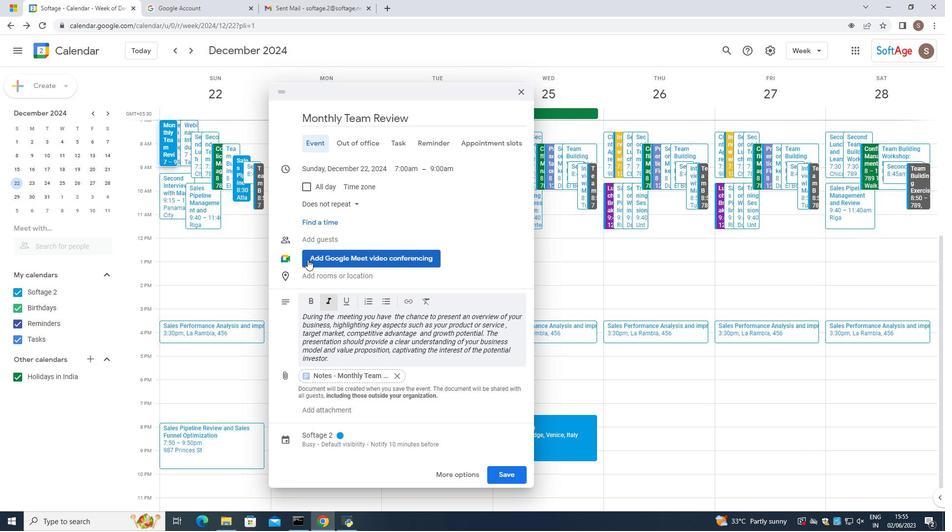 
Action: Mouse pressed left at (314, 279)
Screenshot: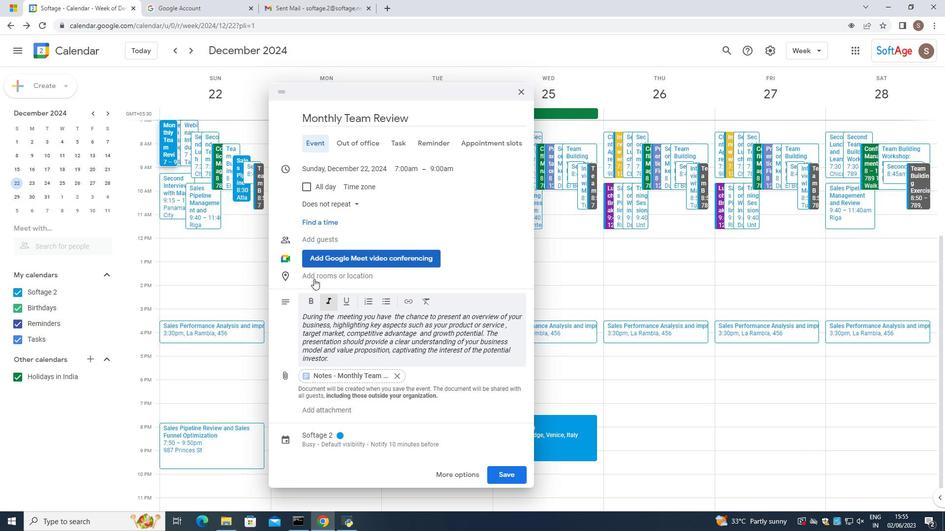 
Action: Mouse moved to (316, 273)
Screenshot: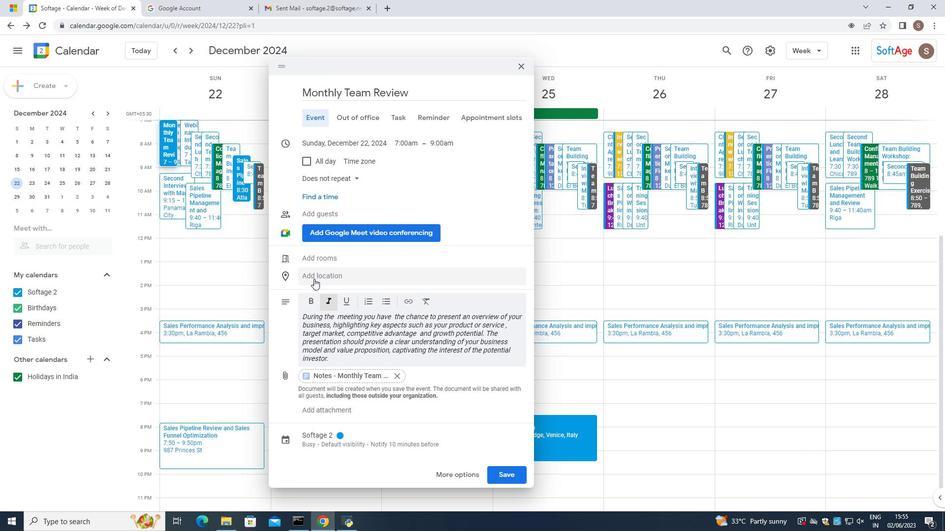 
Action: Mouse pressed left at (316, 273)
Screenshot: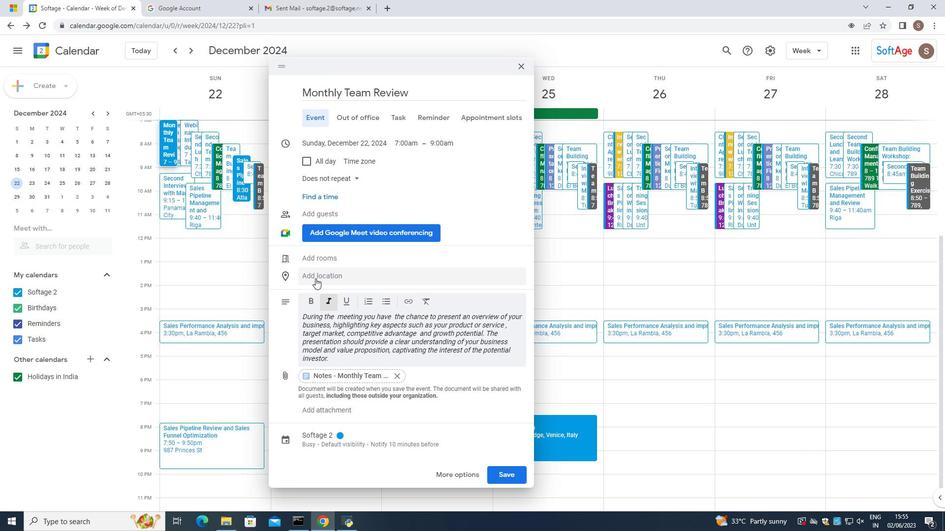 
Action: Mouse moved to (311, 285)
Screenshot: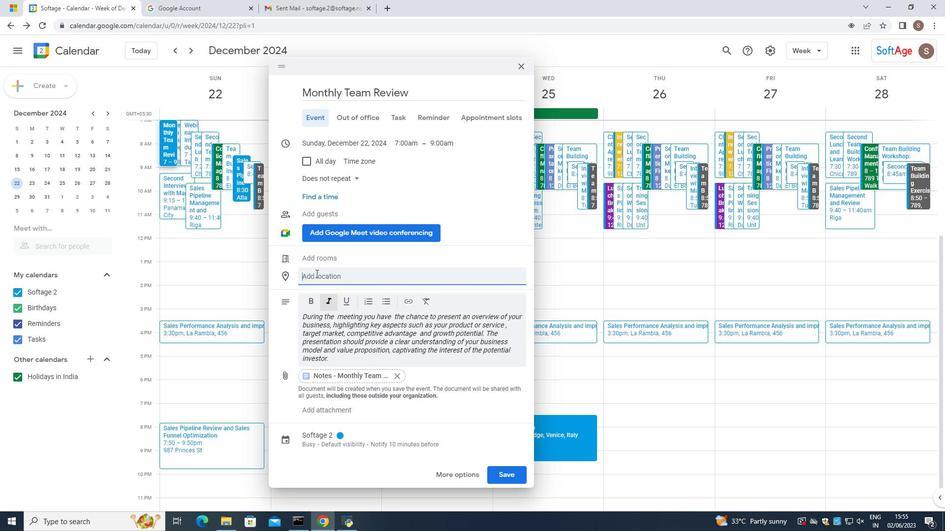 
Action: Key pressed 456,<Key.space><Key.caps_lock>D<Key.caps_lock>ubasi<Key.backspace><Key.backspace><Key.backspace>ai<Key.space><Key.caps_lock>O<Key.caps_lock>pera,<Key.space><Key.caps_lock>D<Key.caps_lock>ubai,<Key.space><Key.caps_lock>UAE<Key.enter><Key.enter>
Screenshot: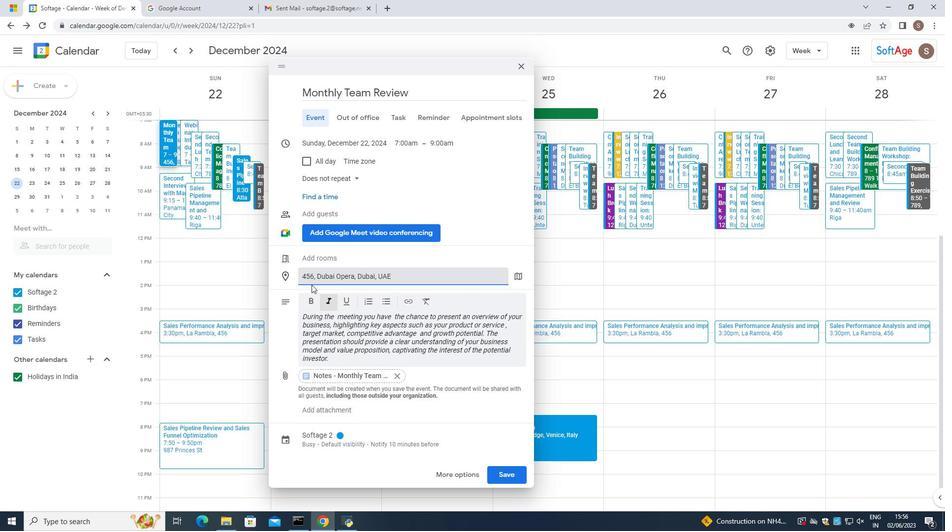 
Action: Mouse moved to (347, 373)
Screenshot: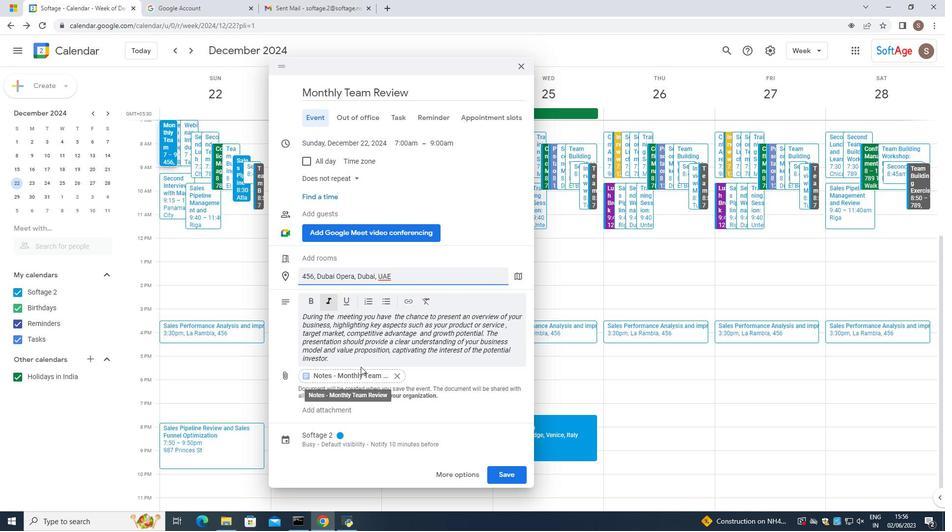
Action: Mouse scrolled (347, 373) with delta (0, 0)
Screenshot: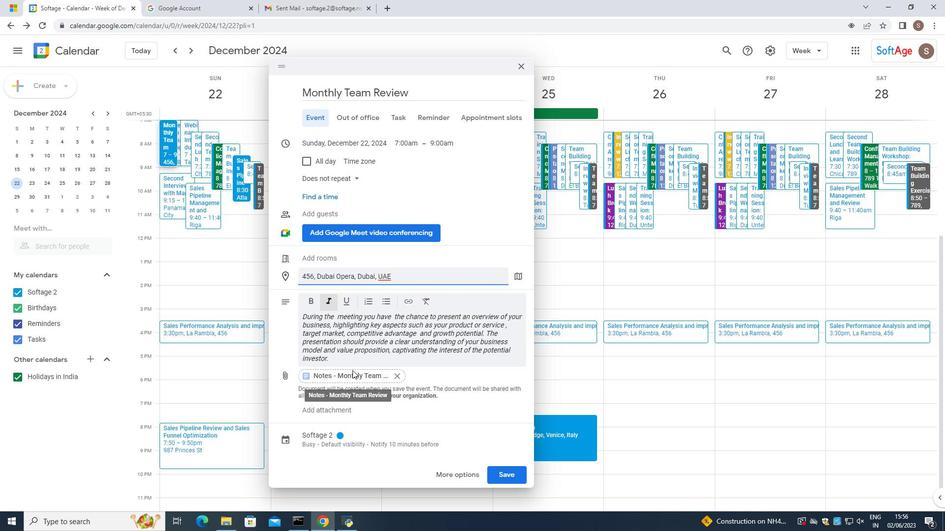 
Action: Mouse scrolled (347, 373) with delta (0, 0)
Screenshot: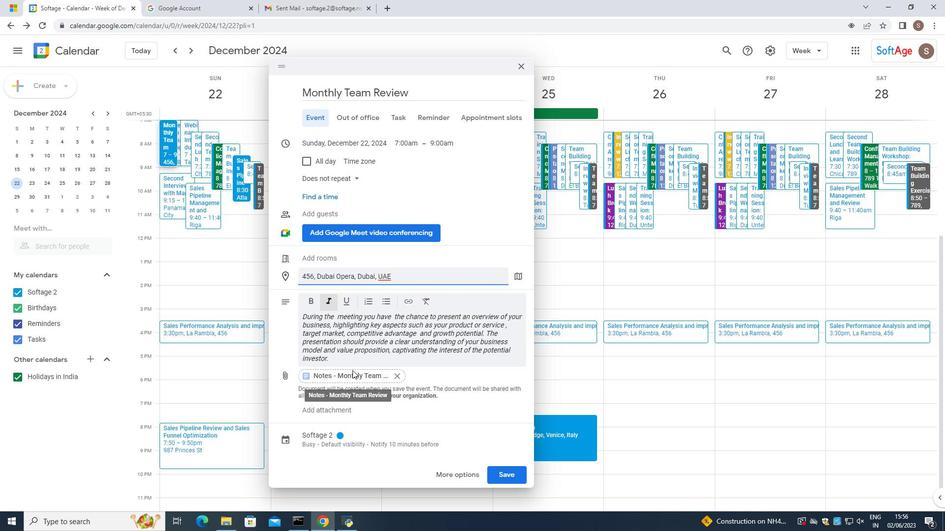
Action: Mouse moved to (325, 186)
Screenshot: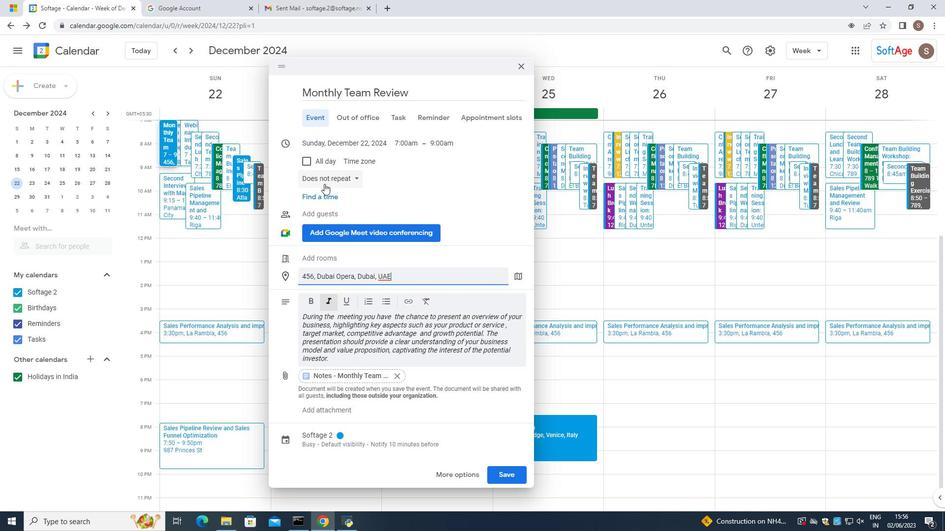 
Action: Mouse scrolled (325, 186) with delta (0, 0)
Screenshot: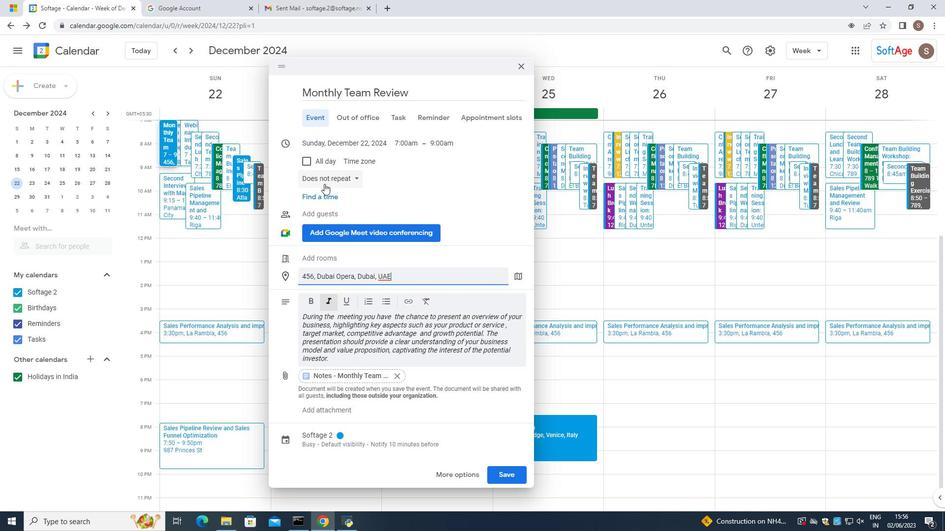 
Action: Mouse moved to (523, 382)
Screenshot: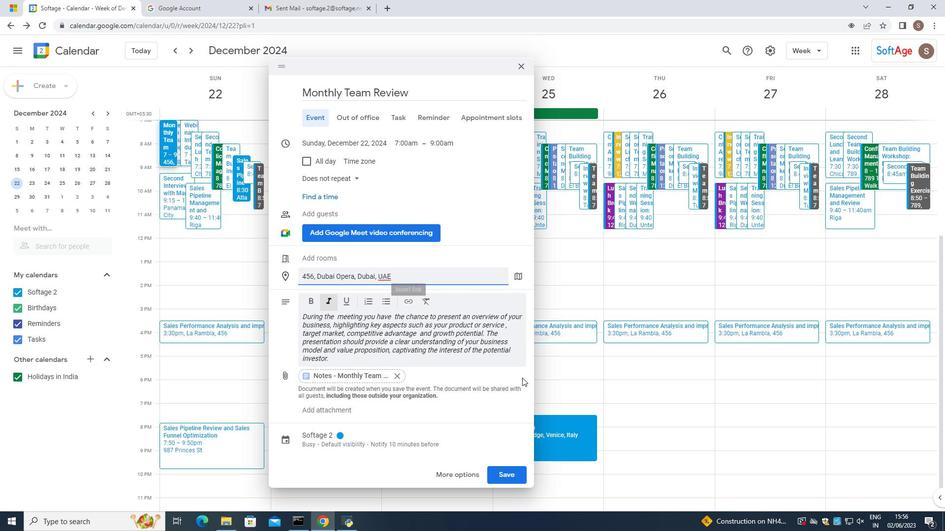 
Action: Mouse scrolled (523, 382) with delta (0, 0)
Screenshot: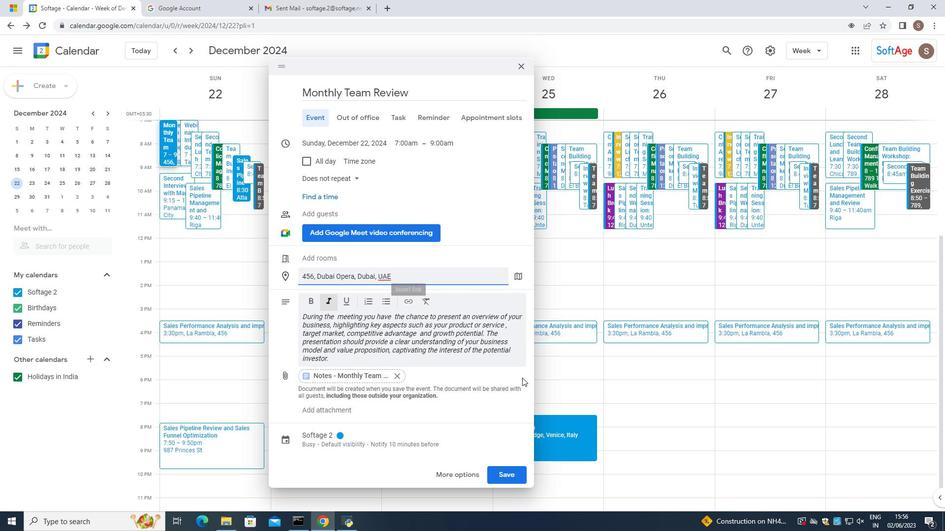 
Action: Mouse moved to (522, 482)
Screenshot: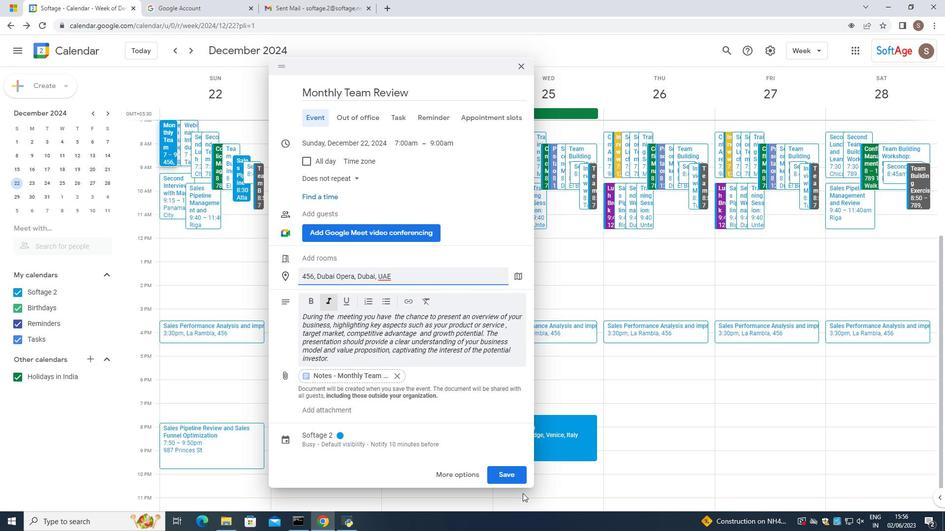 
Action: Mouse pressed left at (522, 482)
Screenshot: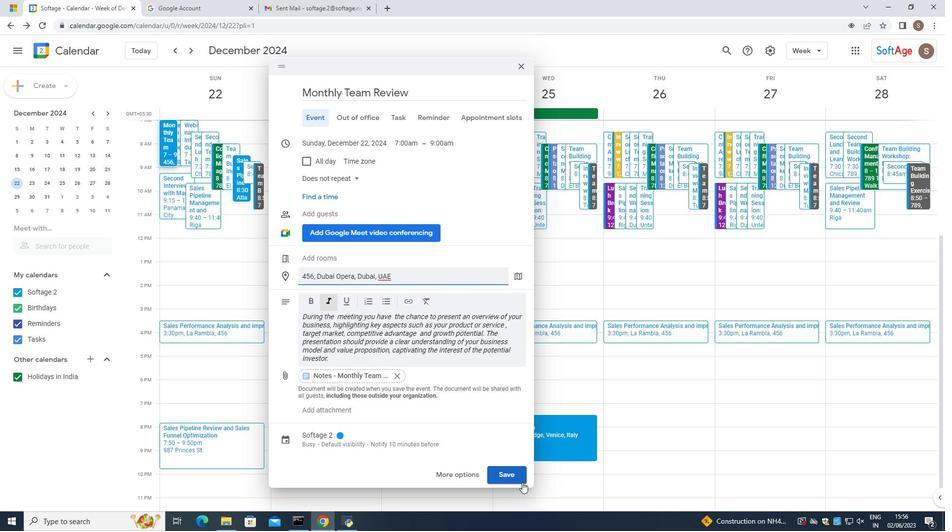 
Action: Mouse moved to (526, 433)
Screenshot: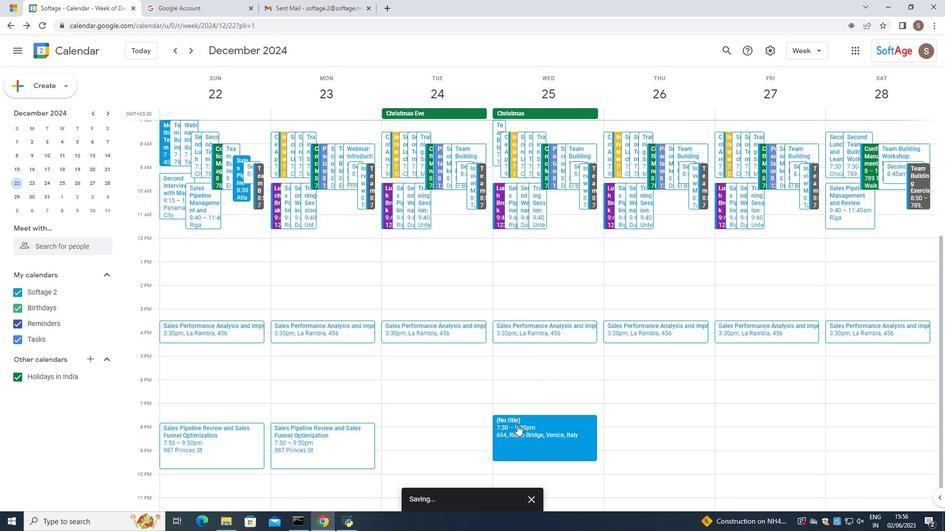 
Action: Mouse pressed left at (526, 433)
Screenshot: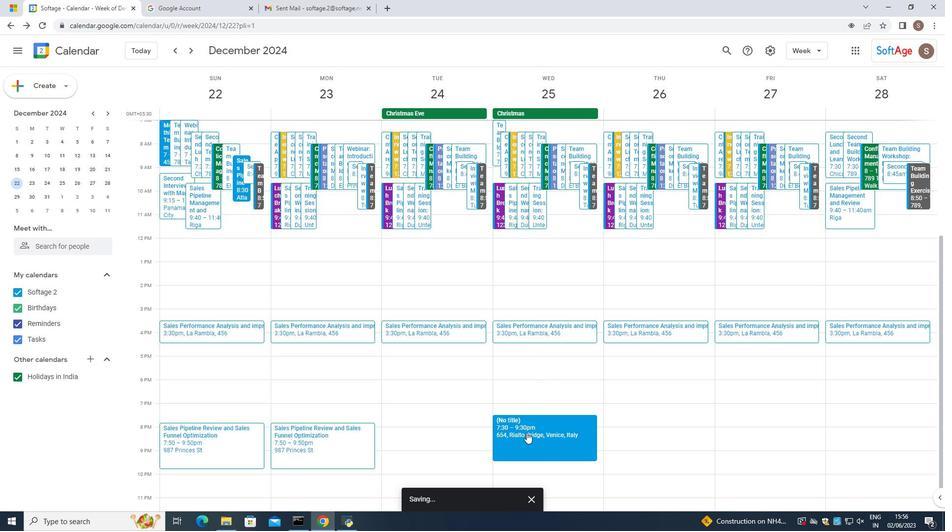 
Action: Mouse moved to (389, 212)
Screenshot: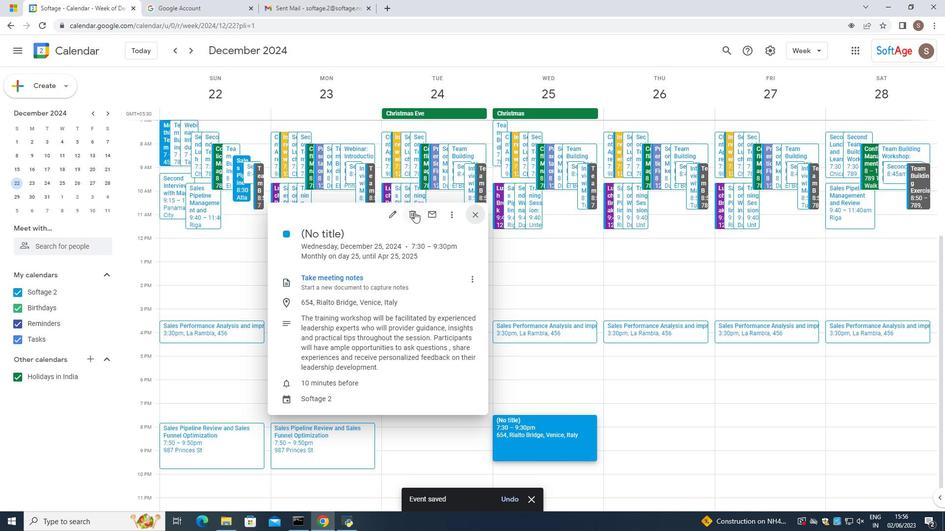 
Action: Mouse pressed left at (389, 212)
Screenshot: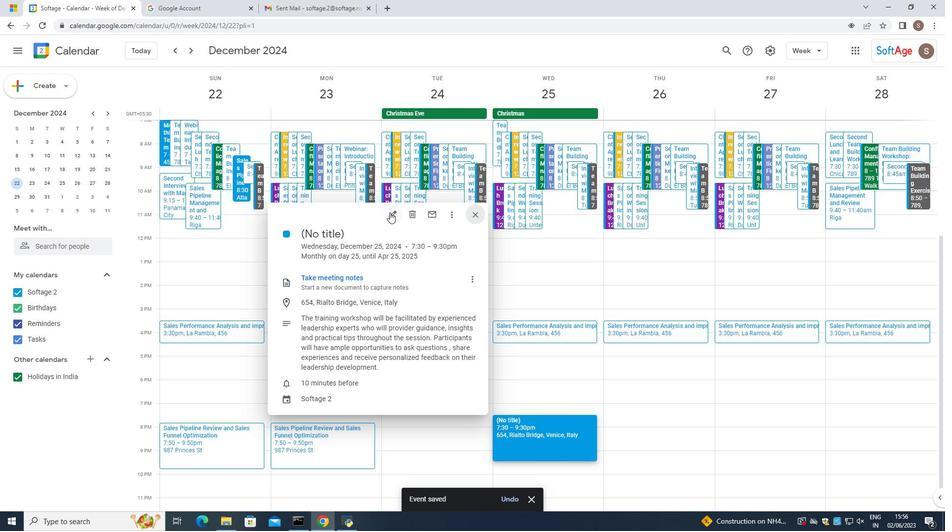 
Action: Mouse moved to (22, 56)
Screenshot: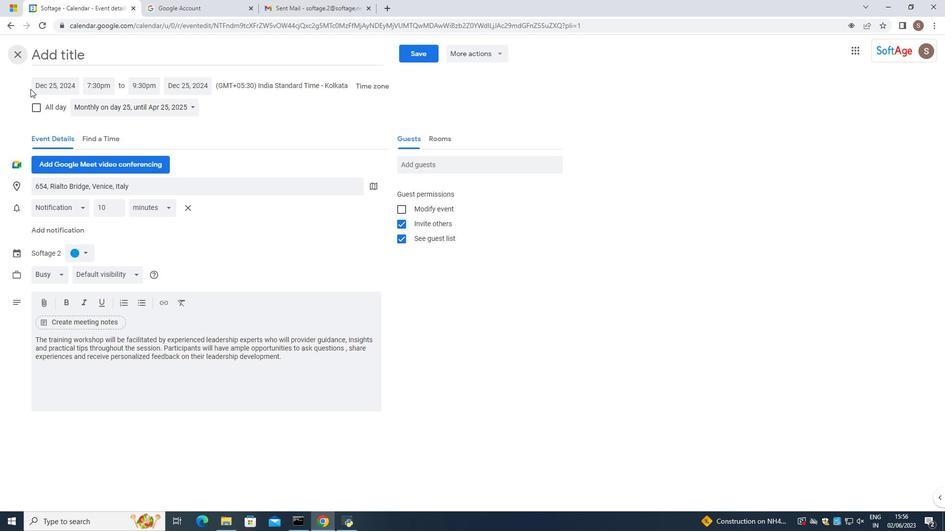 
Action: Mouse pressed left at (22, 56)
Screenshot: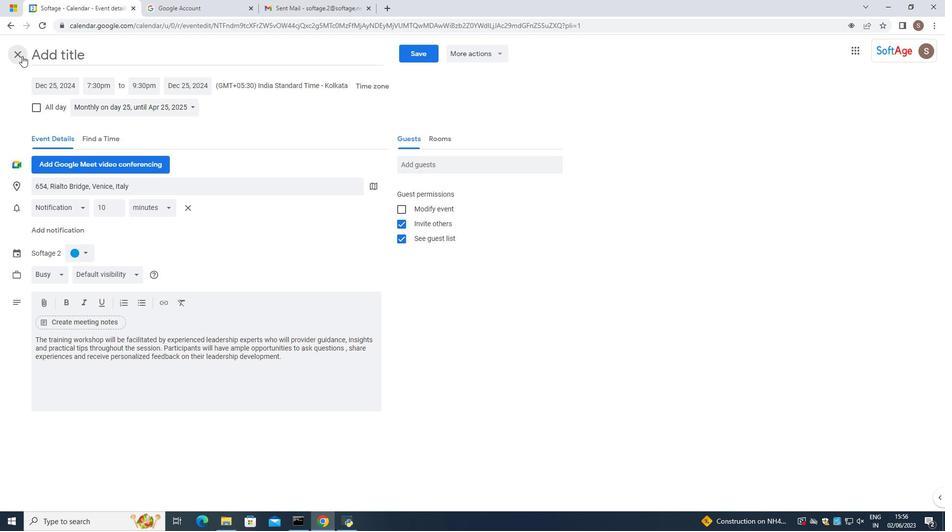 
Action: Mouse moved to (343, 327)
Screenshot: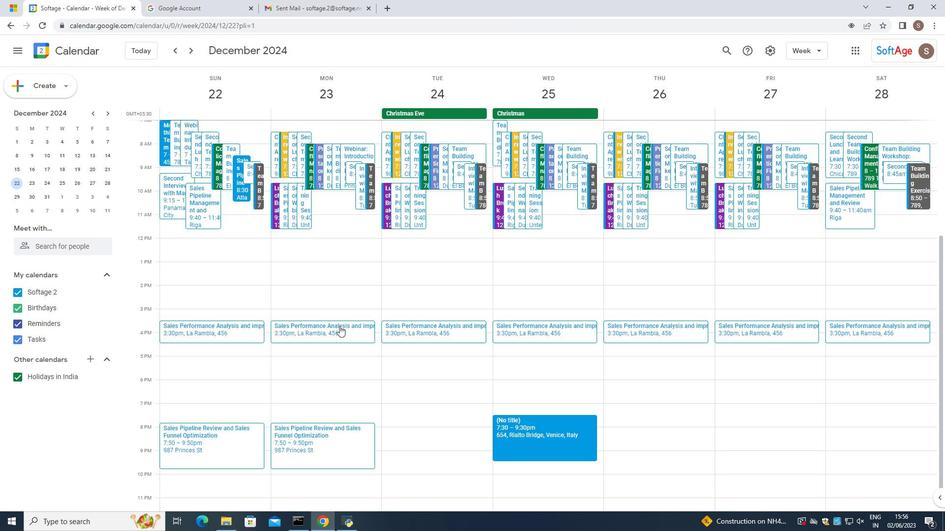 
Action: Mouse scrolled (343, 328) with delta (0, 0)
Screenshot: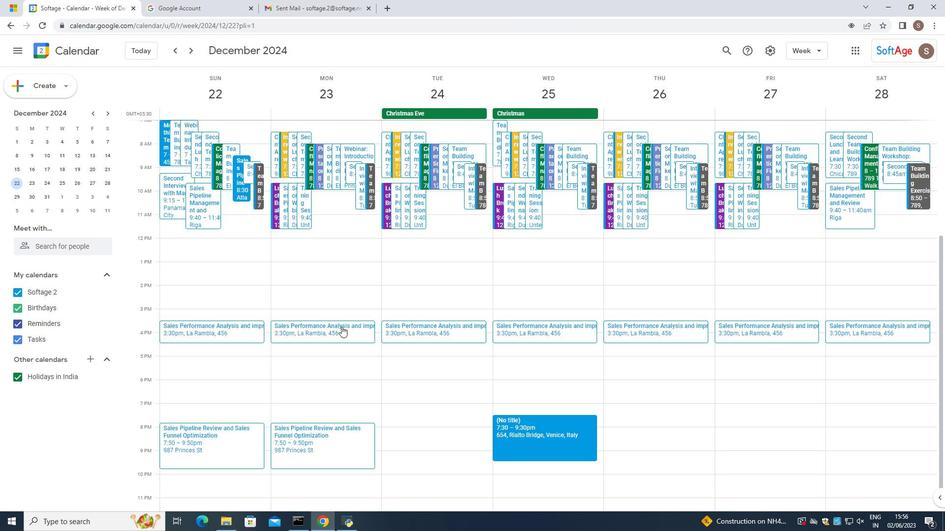 
Action: Mouse scrolled (343, 328) with delta (0, 0)
Screenshot: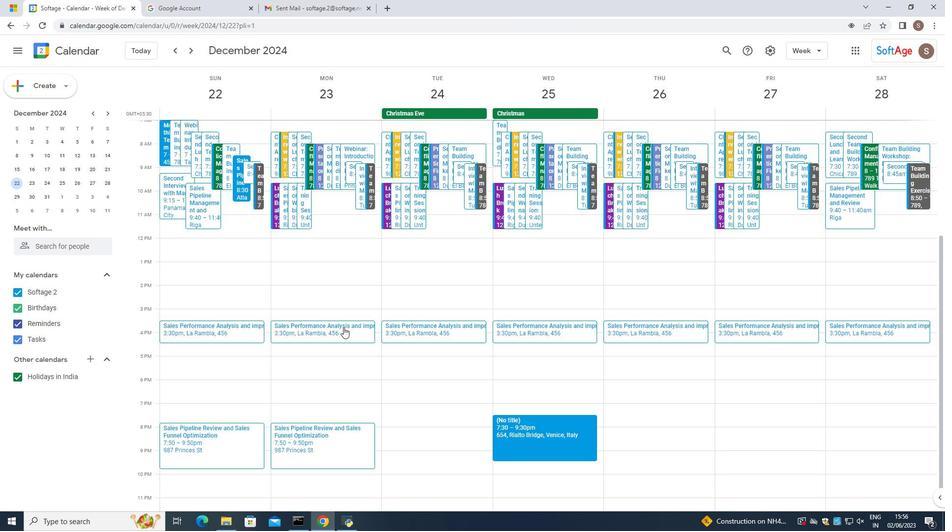 
Action: Mouse scrolled (343, 328) with delta (0, 0)
Screenshot: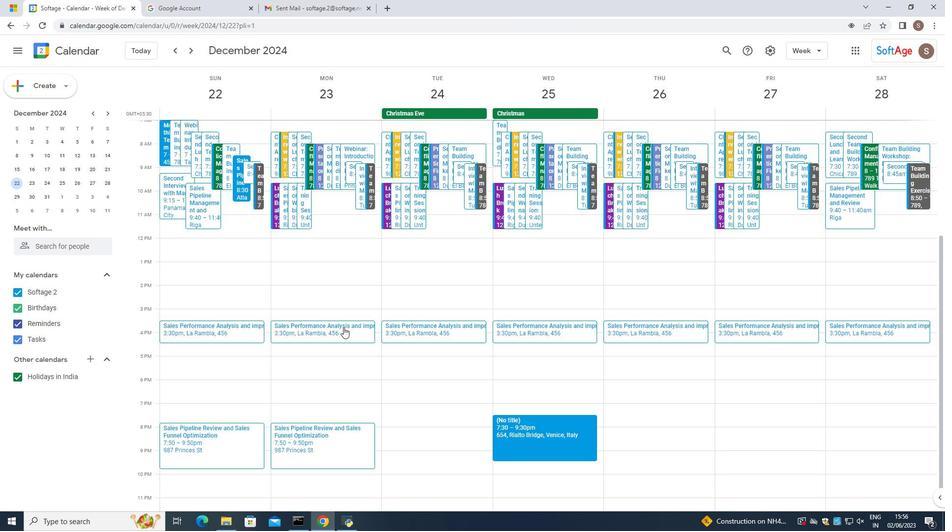 
Action: Mouse moved to (336, 321)
Screenshot: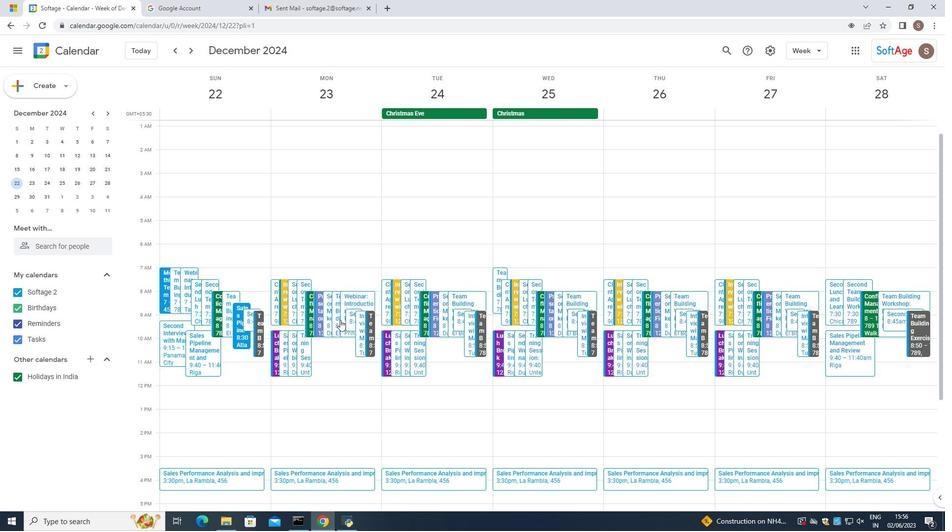 
Action: Mouse pressed left at (336, 321)
Screenshot: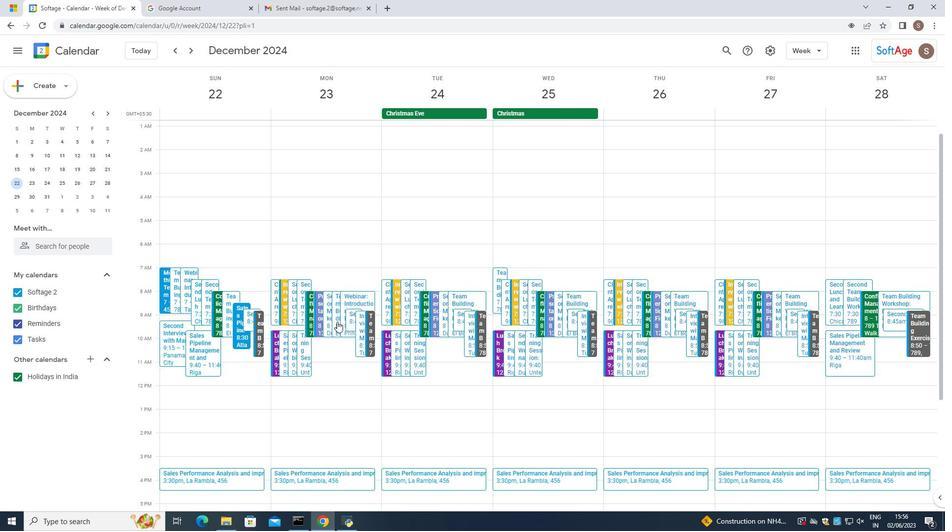 
Action: Mouse moved to (255, 127)
Screenshot: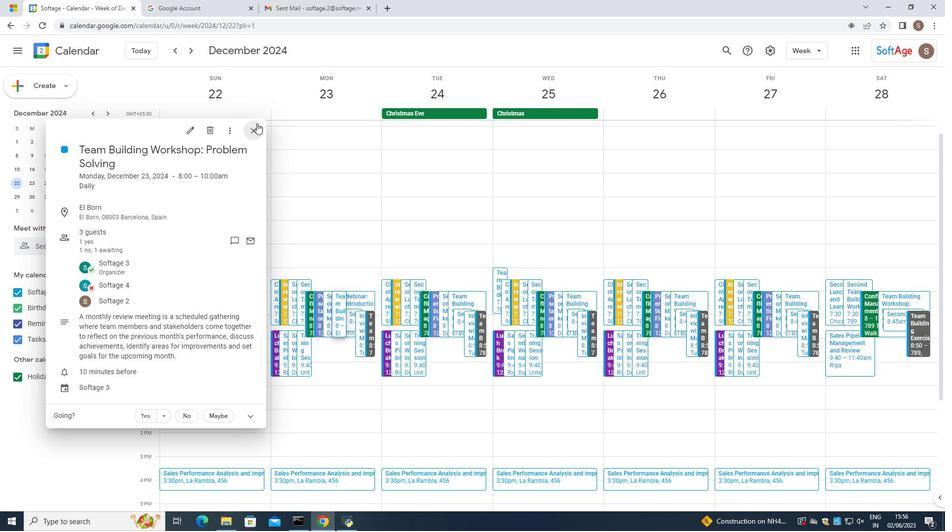 
Action: Mouse pressed left at (255, 127)
Screenshot: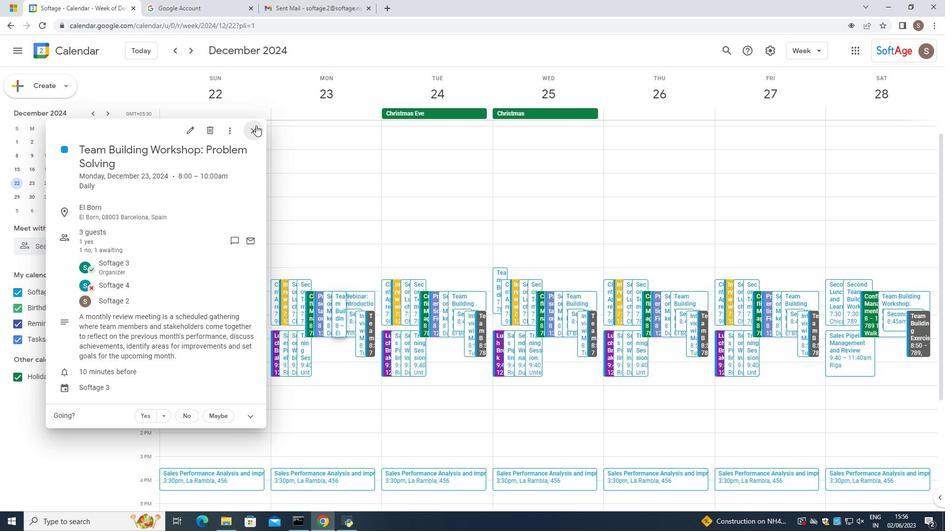 
Action: Mouse moved to (310, 391)
Screenshot: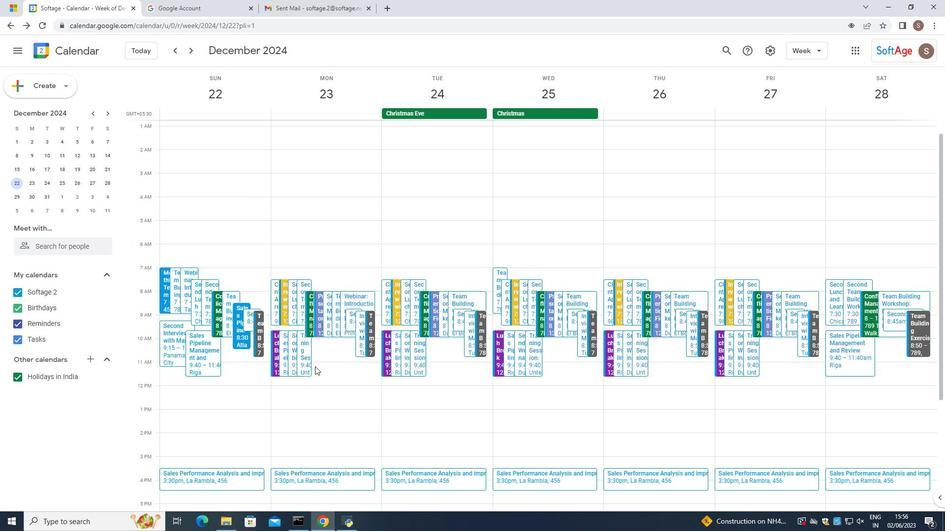 
Action: Mouse scrolled (310, 391) with delta (0, 0)
Screenshot: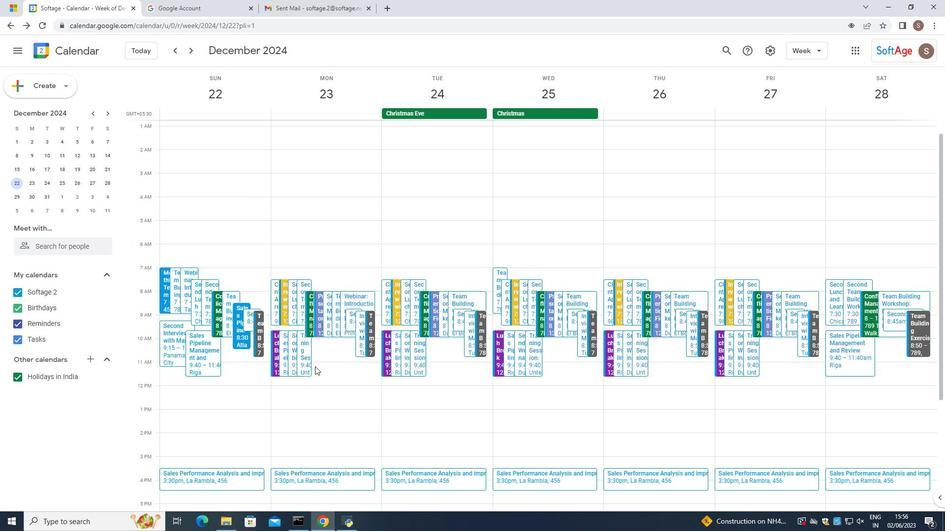 
Action: Mouse scrolled (310, 391) with delta (0, 0)
Screenshot: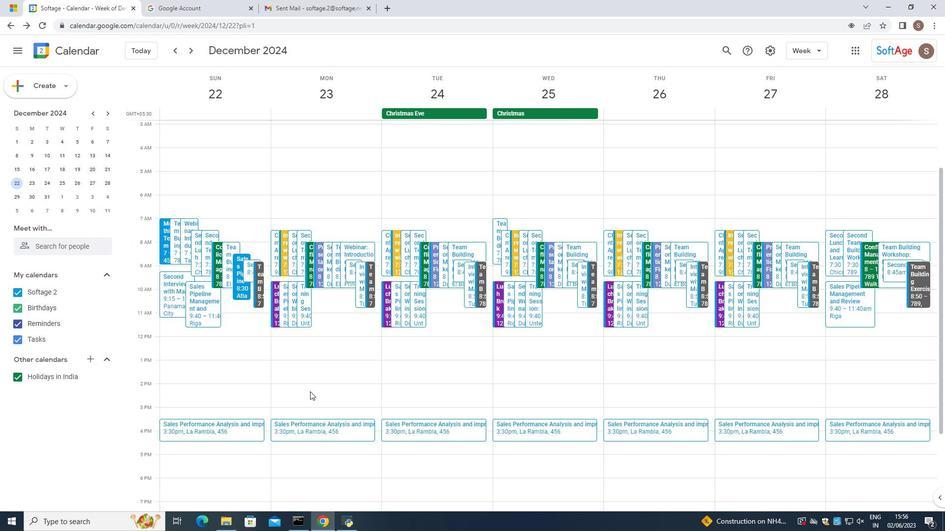 
Action: Mouse scrolled (310, 391) with delta (0, 0)
Screenshot: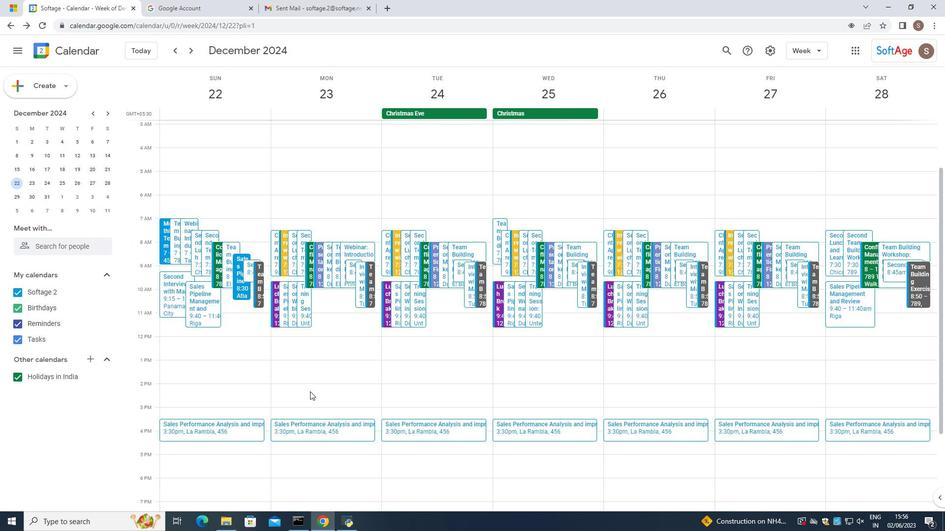 
Action: Mouse scrolled (310, 391) with delta (0, 0)
Screenshot: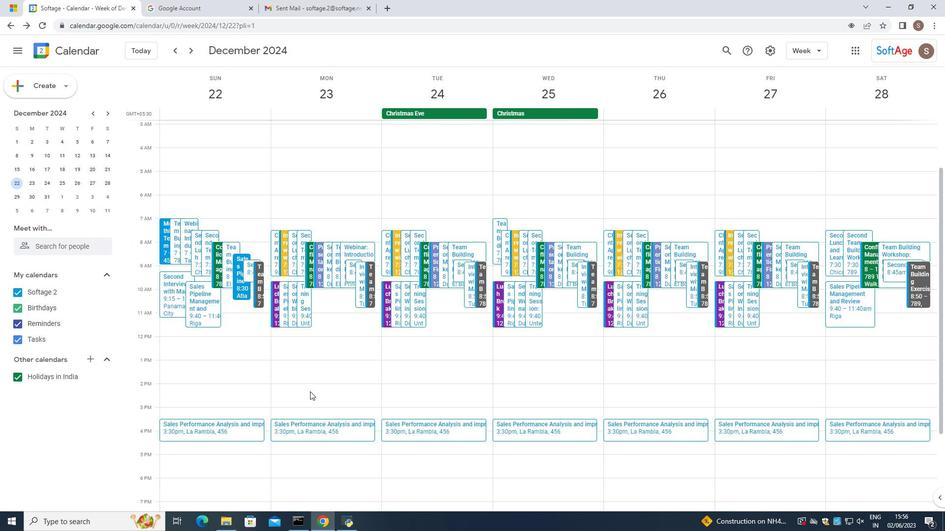 
Action: Mouse scrolled (310, 391) with delta (0, 0)
Screenshot: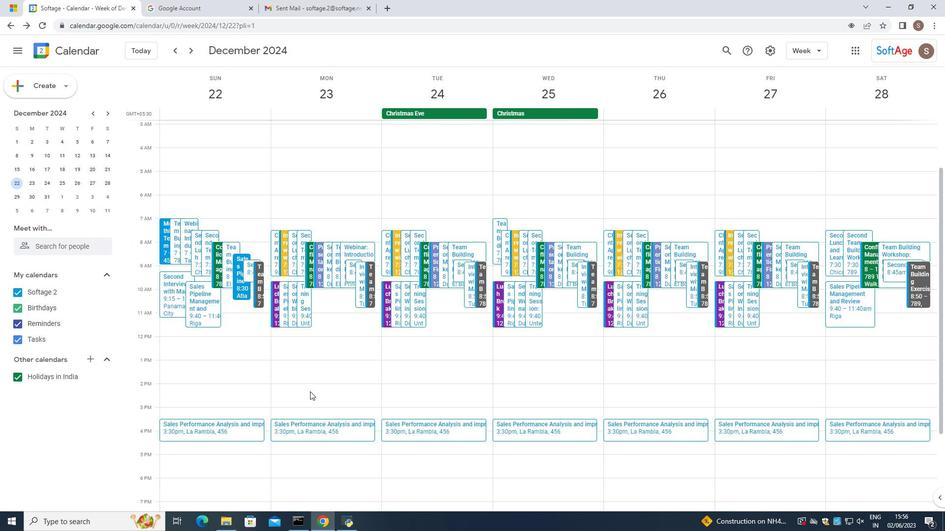 
Action: Mouse scrolled (310, 391) with delta (0, 0)
Screenshot: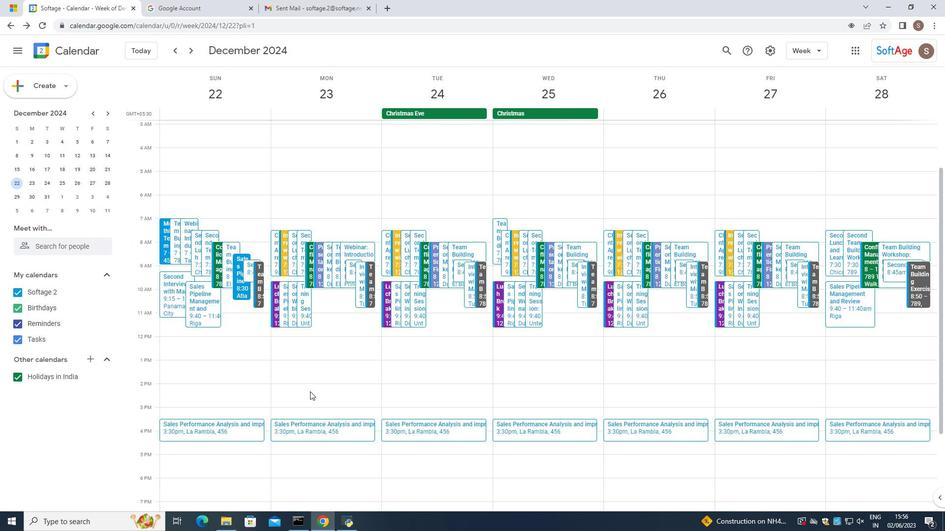 
Action: Mouse moved to (309, 392)
Screenshot: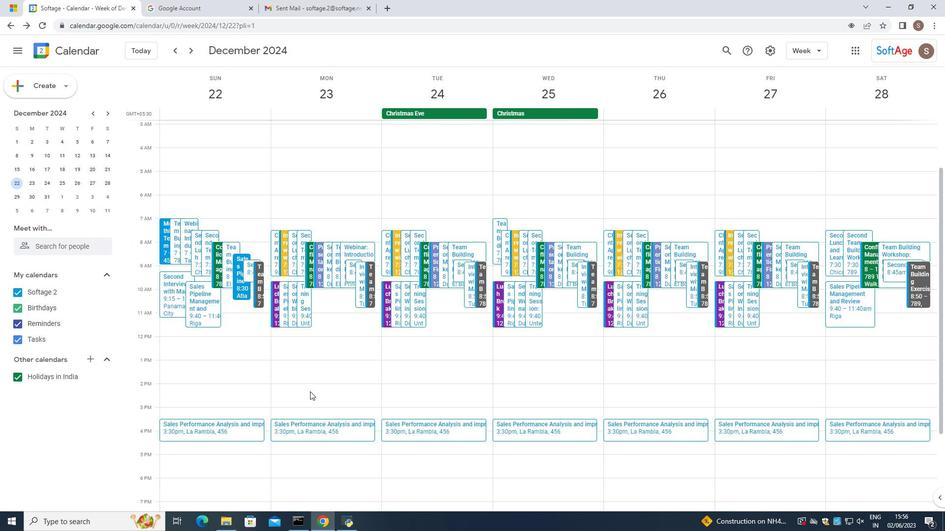 
Action: Mouse scrolled (309, 391) with delta (0, 0)
Screenshot: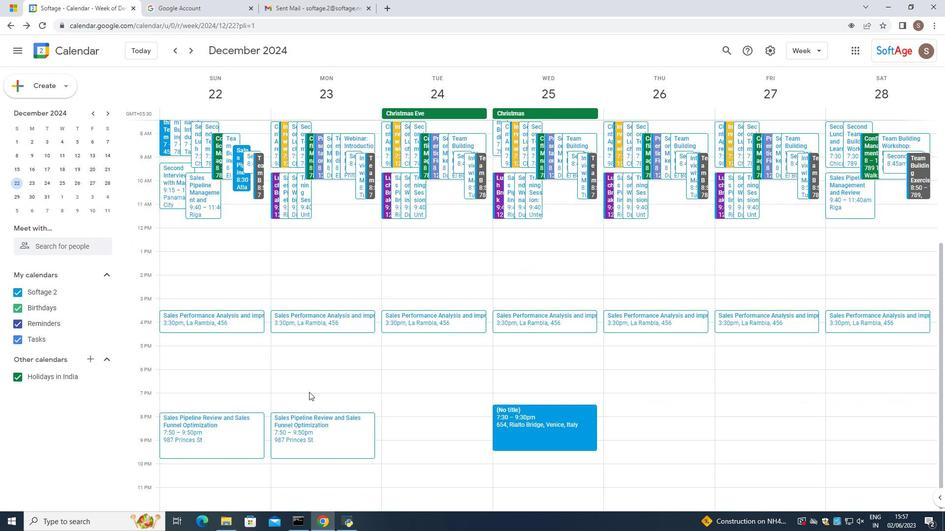 
Action: Mouse scrolled (309, 391) with delta (0, 0)
Screenshot: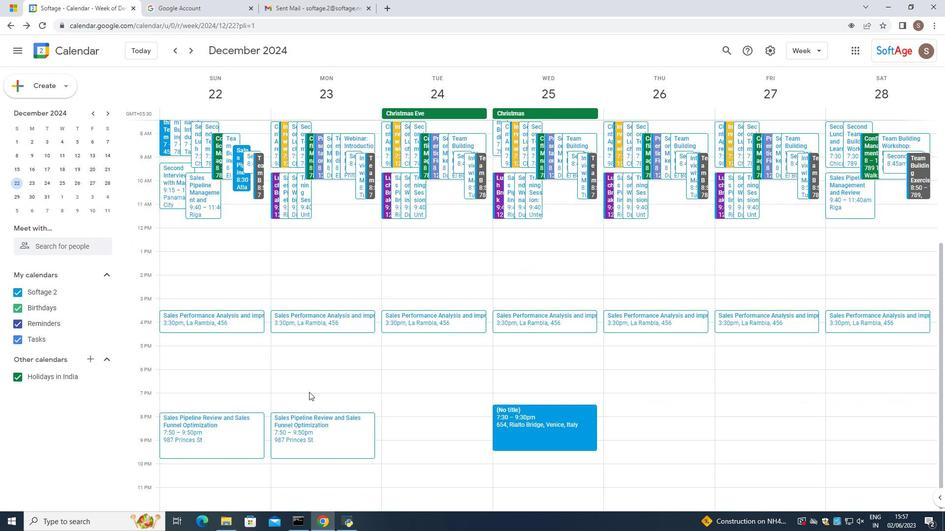 
Action: Mouse scrolled (309, 391) with delta (0, 0)
Screenshot: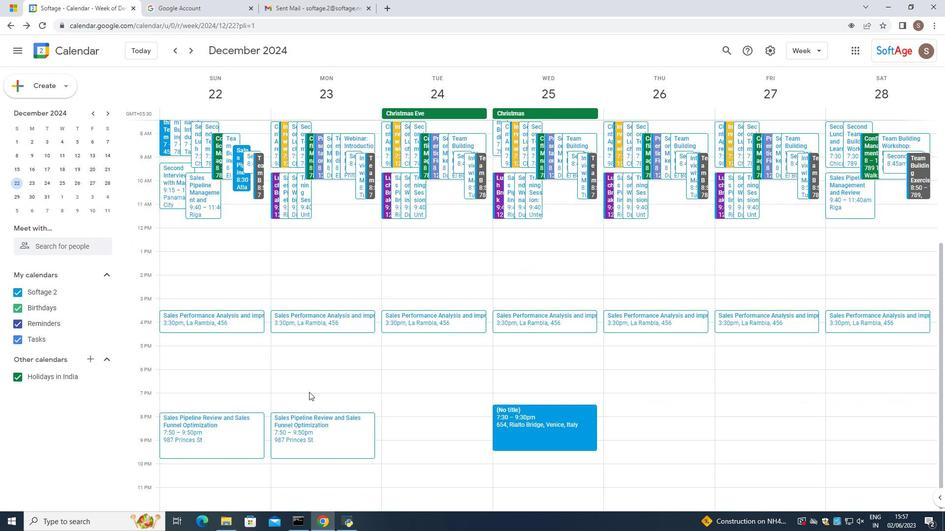 
Action: Mouse scrolled (309, 391) with delta (0, 0)
Screenshot: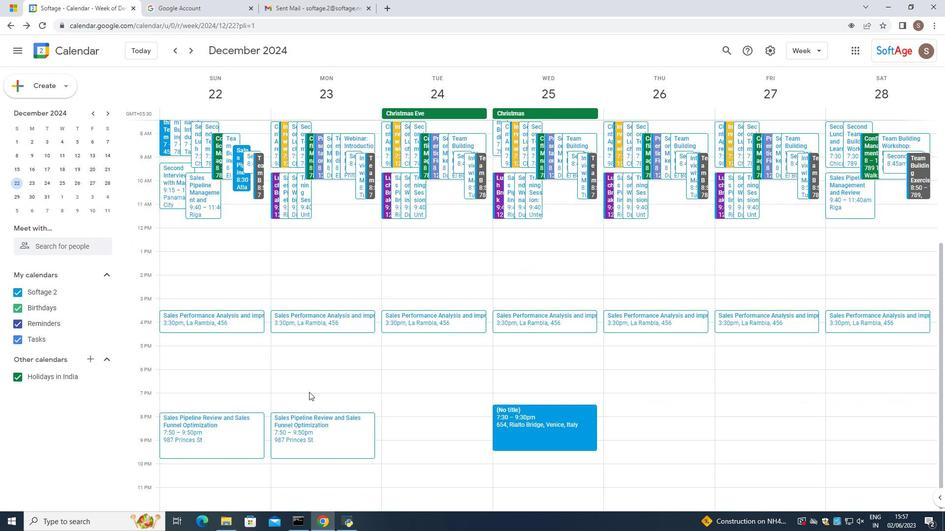 
Action: Mouse scrolled (309, 391) with delta (0, 0)
Screenshot: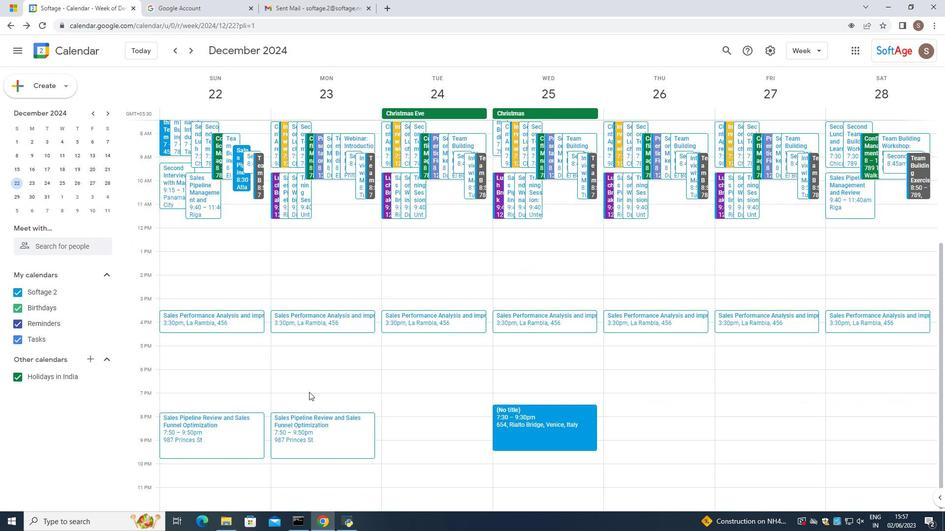
Action: Mouse scrolled (309, 391) with delta (0, 0)
Screenshot: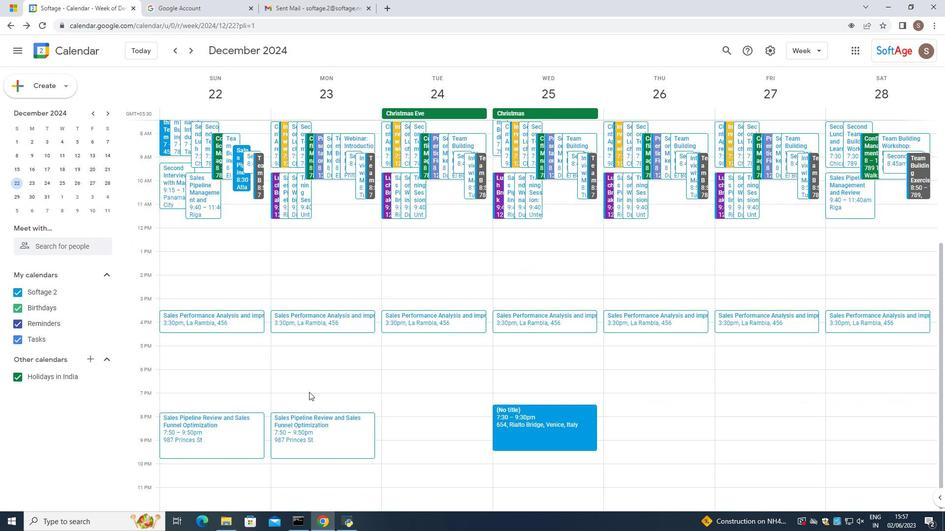 
Action: Mouse moved to (239, 383)
Screenshot: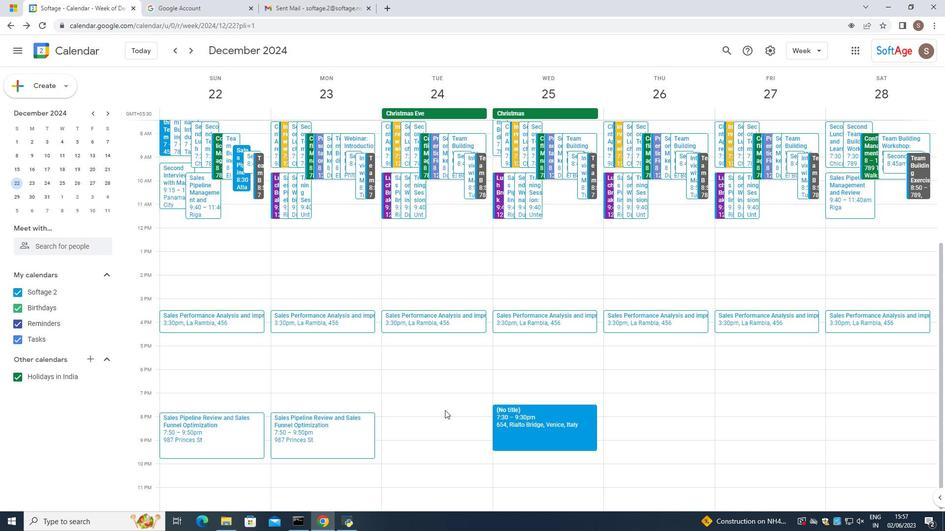 
Action: Mouse scrolled (239, 383) with delta (0, 0)
Screenshot: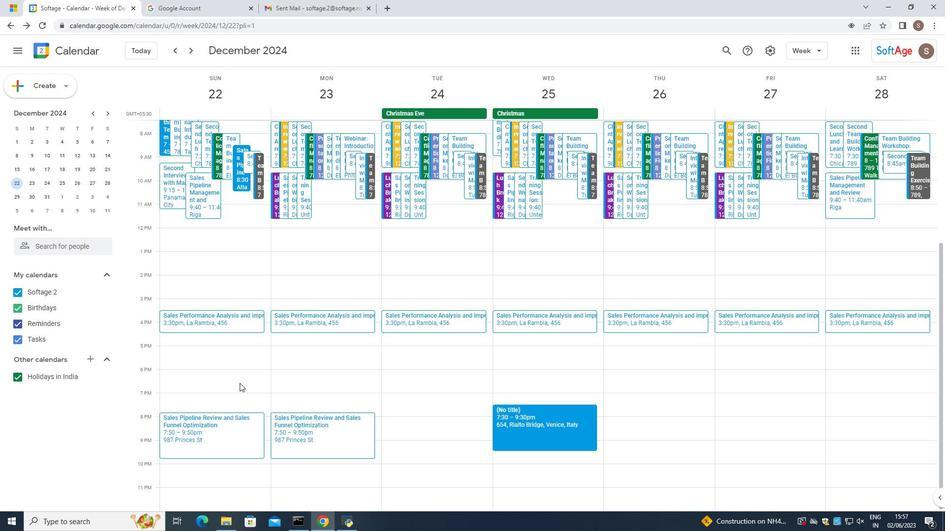 
Action: Mouse scrolled (239, 383) with delta (0, 0)
Screenshot: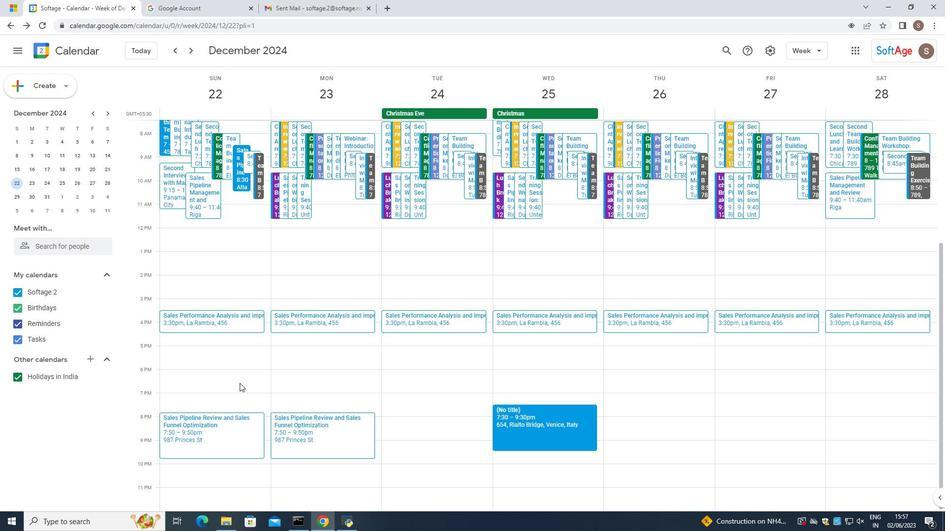 
Action: Mouse scrolled (239, 383) with delta (0, 0)
Screenshot: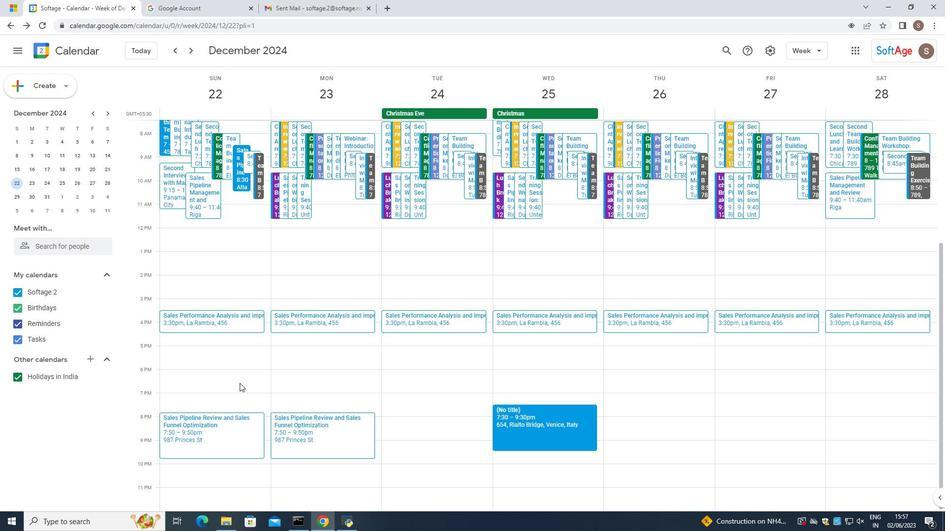 
Action: Mouse scrolled (239, 383) with delta (0, 0)
Screenshot: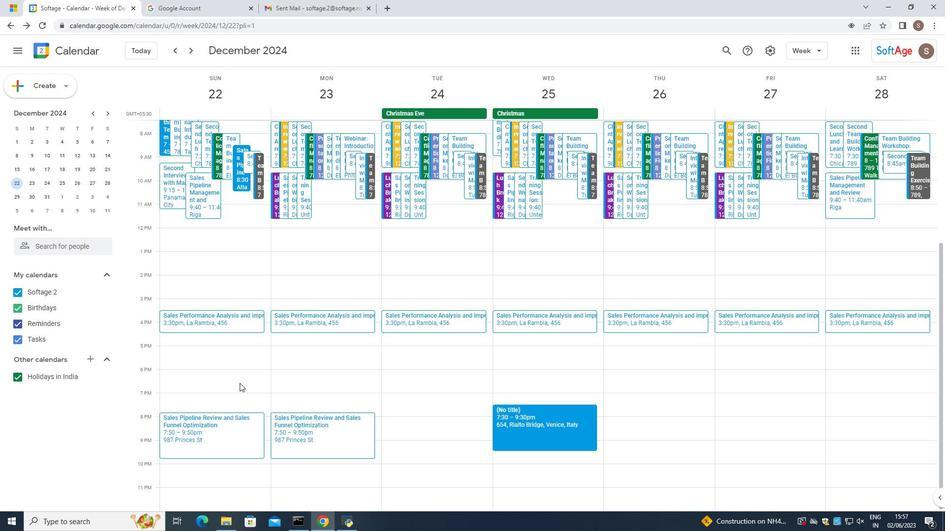 
Action: Mouse moved to (237, 350)
Screenshot: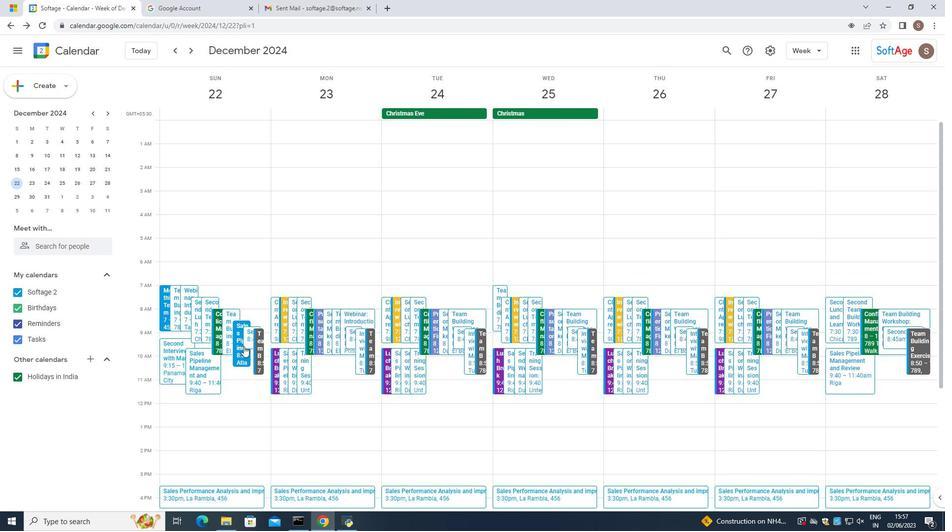 
Action: Mouse pressed left at (237, 350)
Screenshot: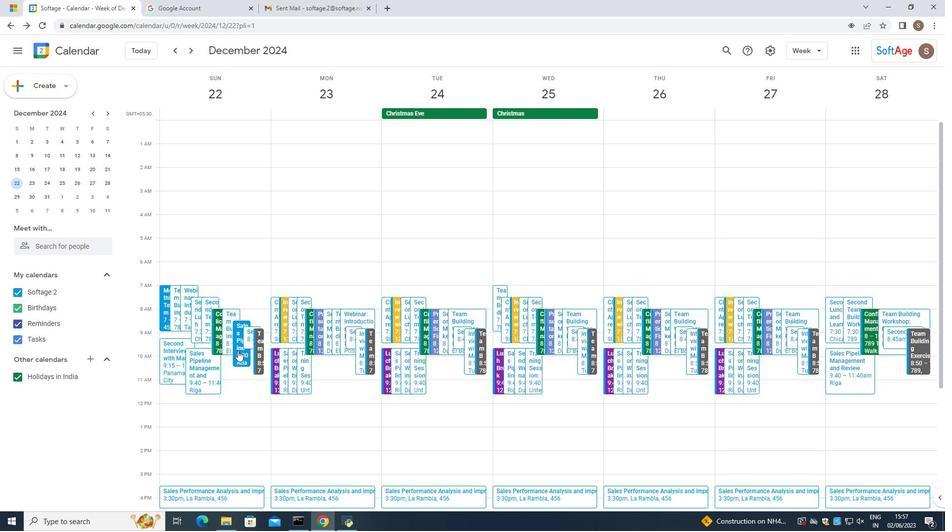 
Action: Mouse moved to (468, 181)
Screenshot: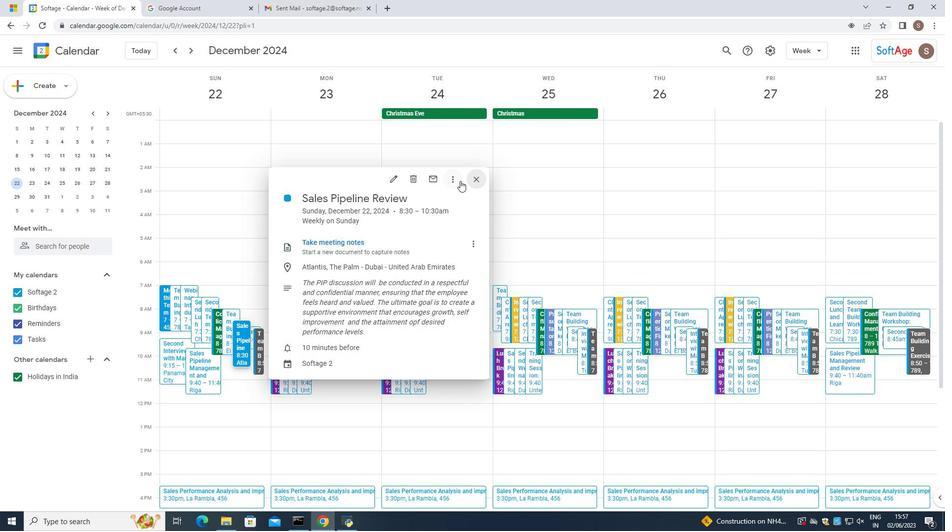 
Action: Mouse pressed left at (468, 181)
Screenshot: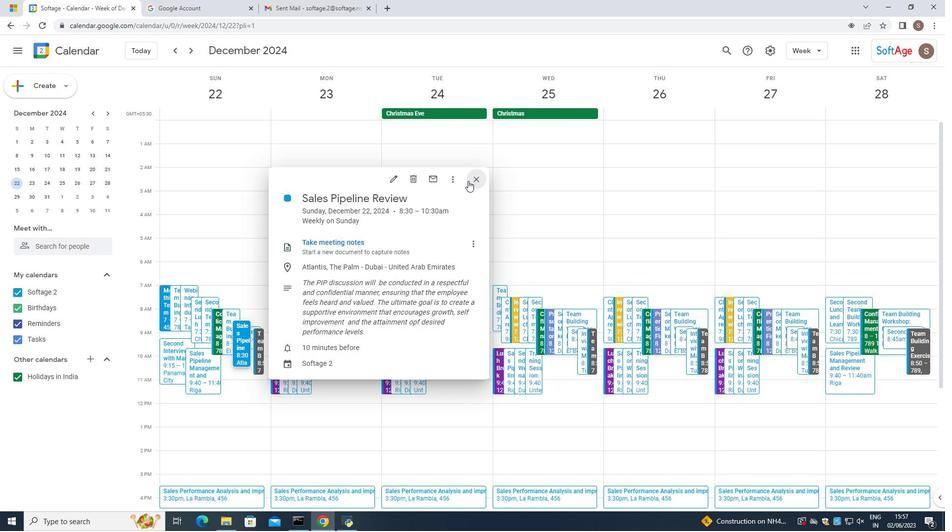 
Action: Mouse moved to (441, 416)
Screenshot: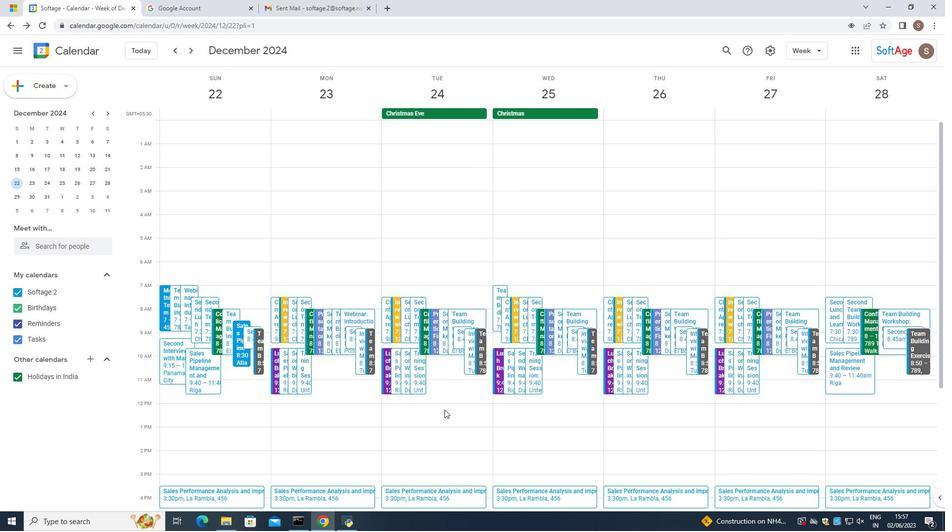 
Action: Mouse pressed left at (441, 416)
Screenshot: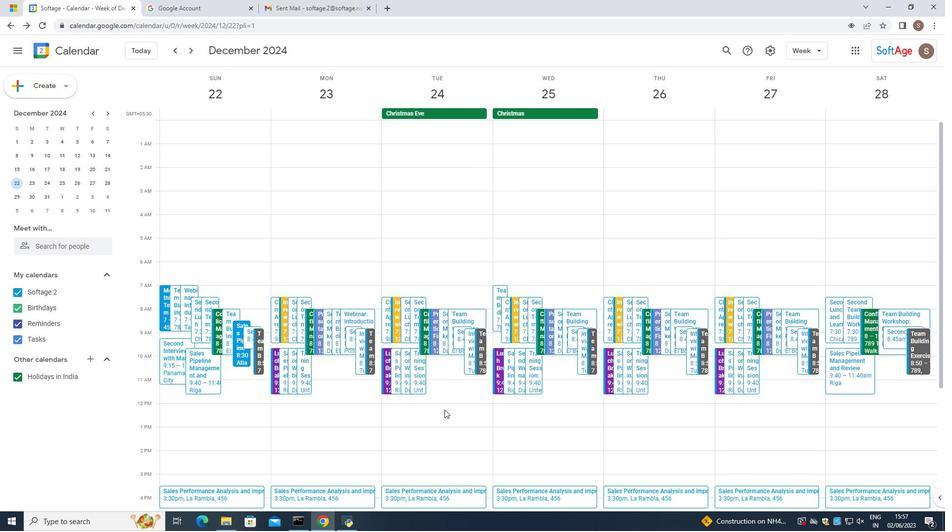 
Action: Mouse moved to (412, 422)
Screenshot: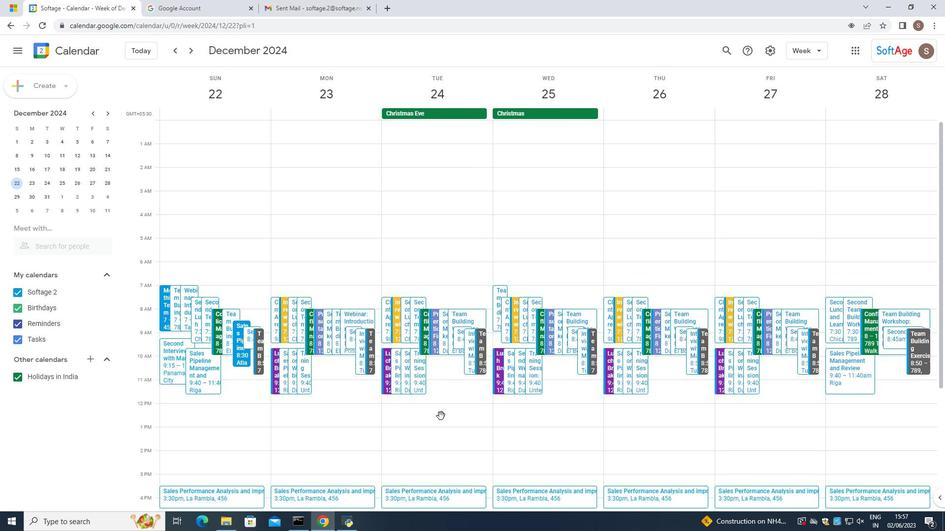 
Action: Mouse scrolled (412, 422) with delta (0, 0)
Screenshot: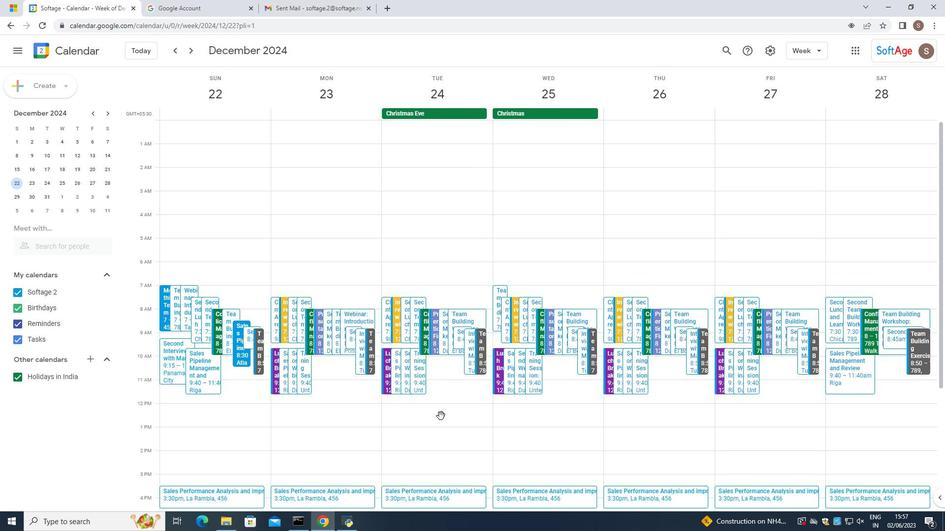 
Action: Mouse scrolled (412, 422) with delta (0, 0)
Screenshot: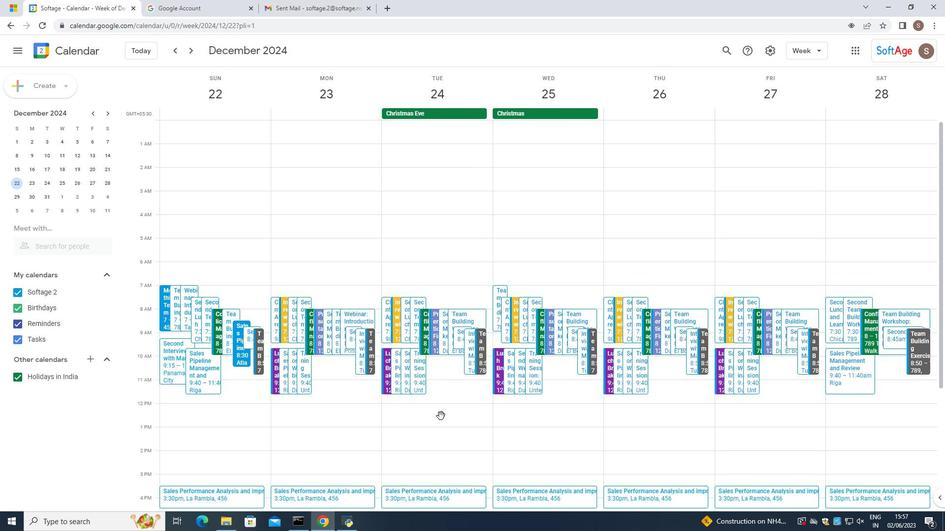 
Action: Mouse scrolled (412, 422) with delta (0, 0)
Screenshot: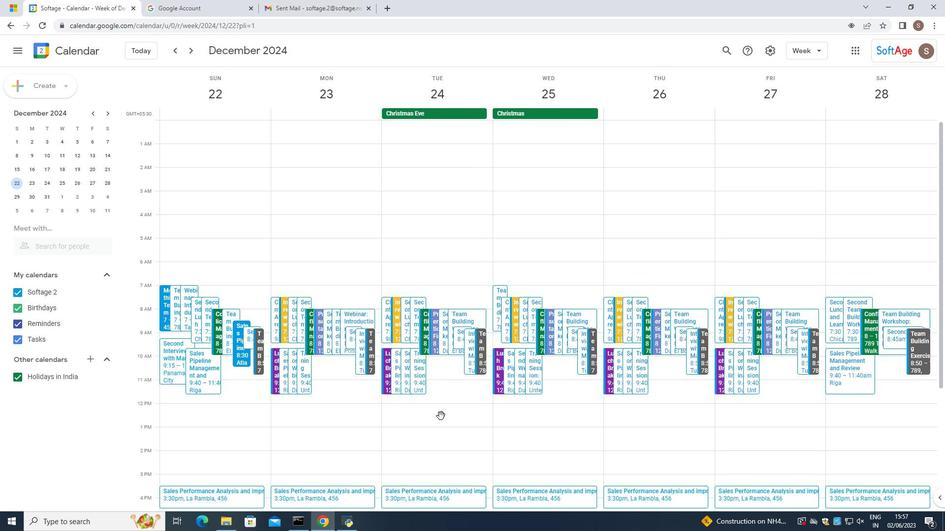 
Action: Mouse scrolled (412, 422) with delta (0, 0)
Screenshot: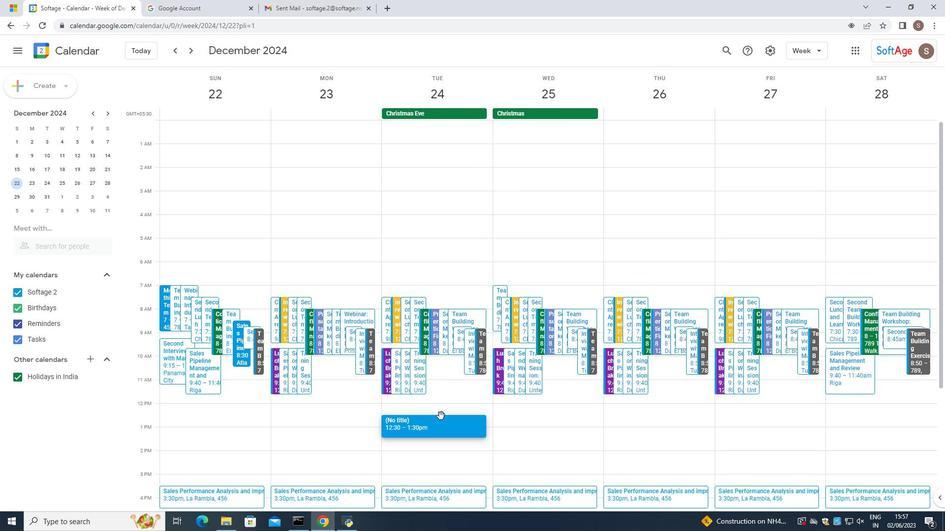 
Action: Mouse moved to (411, 422)
Screenshot: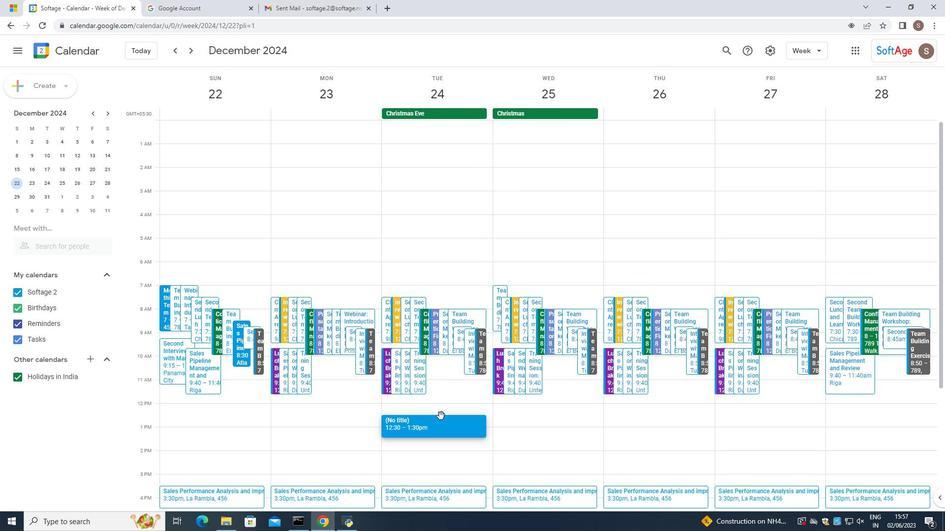 
Action: Mouse scrolled (411, 422) with delta (0, 0)
Screenshot: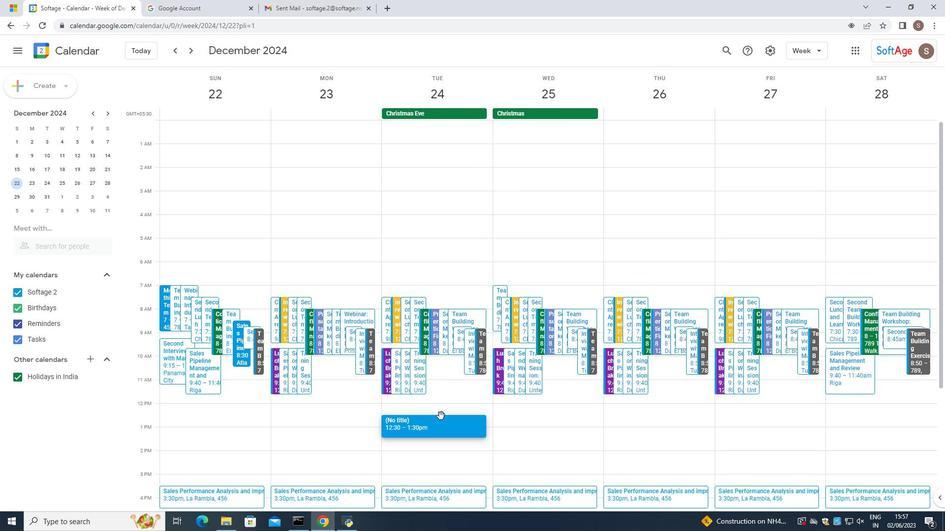 
Action: Mouse scrolled (411, 422) with delta (0, 0)
Screenshot: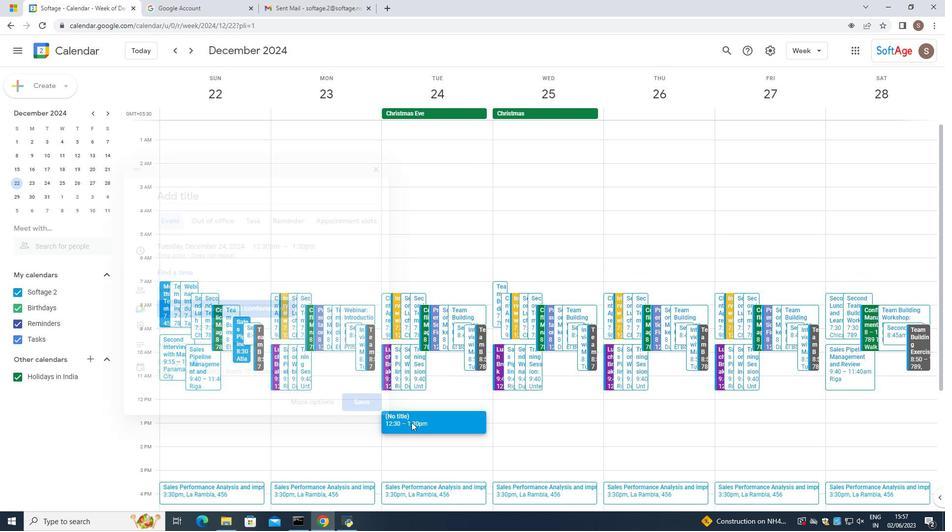 
Action: Mouse scrolled (411, 422) with delta (0, 0)
Screenshot: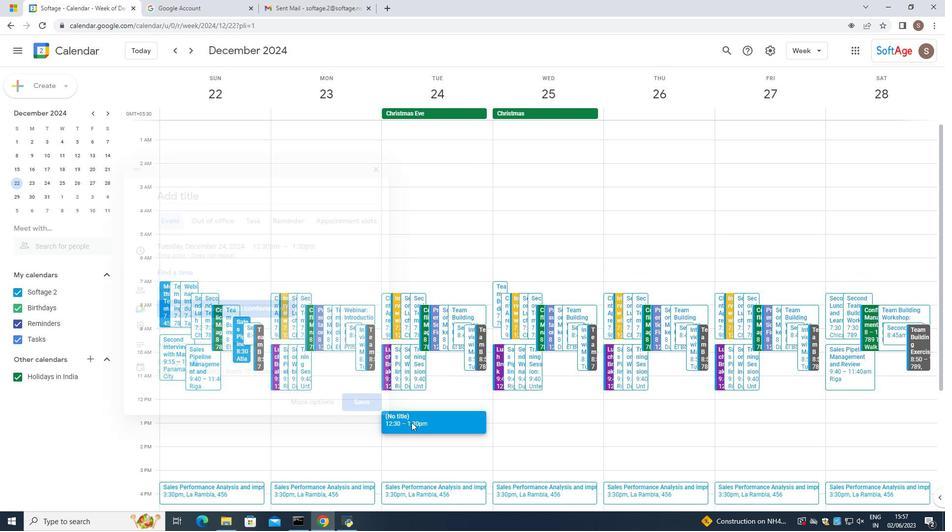 
Action: Mouse scrolled (411, 422) with delta (0, 0)
Screenshot: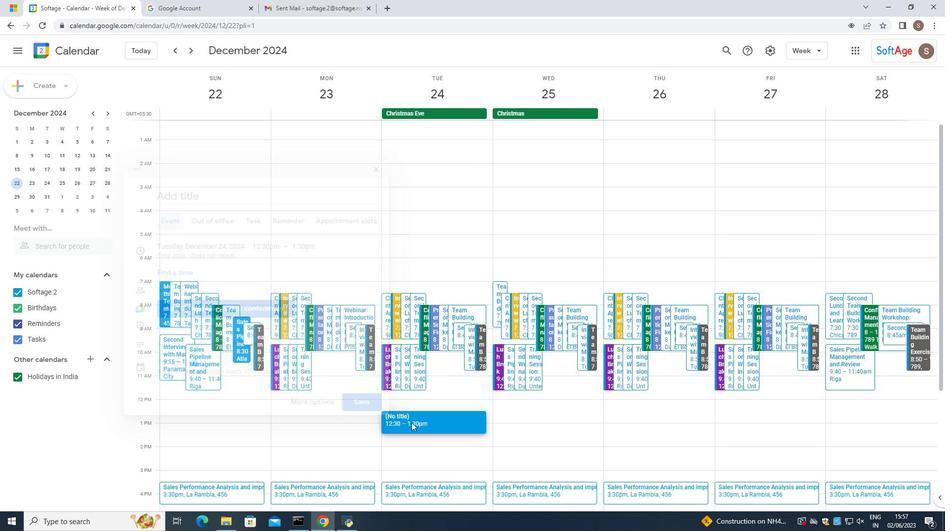 
Action: Mouse scrolled (411, 422) with delta (0, 0)
Screenshot: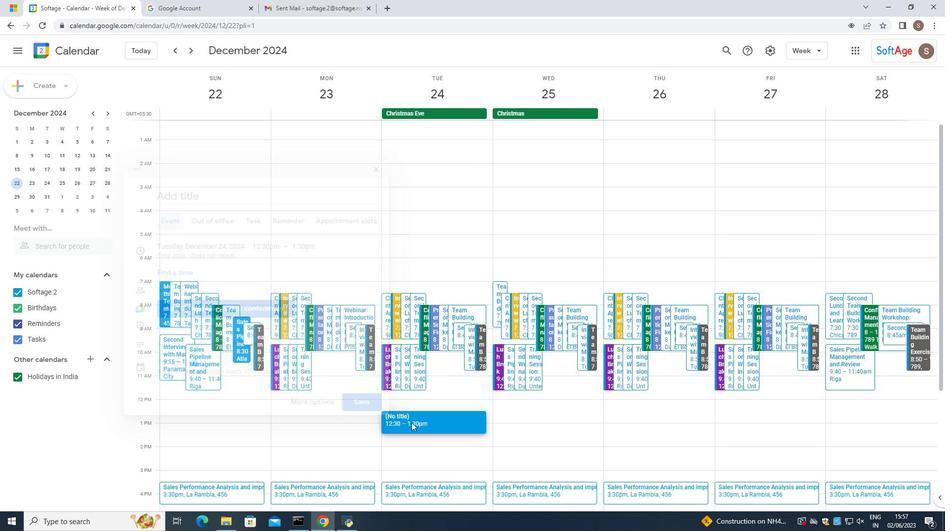 
Action: Mouse scrolled (411, 422) with delta (0, 0)
Screenshot: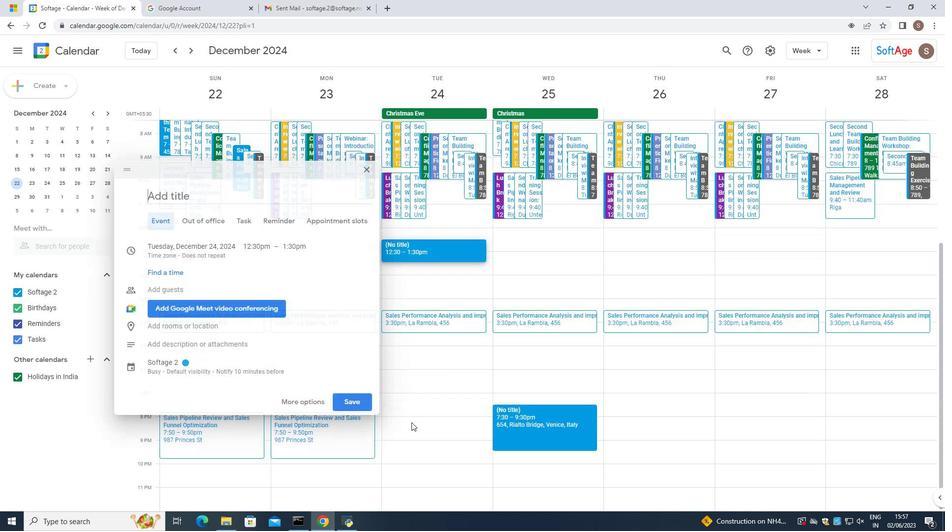 
Action: Mouse moved to (411, 421)
Screenshot: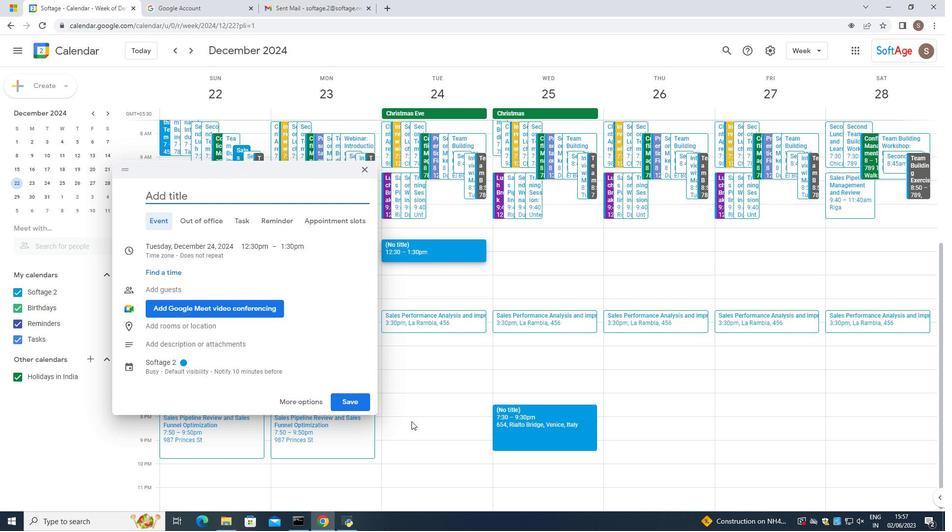 
Action: Mouse scrolled (411, 420) with delta (0, 0)
Screenshot: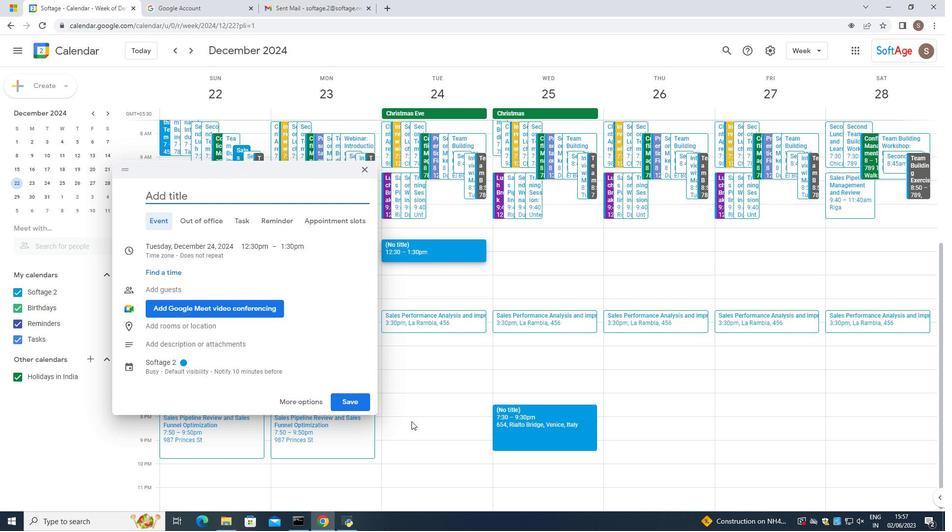 
Action: Mouse scrolled (411, 420) with delta (0, 0)
Screenshot: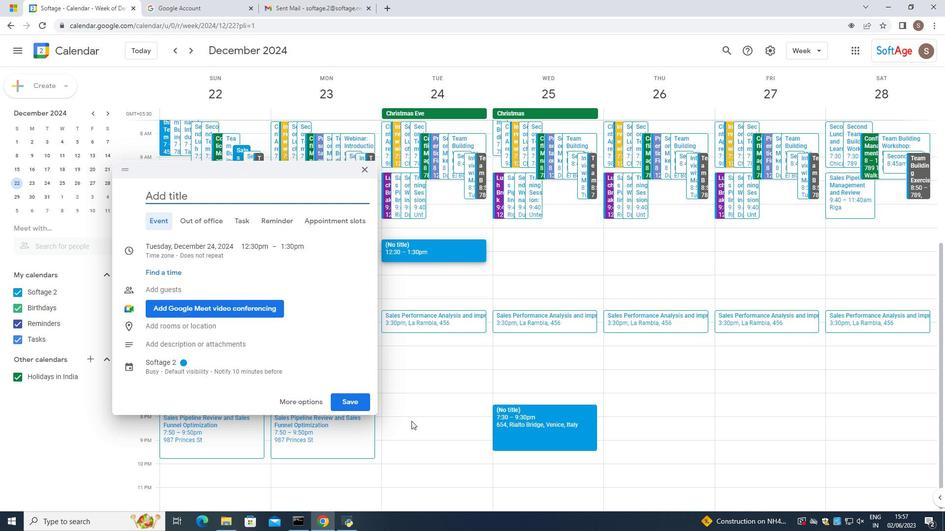 
Action: Mouse scrolled (411, 420) with delta (0, 0)
Screenshot: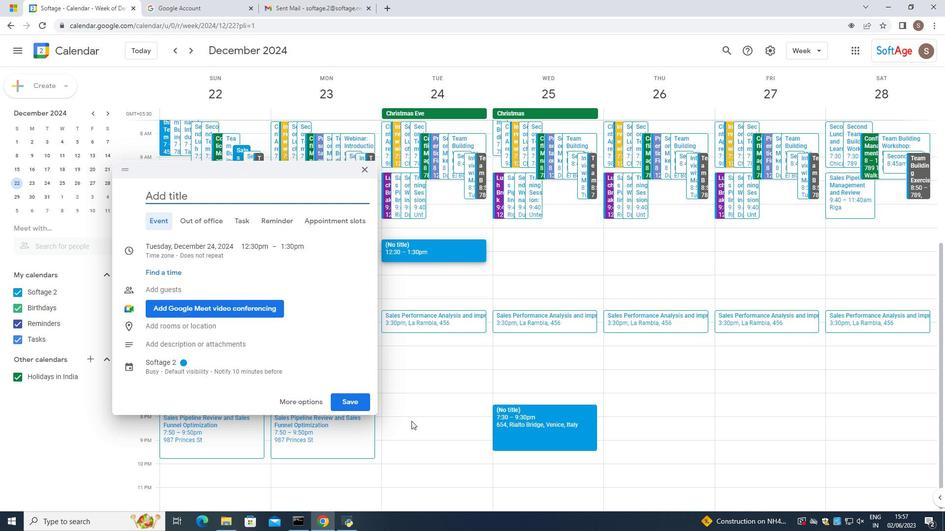 
Action: Mouse scrolled (411, 420) with delta (0, 0)
Screenshot: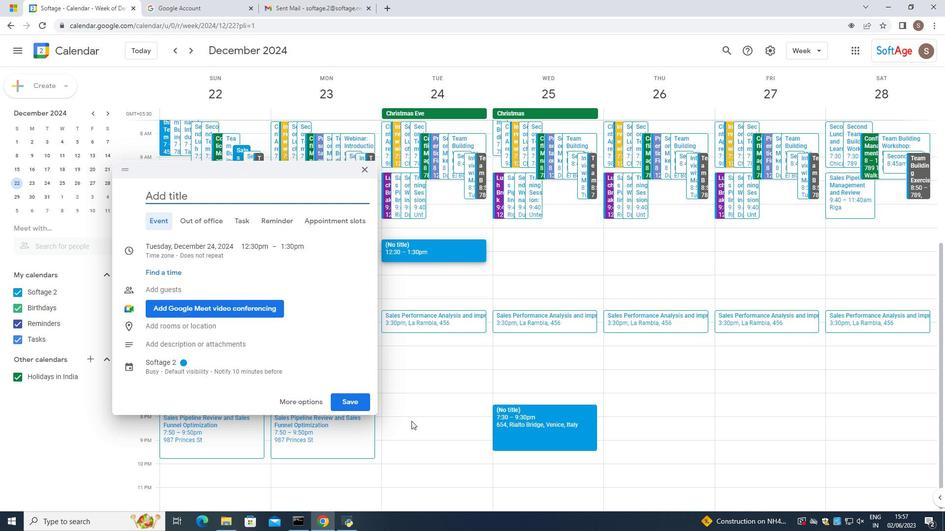 
Action: Mouse moved to (420, 410)
Screenshot: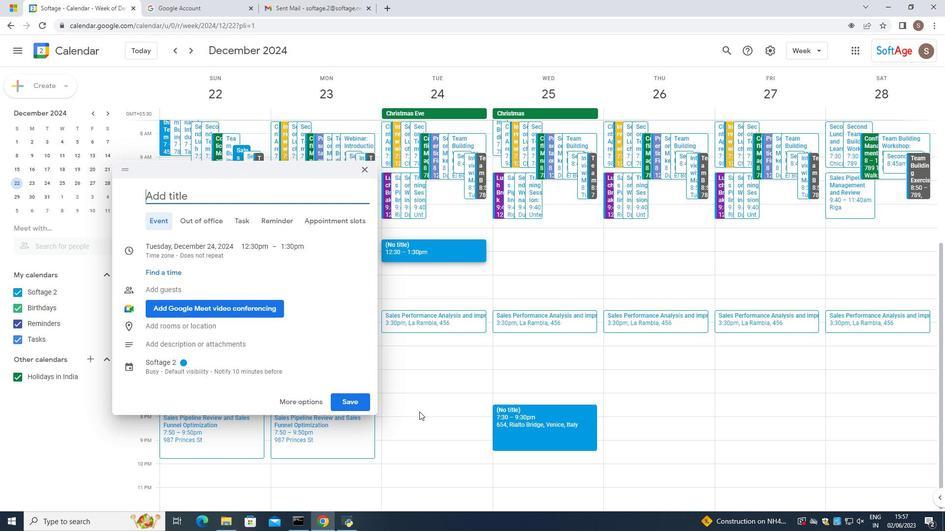 
Action: Mouse pressed left at (420, 410)
Screenshot: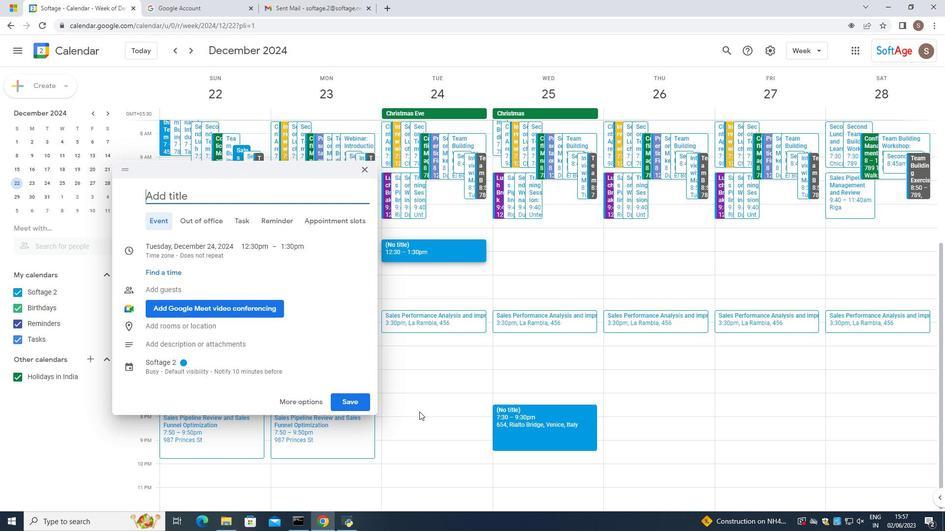 
Action: Mouse moved to (421, 410)
Screenshot: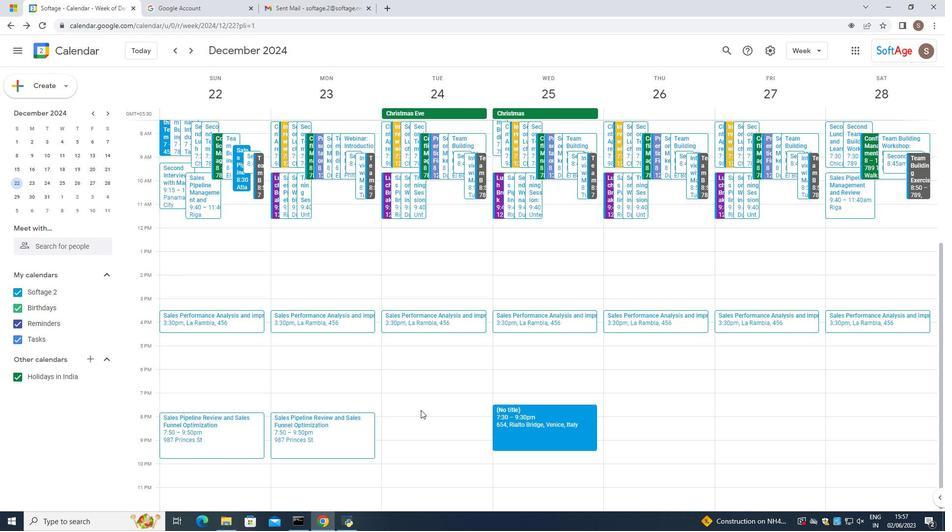 
